 Task: Open Card Customer Referral Program in Board Product Roadmap Prioritization and Execution to Workspace Customer Acquisition and add a team member Softage.1@softage.net, a label Purple, a checklist Grocery Shopping, an attachment from your google drive, a color Purple and finally, add a card description 'Plan and execute company team-building retreat' and a comment 'Given the potential impact of this task, let us make sure we involve all stakeholders and gather their feedback.'. Add a start date 'Jan 09, 1900' with a due date 'Jan 16, 1900'
Action: Mouse moved to (661, 171)
Screenshot: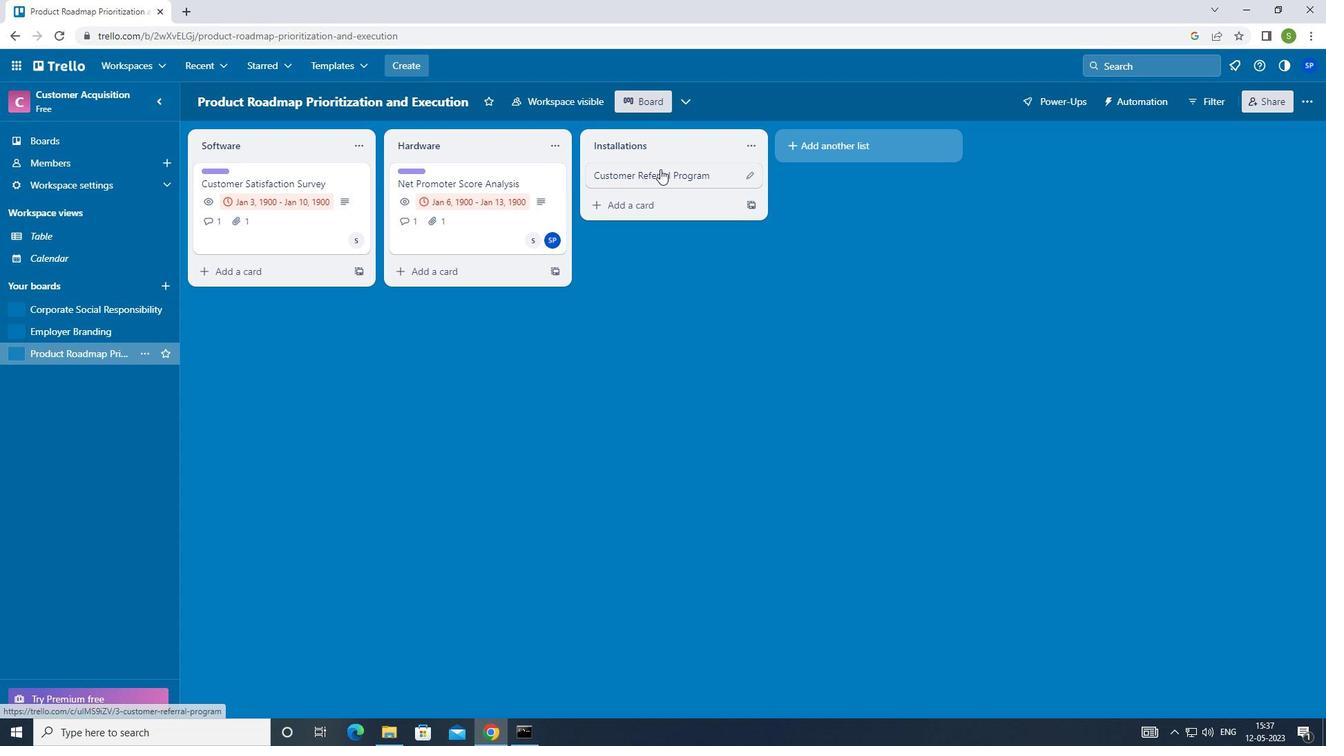 
Action: Mouse pressed left at (661, 171)
Screenshot: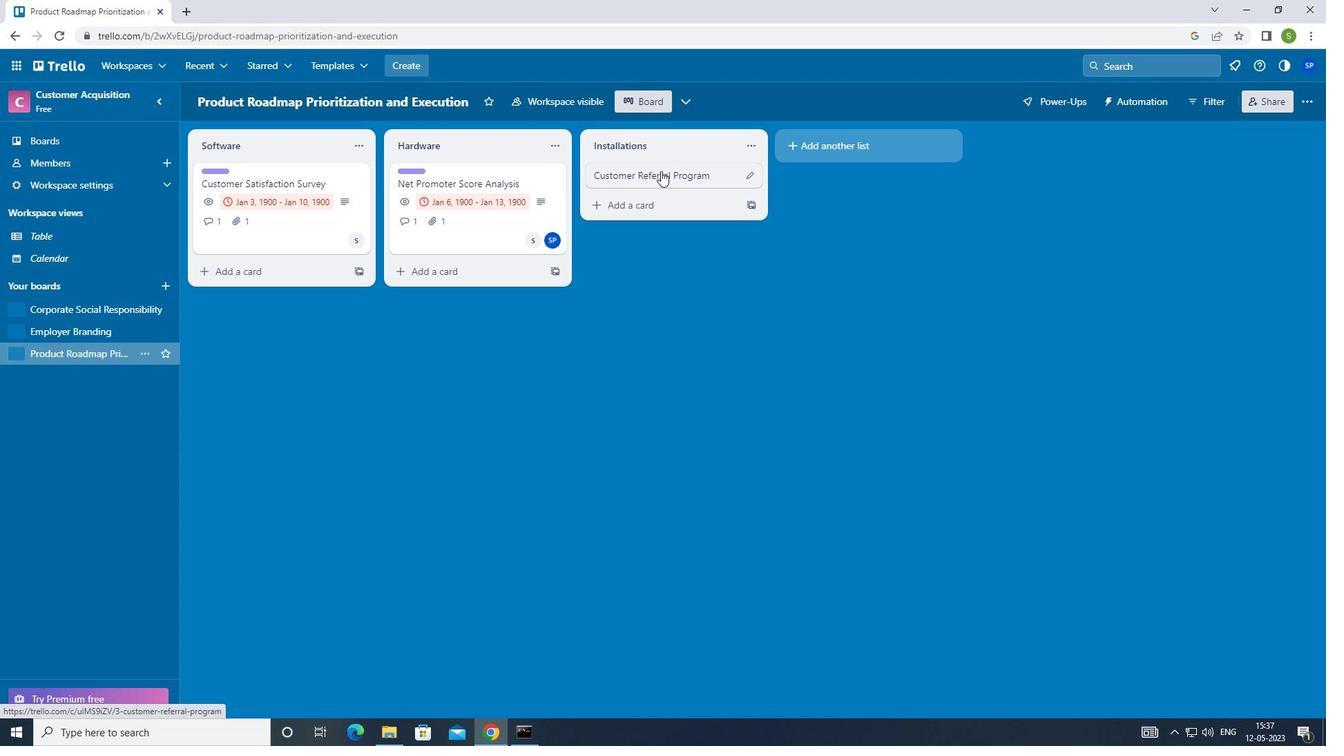 
Action: Mouse moved to (812, 171)
Screenshot: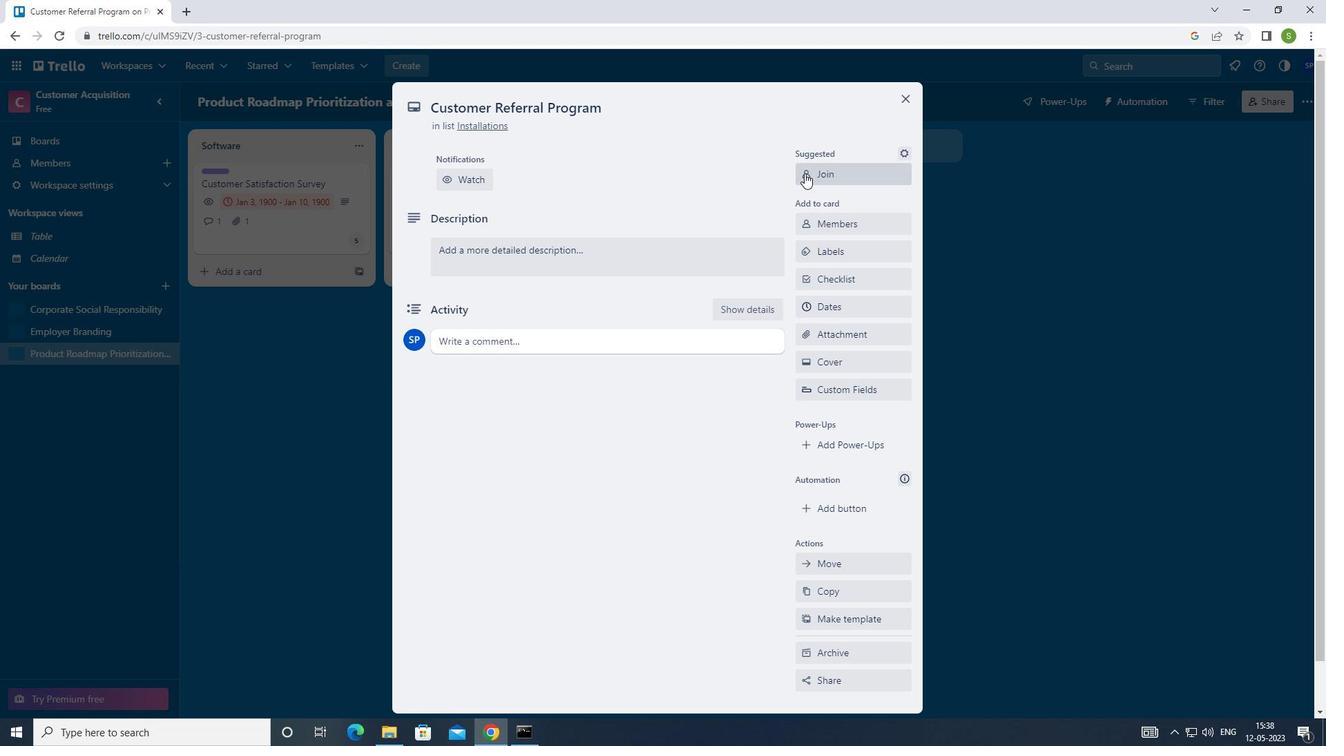 
Action: Mouse pressed left at (812, 171)
Screenshot: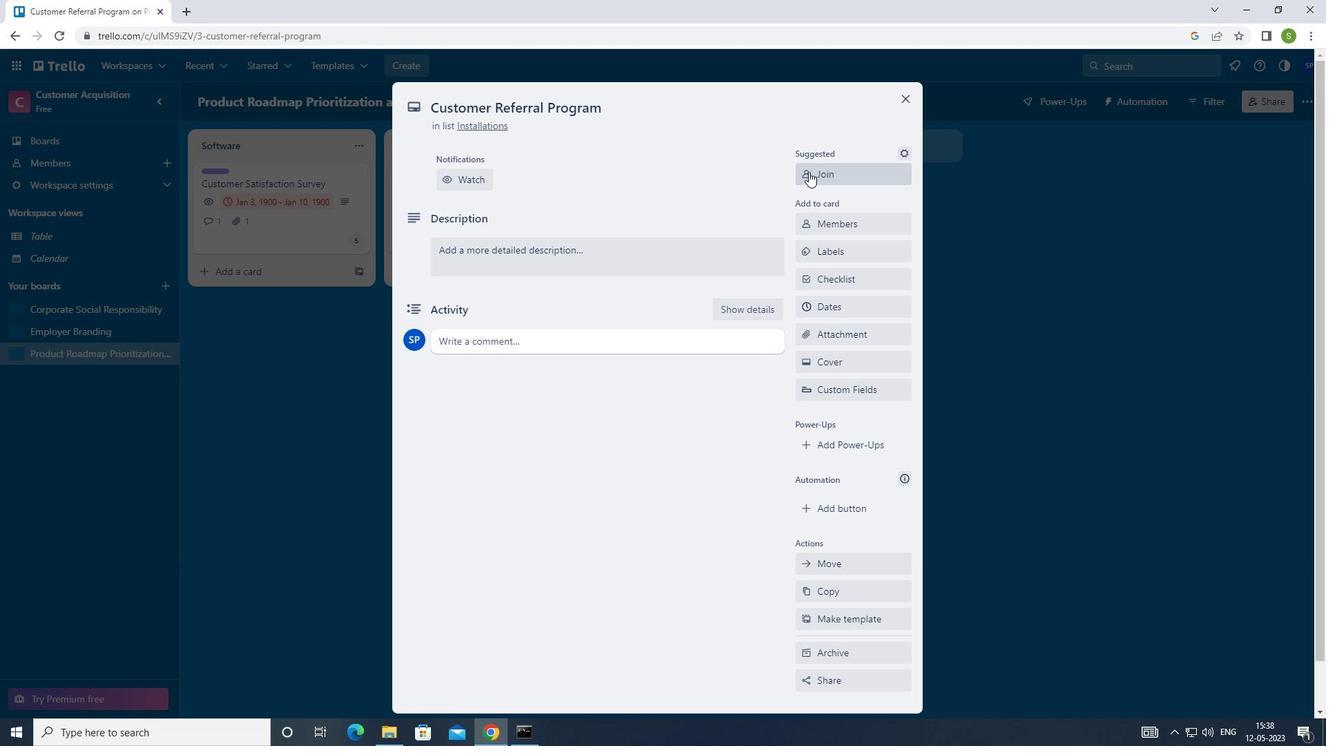 
Action: Mouse moved to (844, 175)
Screenshot: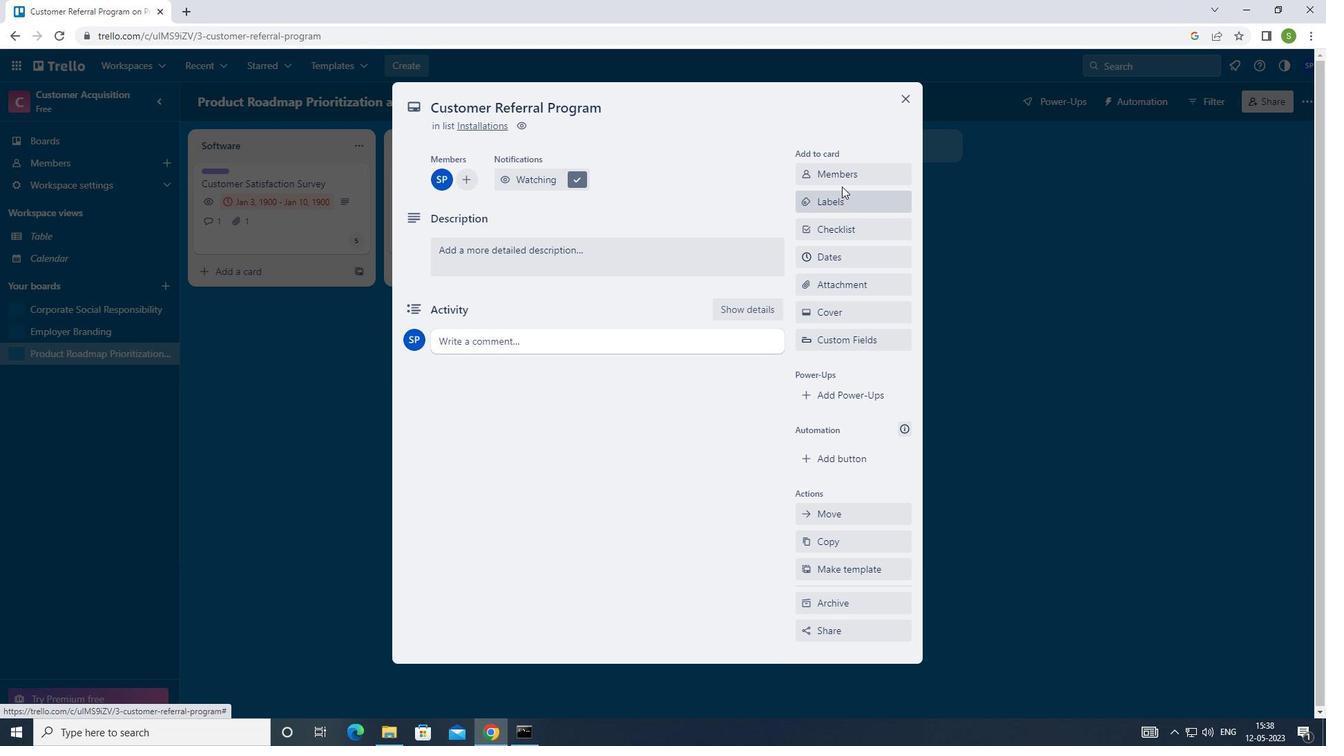 
Action: Mouse pressed left at (844, 175)
Screenshot: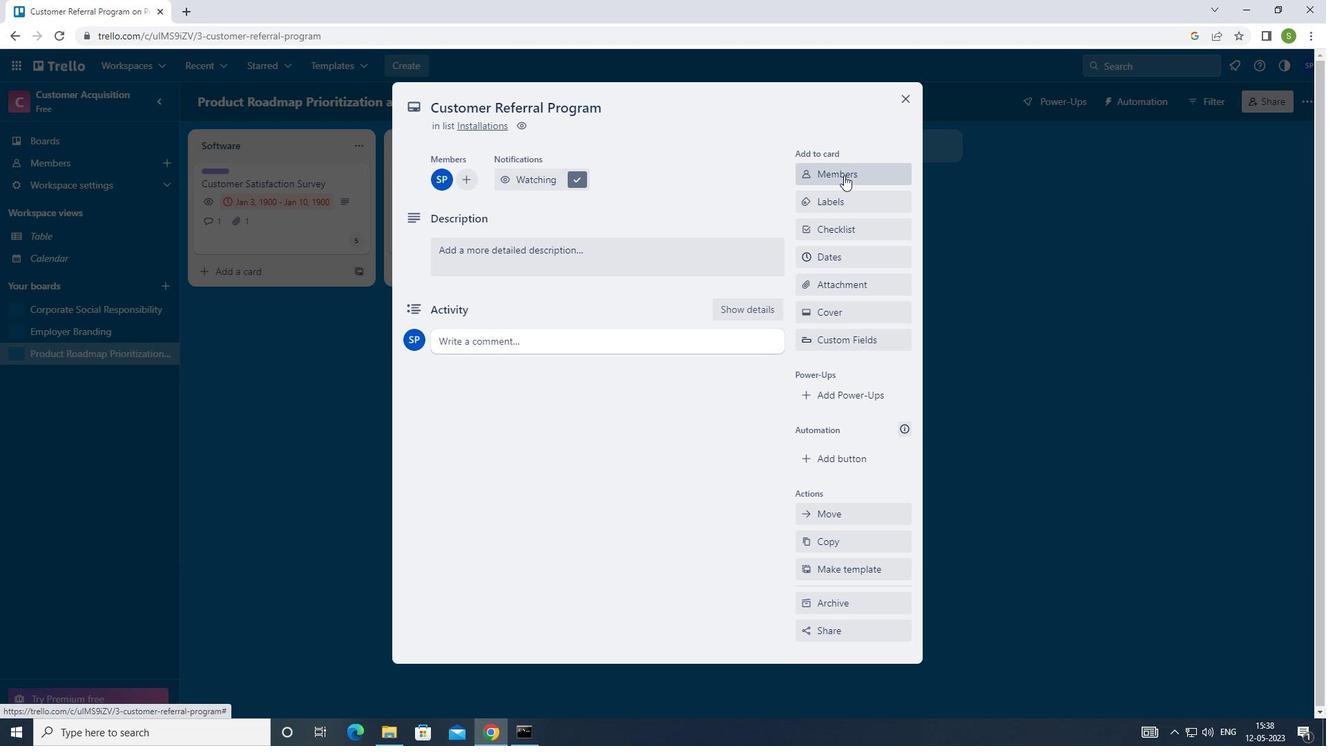 
Action: Mouse moved to (835, 193)
Screenshot: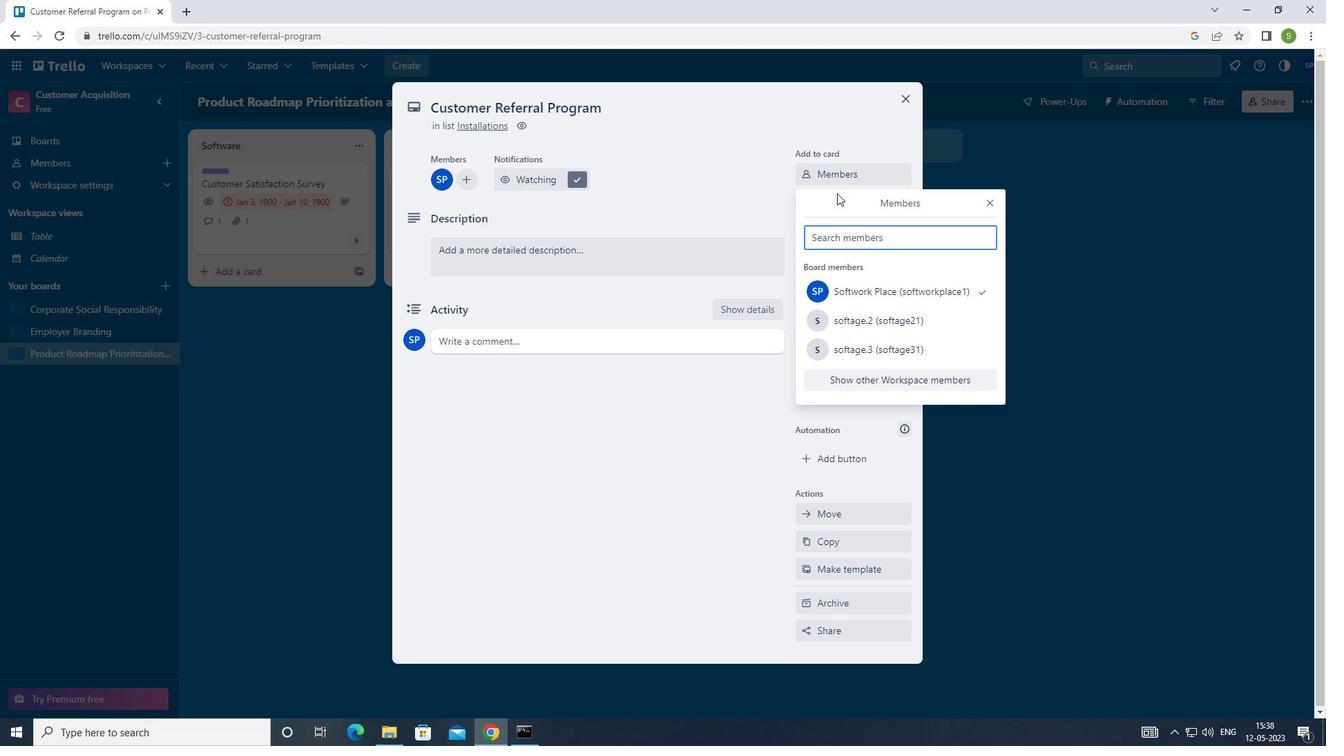 
Action: Key pressed <Key.shift>SOFTAGE.1<Key.shift>@SOFTAGE.NET
Screenshot: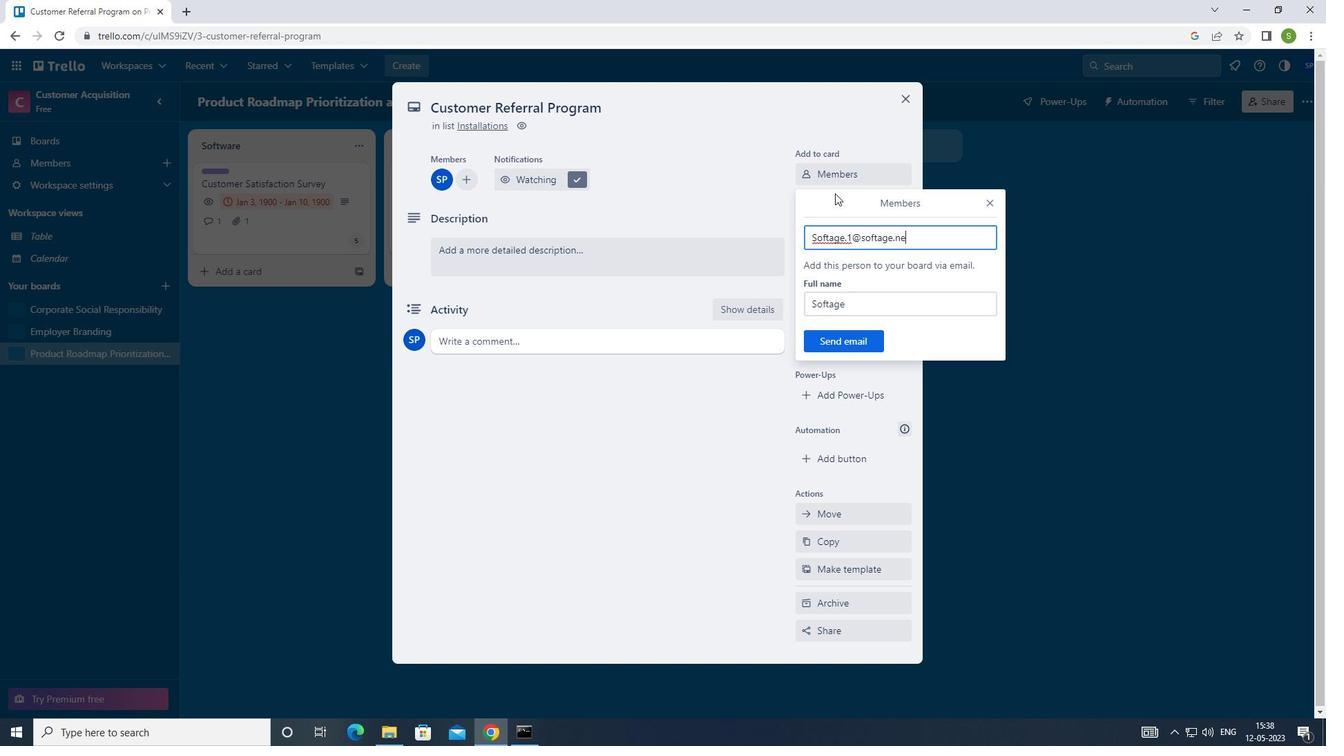 
Action: Mouse moved to (830, 340)
Screenshot: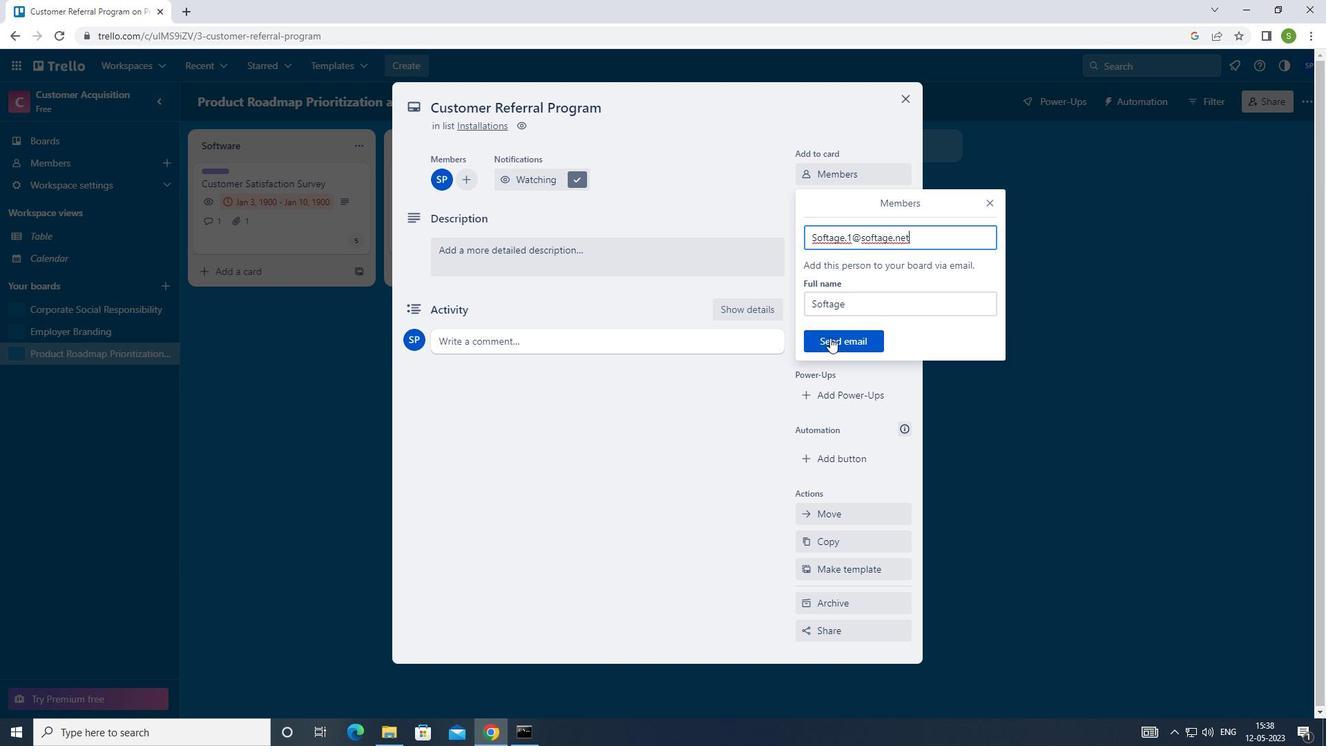
Action: Mouse pressed left at (830, 340)
Screenshot: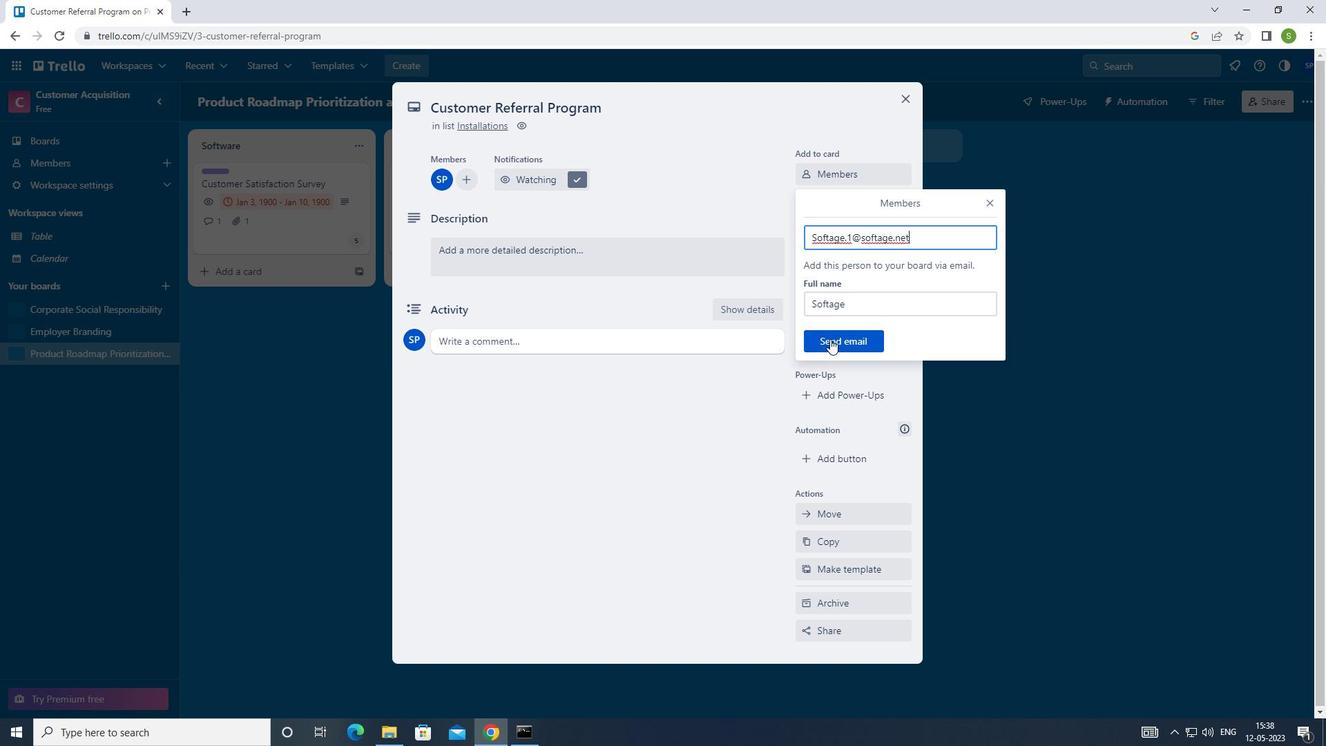 
Action: Mouse moved to (837, 197)
Screenshot: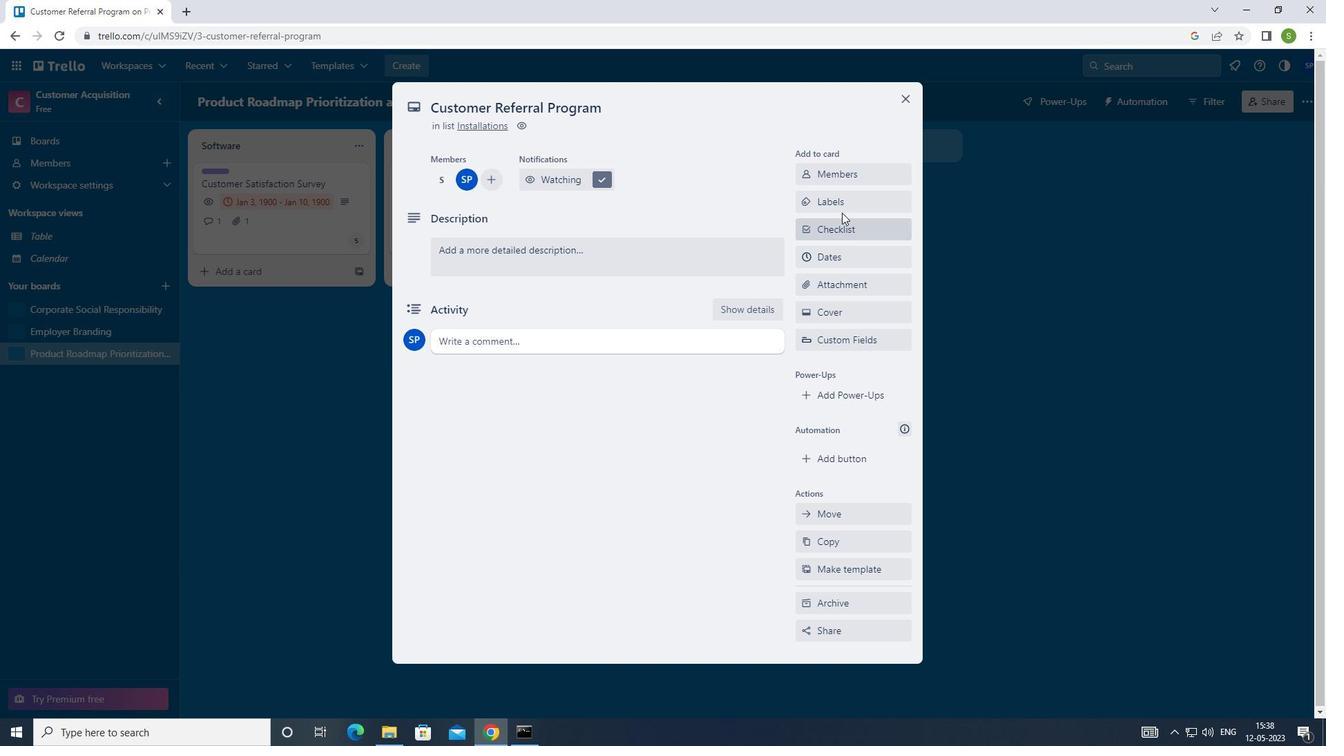 
Action: Mouse pressed left at (837, 197)
Screenshot: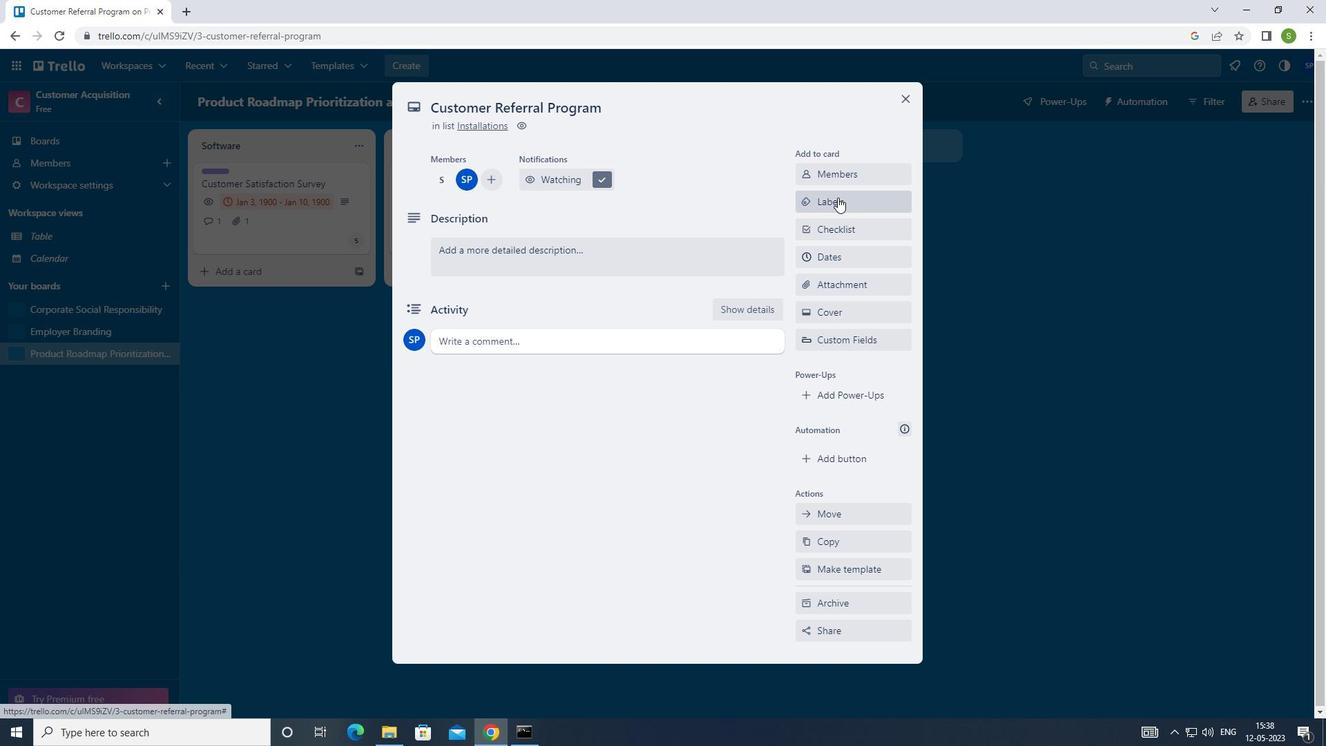 
Action: Mouse moved to (839, 227)
Screenshot: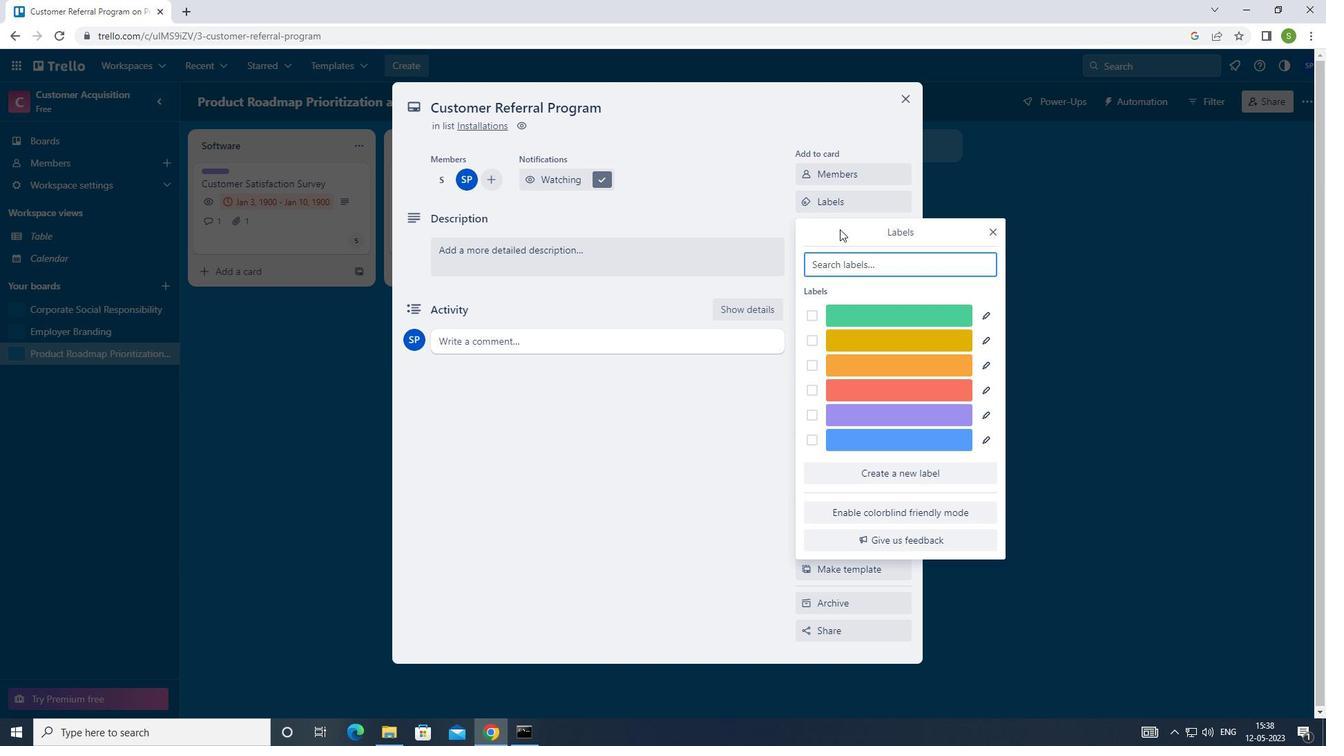 
Action: Key pressed PU
Screenshot: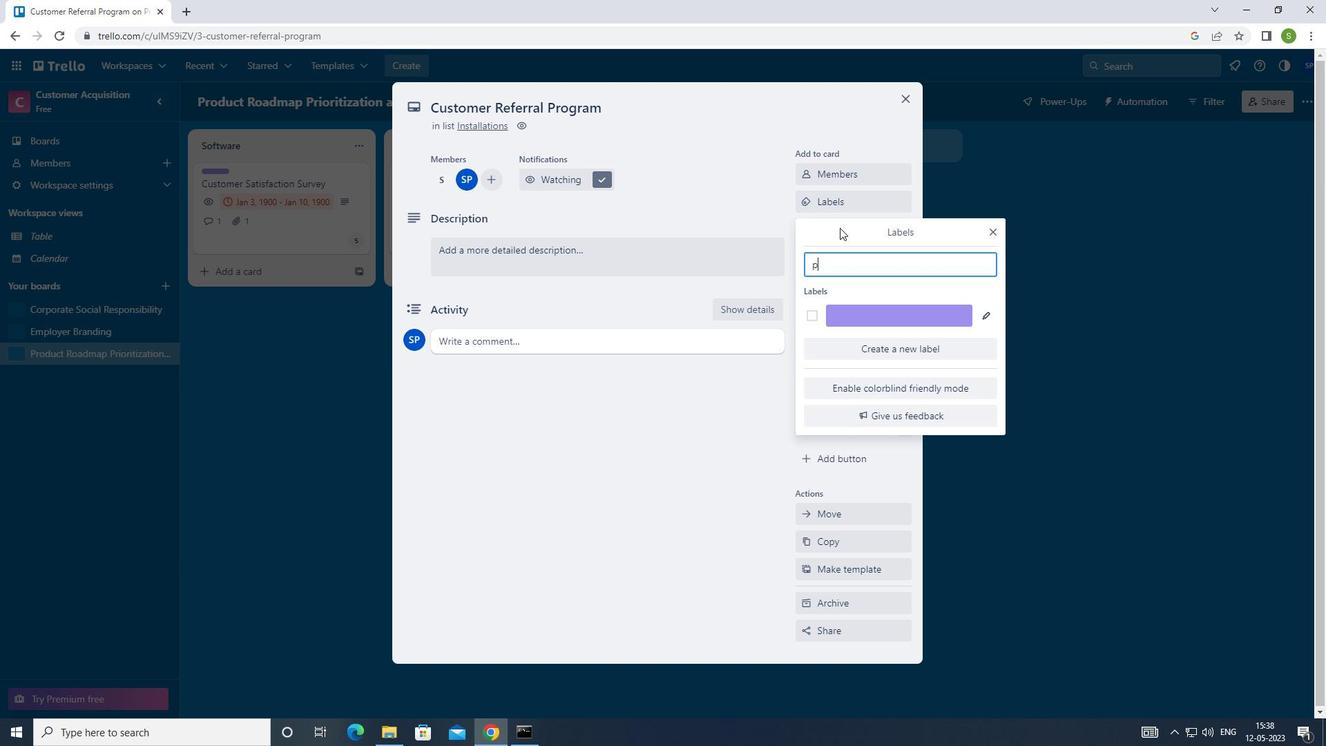 
Action: Mouse moved to (814, 319)
Screenshot: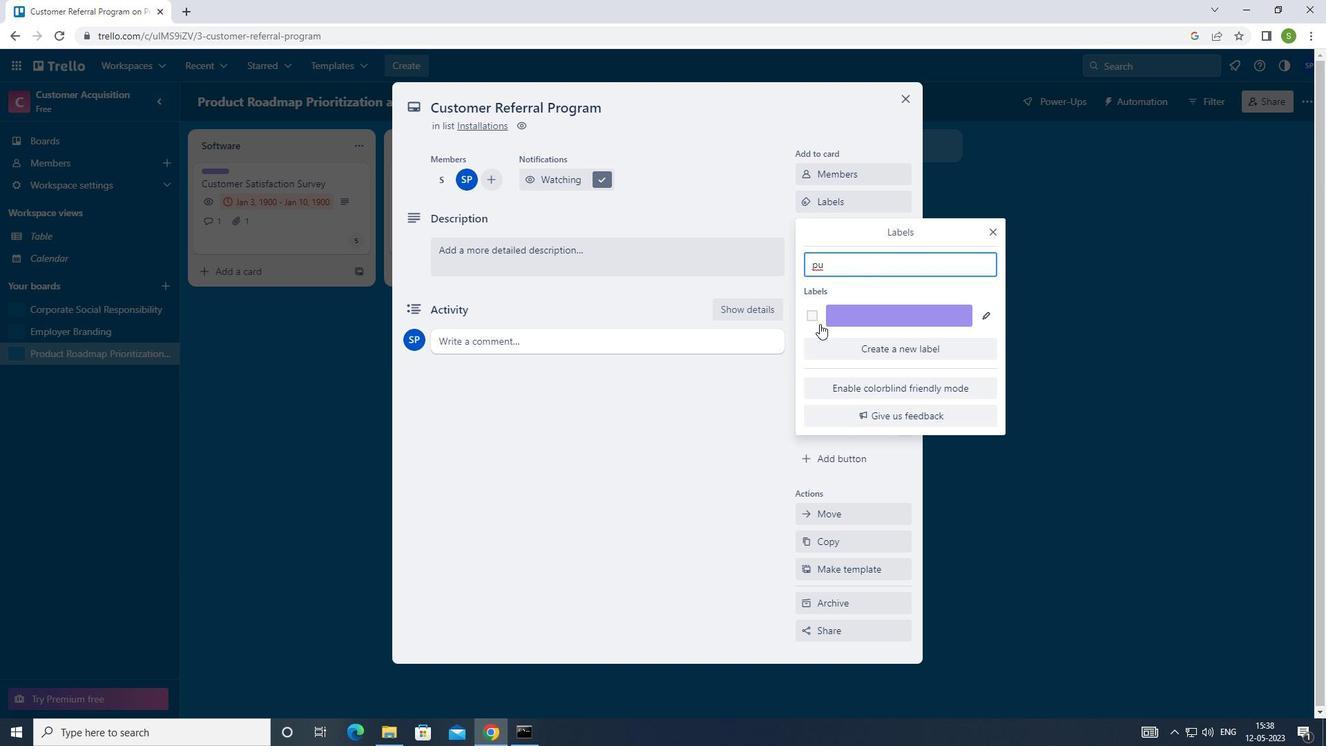 
Action: Mouse pressed left at (814, 319)
Screenshot: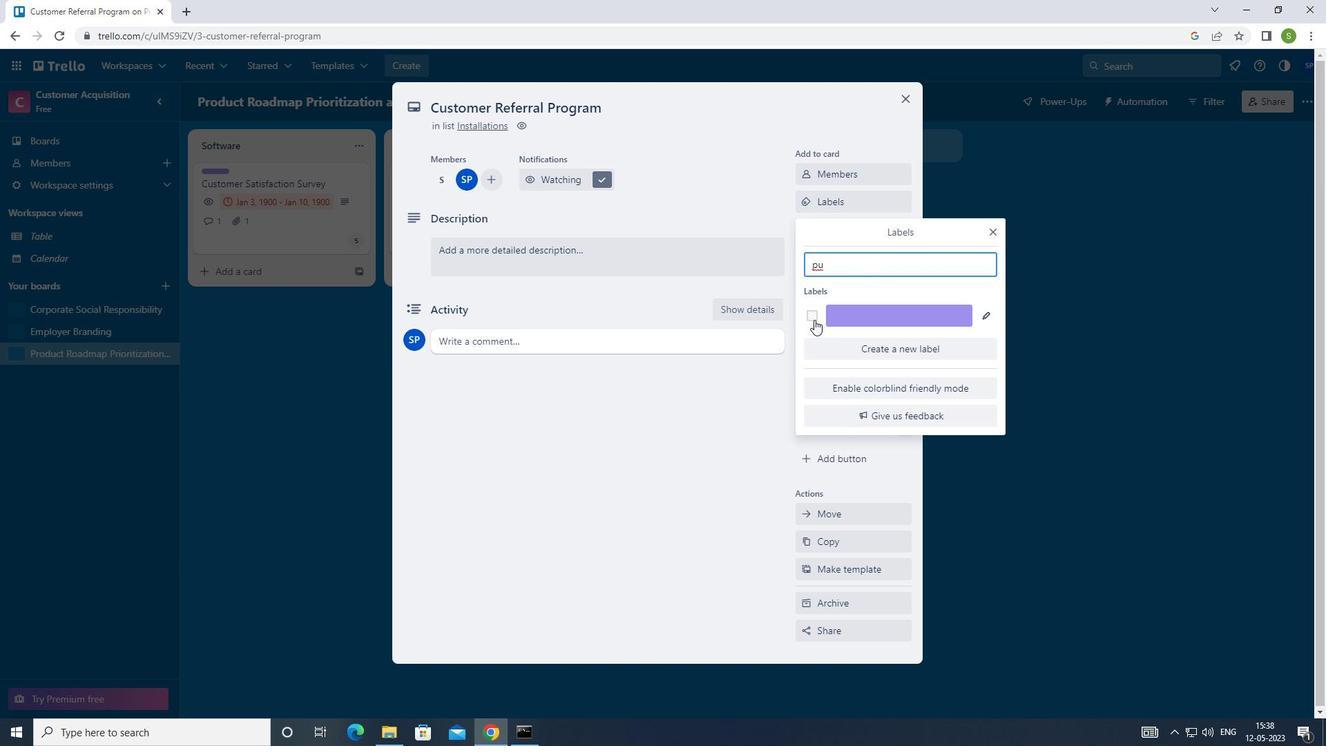 
Action: Mouse moved to (994, 228)
Screenshot: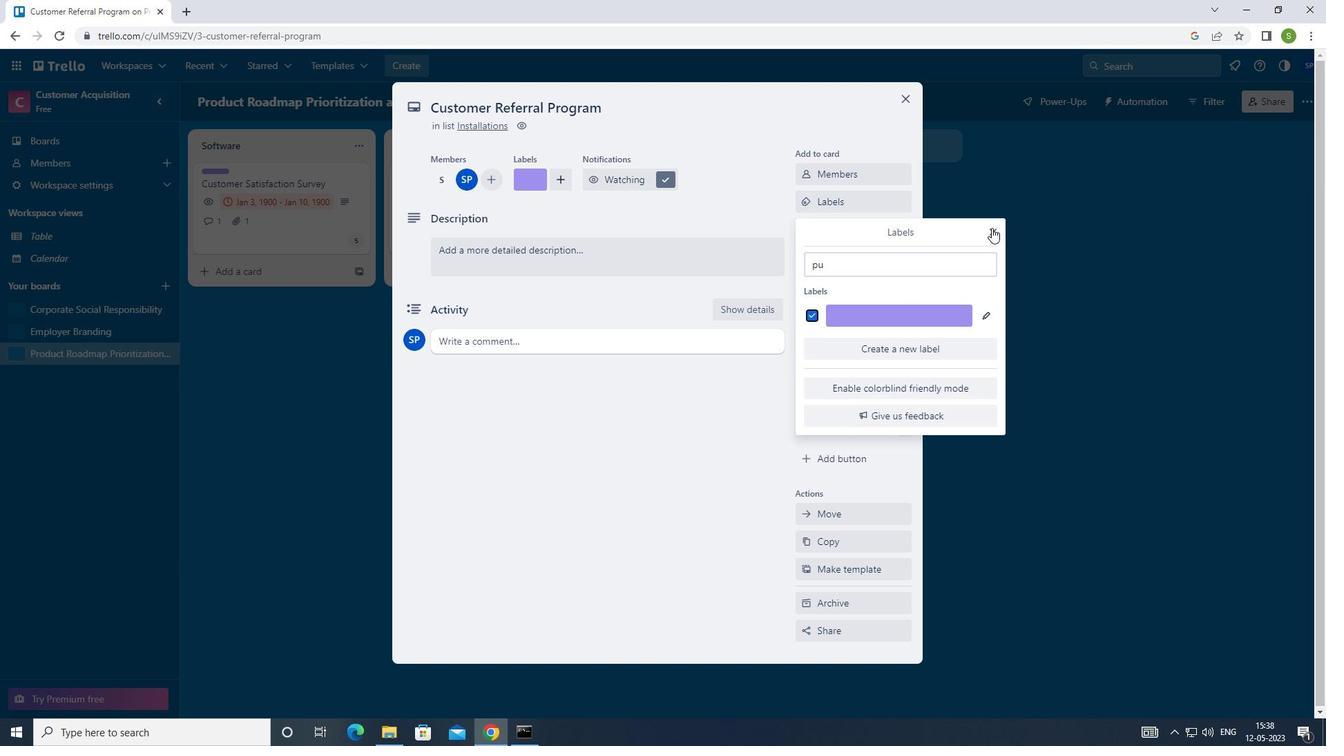 
Action: Mouse pressed left at (994, 228)
Screenshot: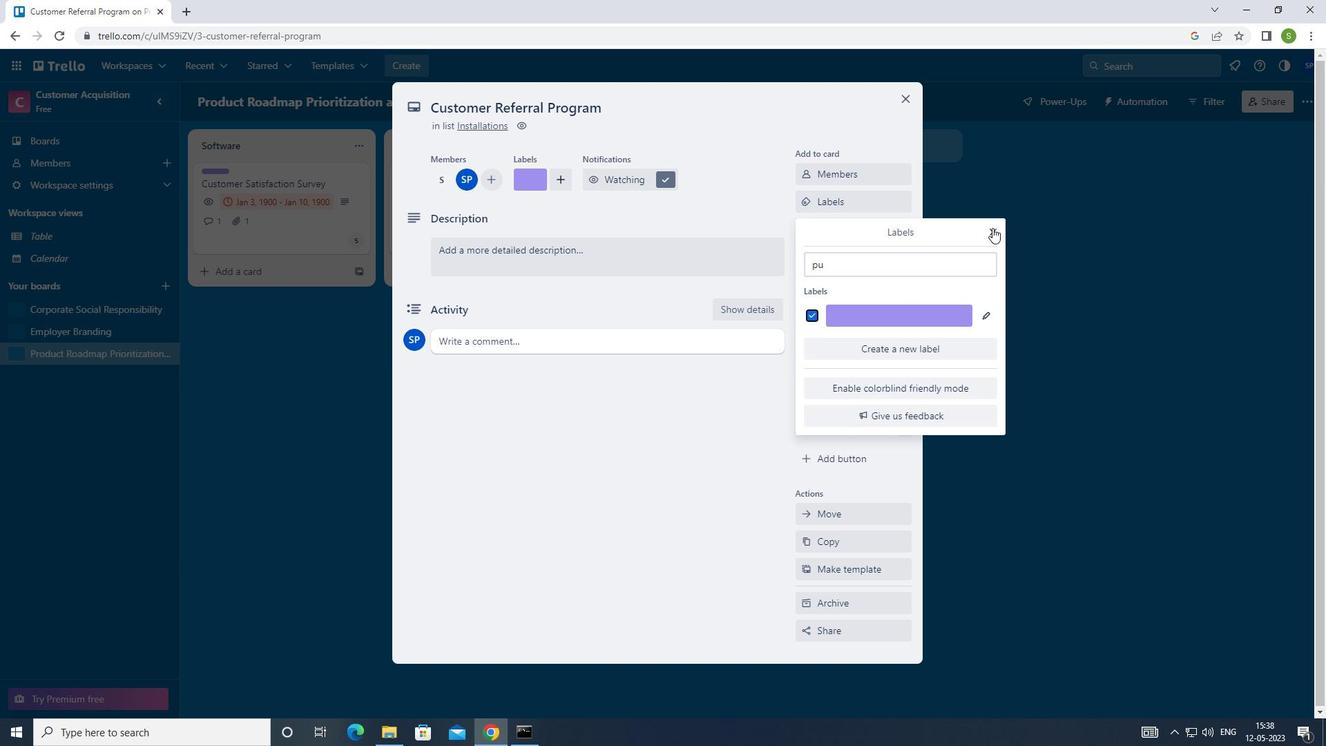 
Action: Mouse moved to (841, 231)
Screenshot: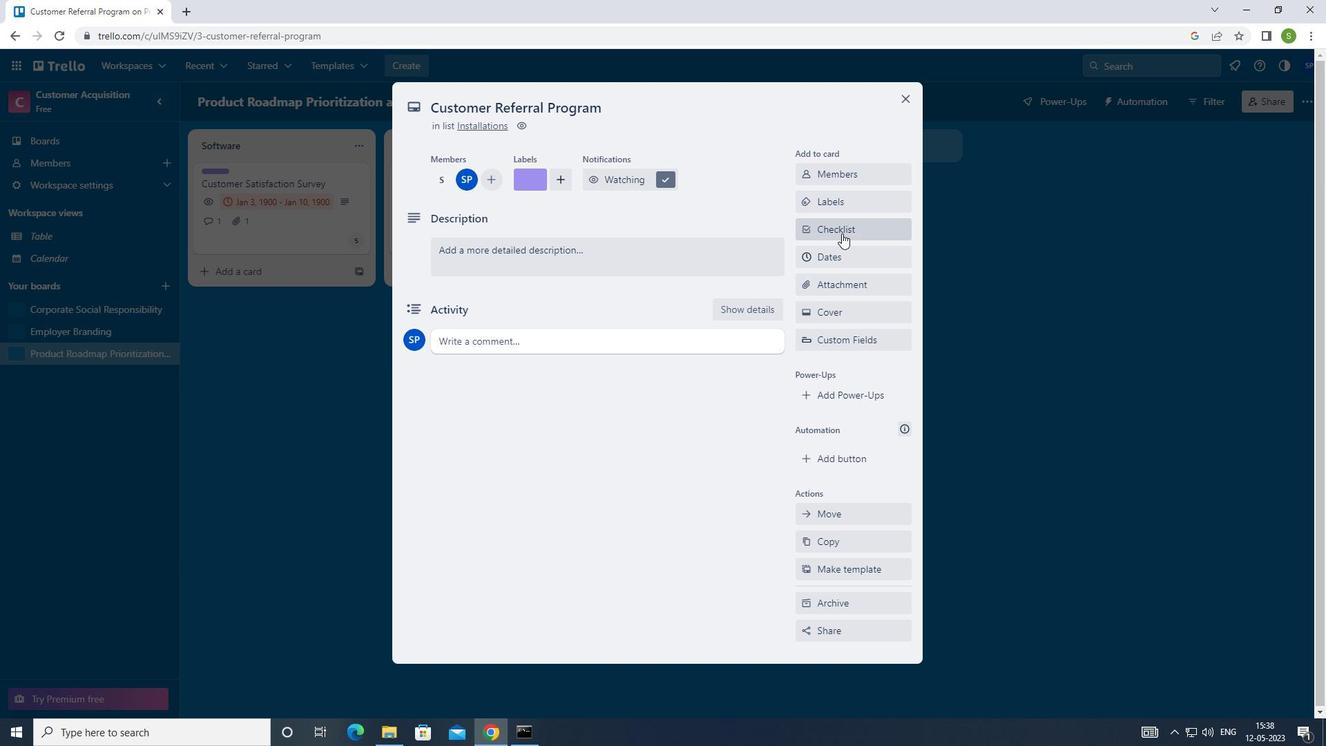 
Action: Mouse pressed left at (841, 231)
Screenshot: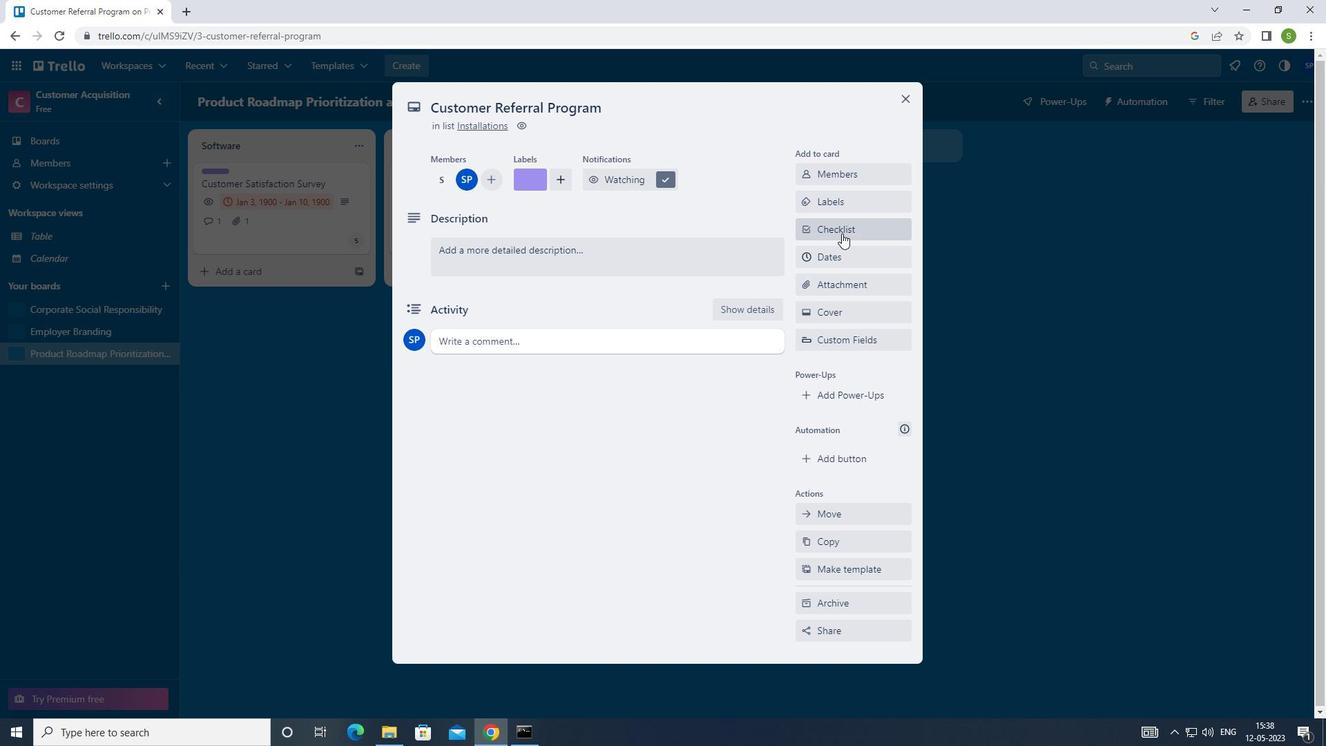 
Action: Mouse moved to (853, 284)
Screenshot: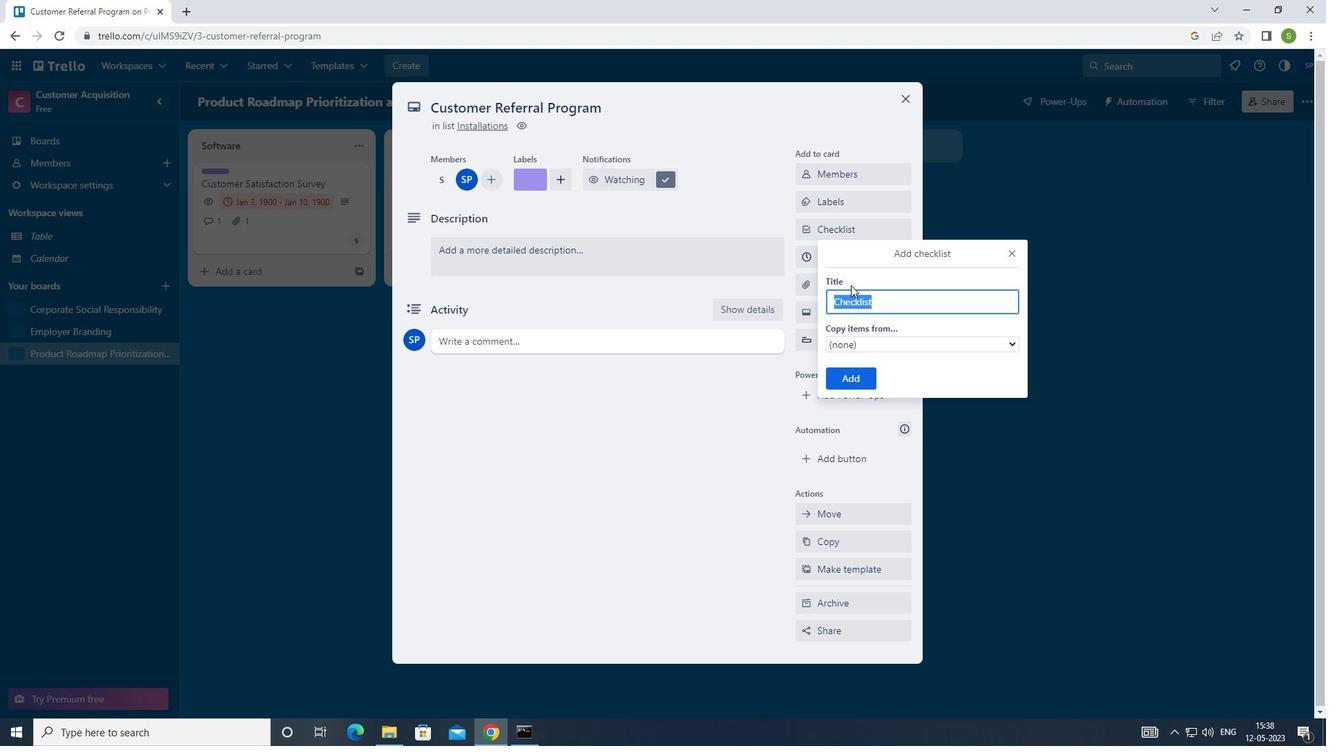 
Action: Key pressed <Key.shift>G
Screenshot: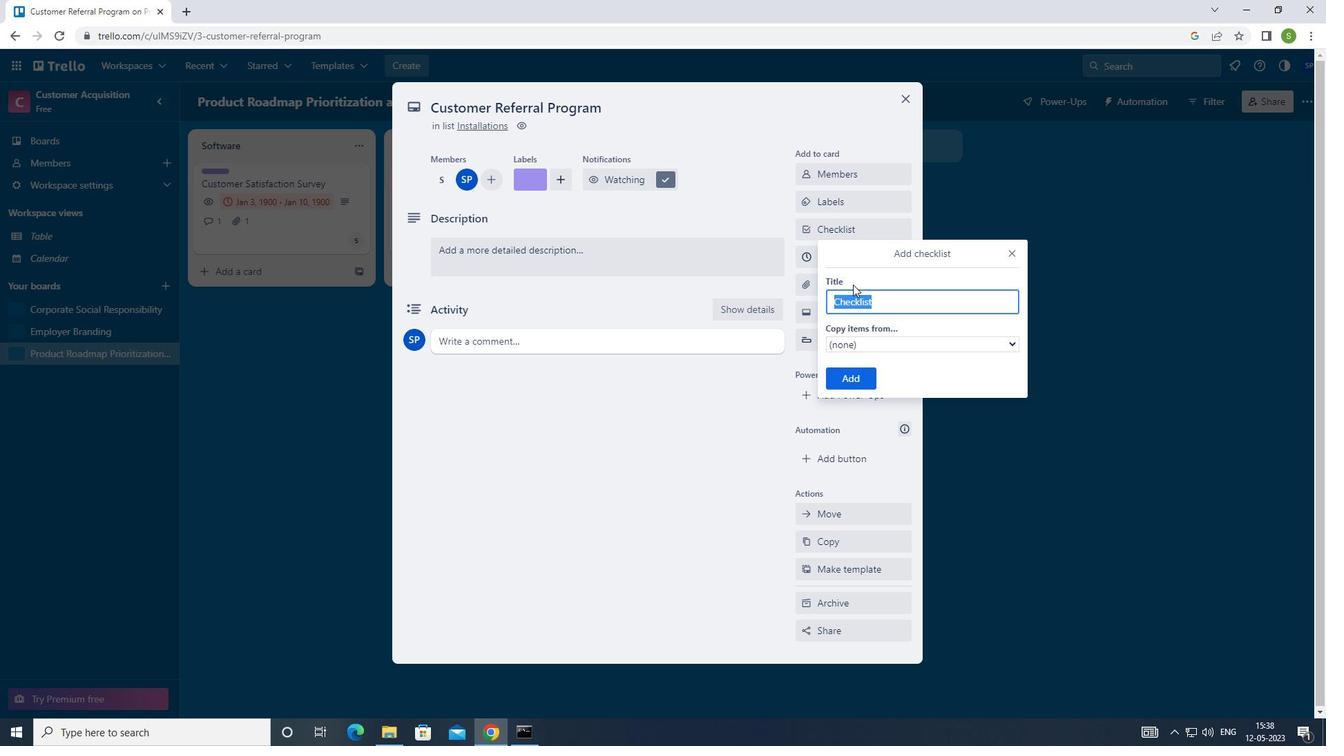 
Action: Mouse moved to (912, 340)
Screenshot: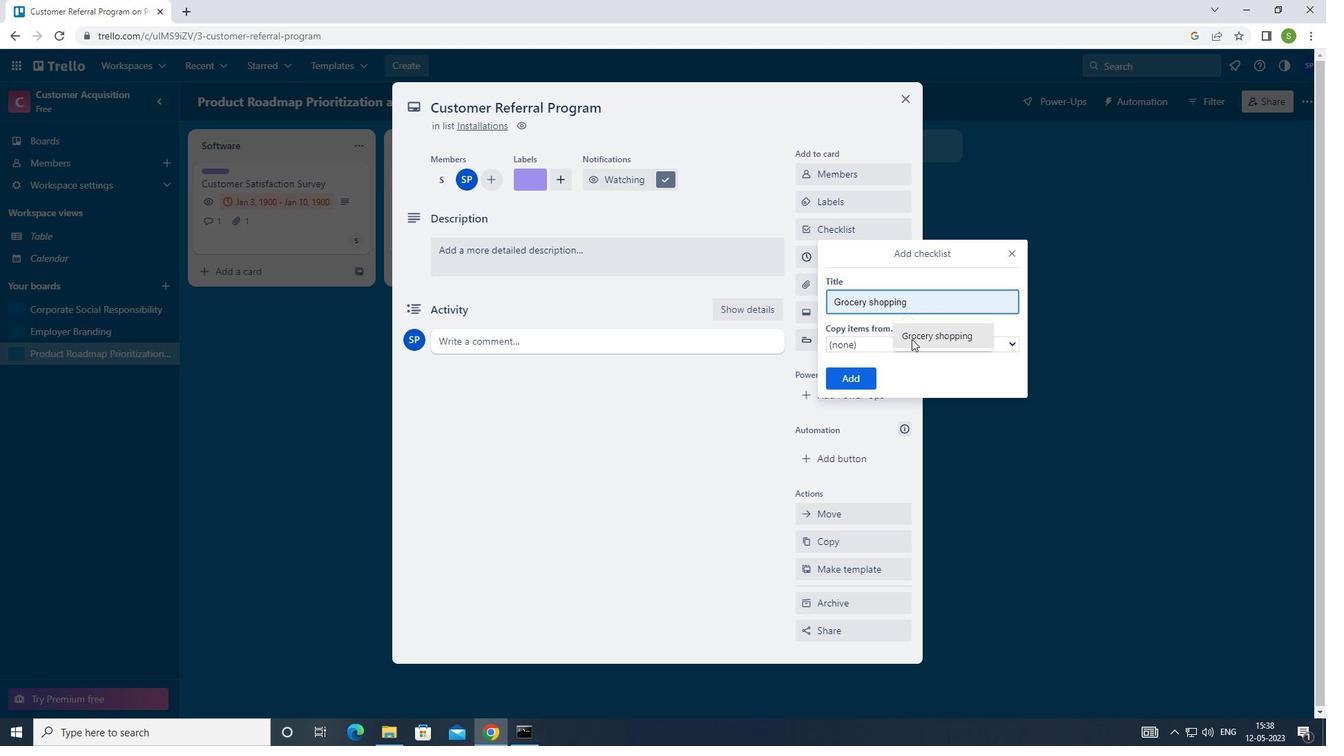 
Action: Mouse pressed left at (912, 340)
Screenshot: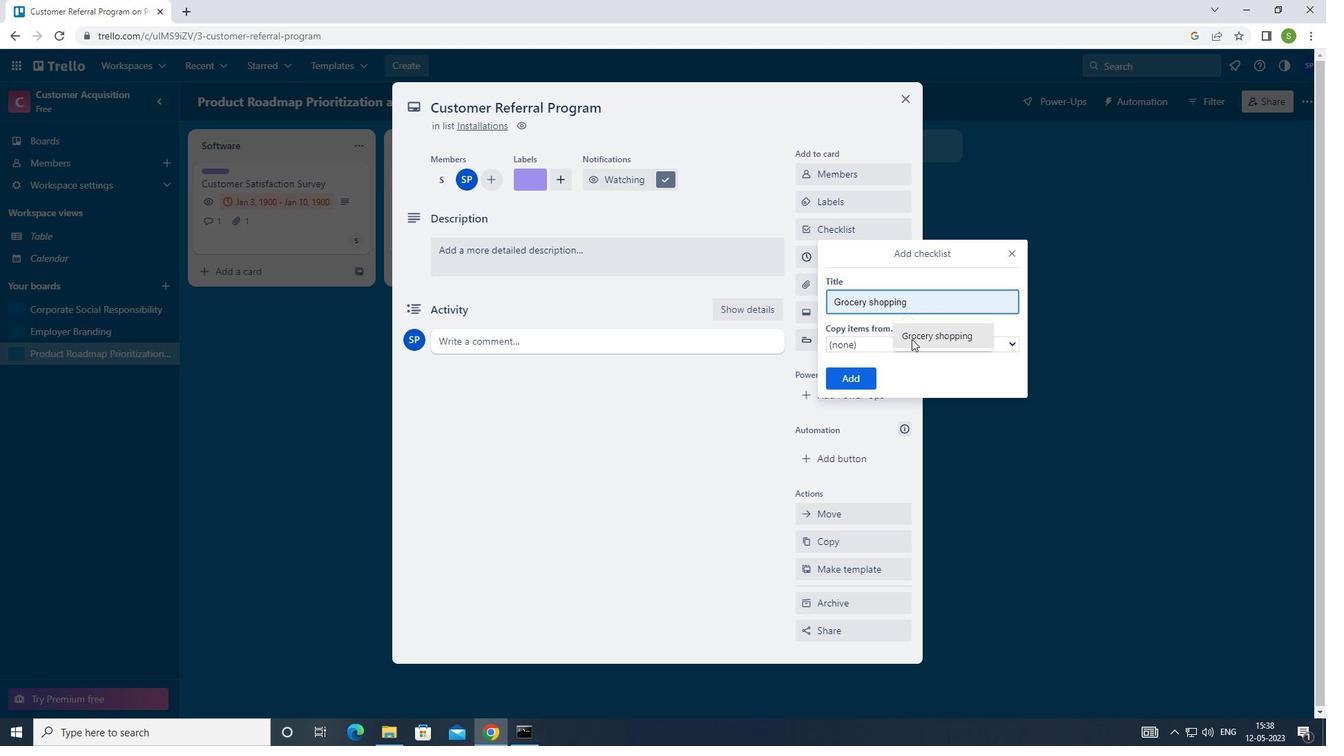 
Action: Mouse moved to (857, 374)
Screenshot: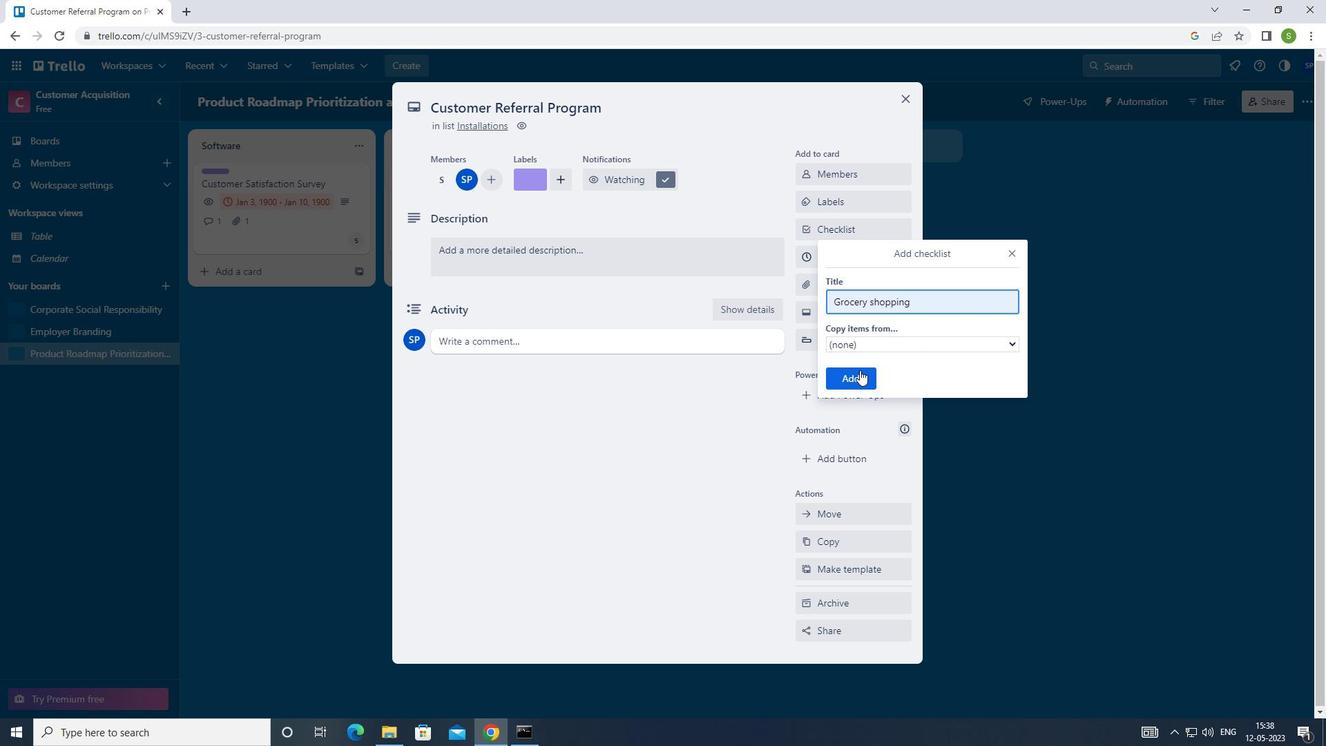 
Action: Mouse pressed left at (857, 374)
Screenshot: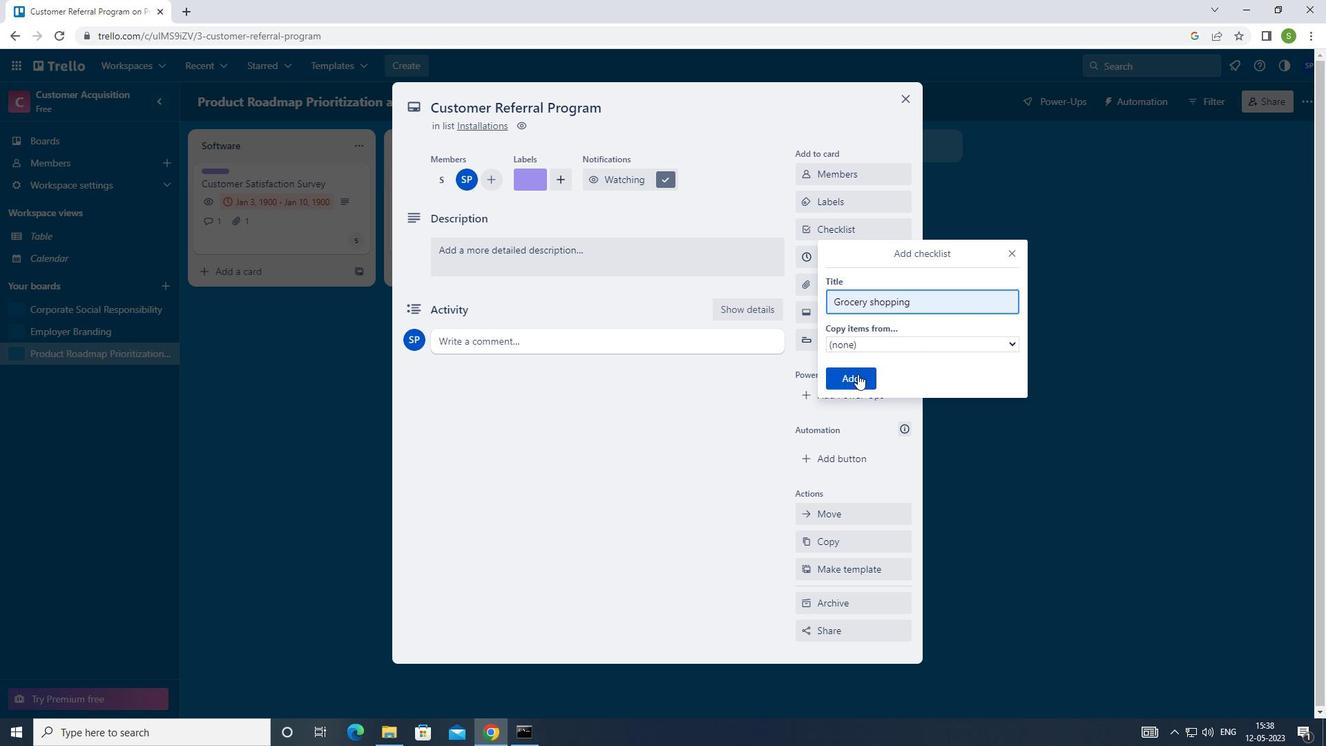 
Action: Mouse moved to (842, 281)
Screenshot: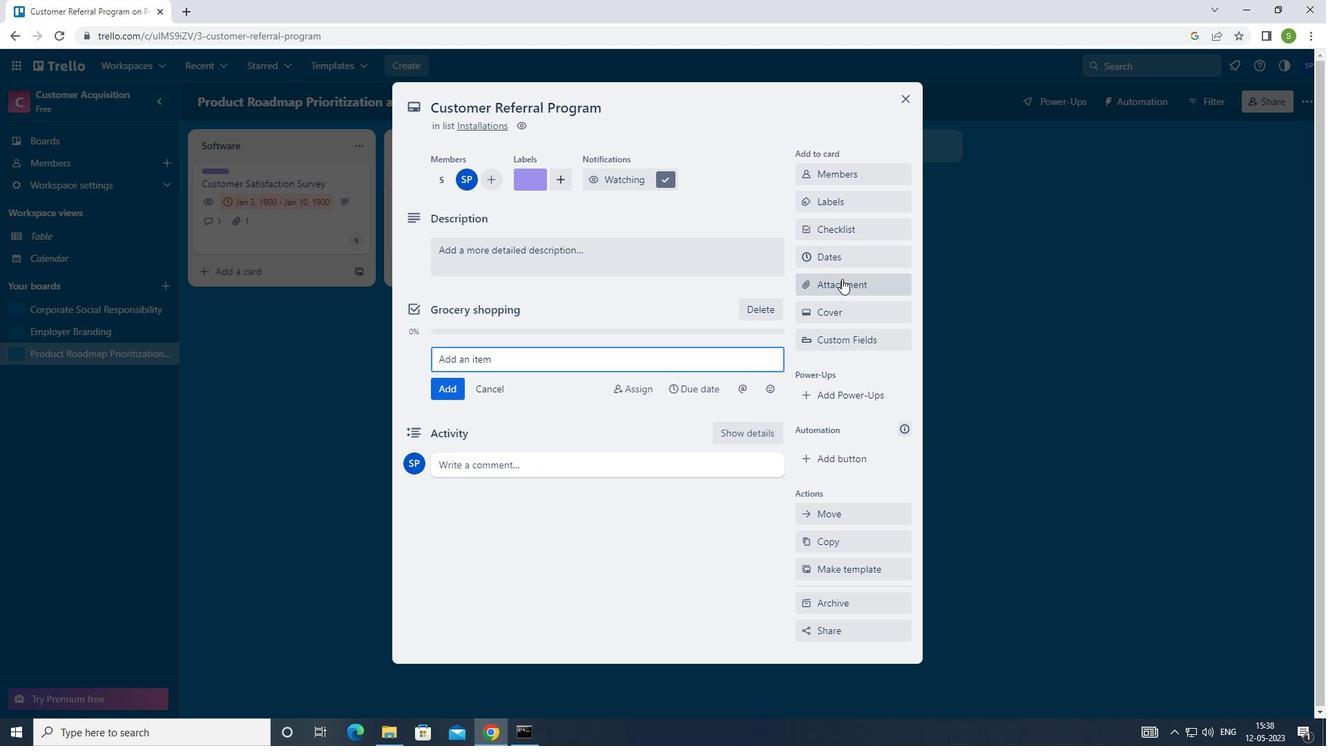 
Action: Mouse pressed left at (842, 281)
Screenshot: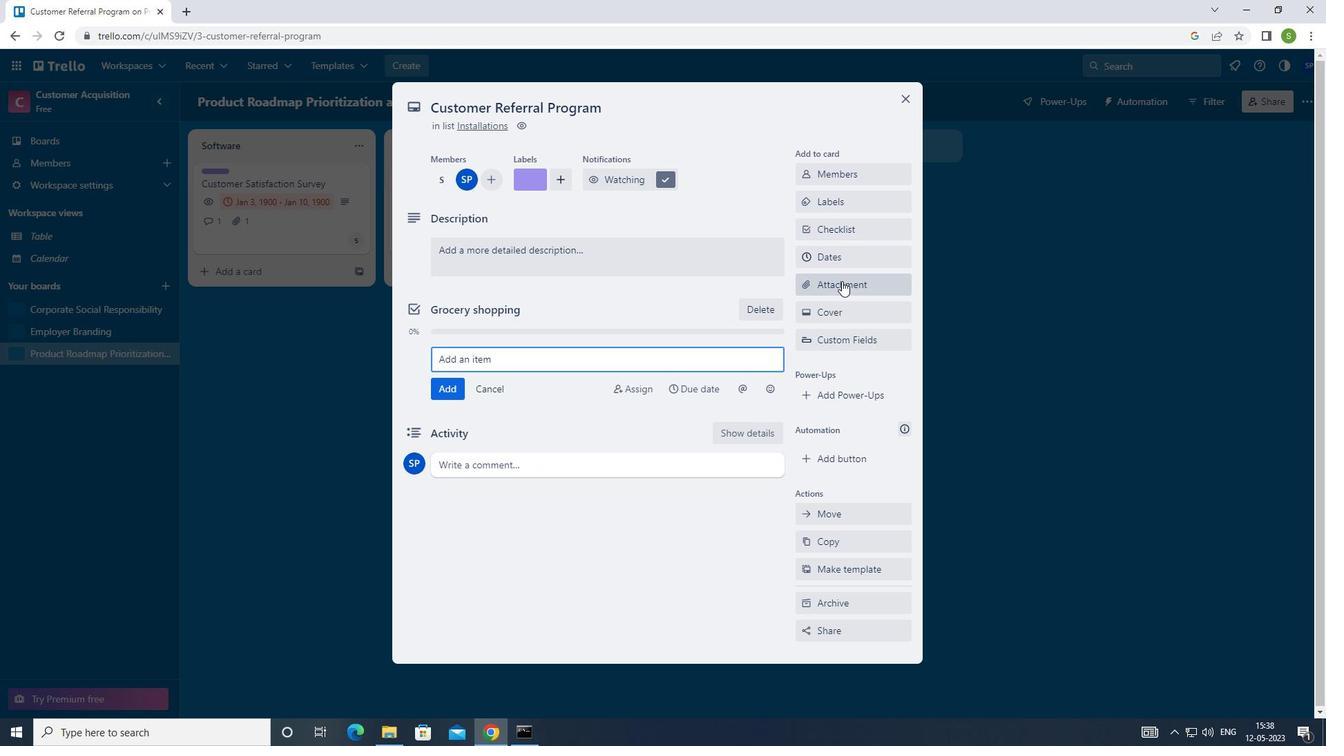 
Action: Mouse moved to (828, 393)
Screenshot: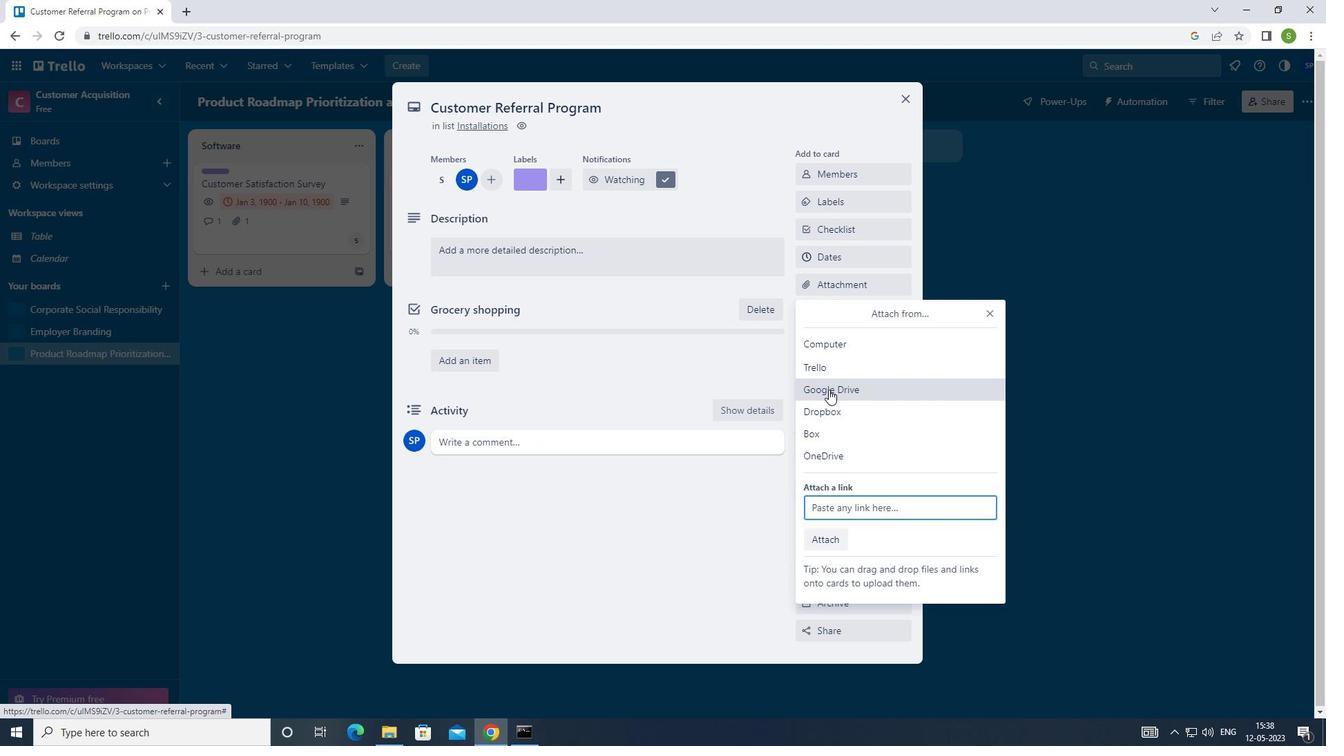
Action: Mouse pressed left at (828, 393)
Screenshot: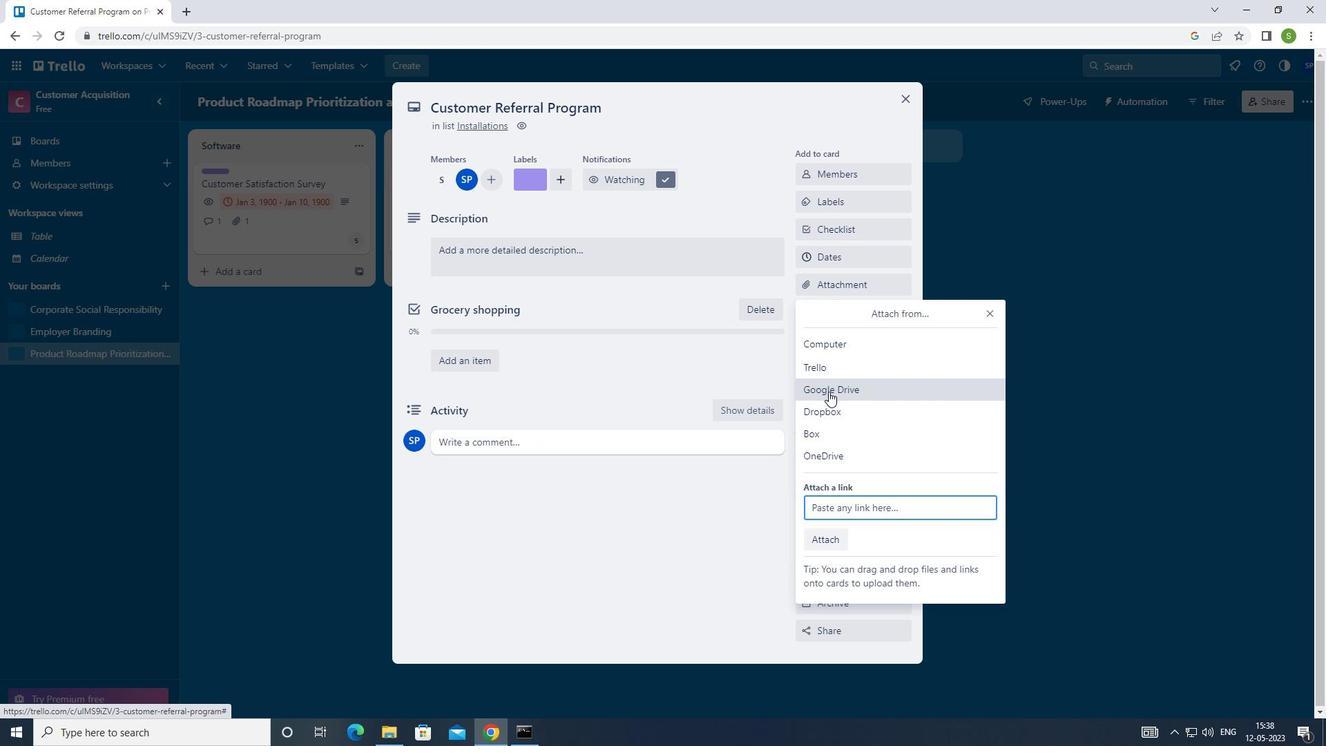
Action: Mouse moved to (404, 339)
Screenshot: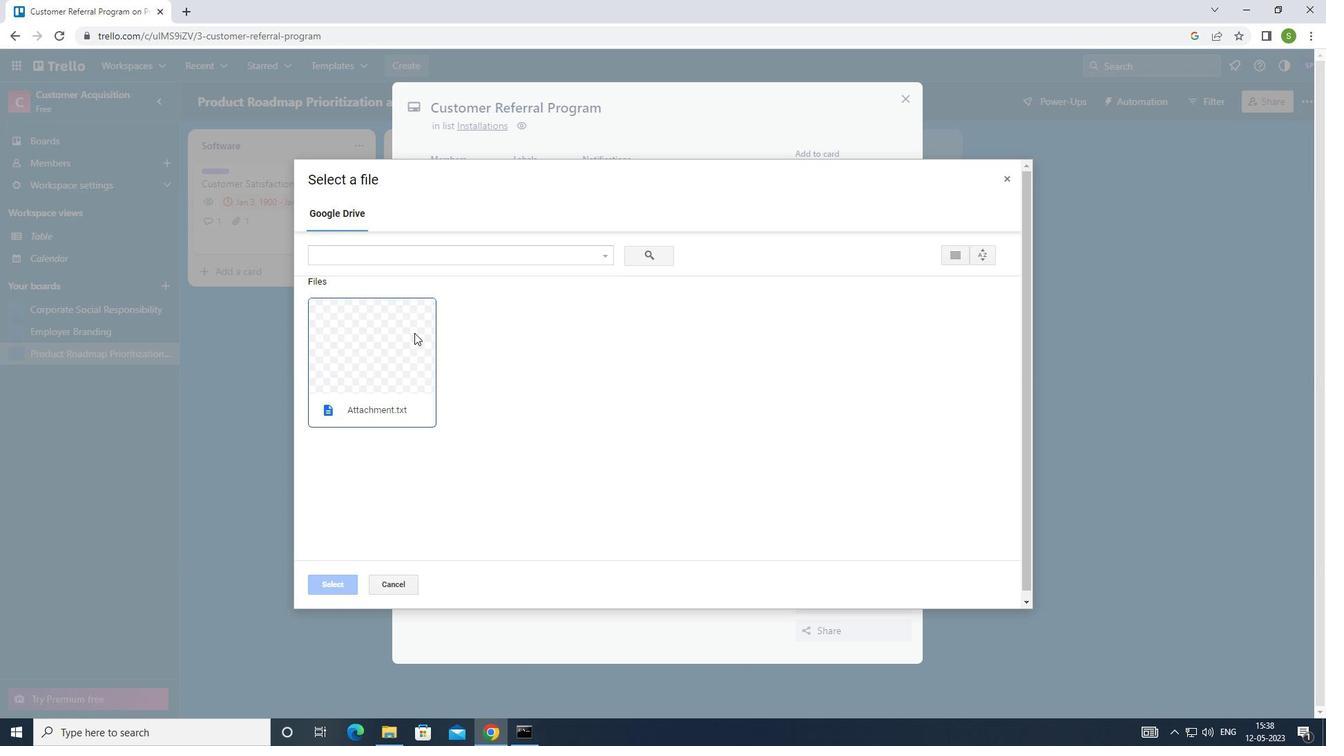 
Action: Mouse pressed left at (404, 339)
Screenshot: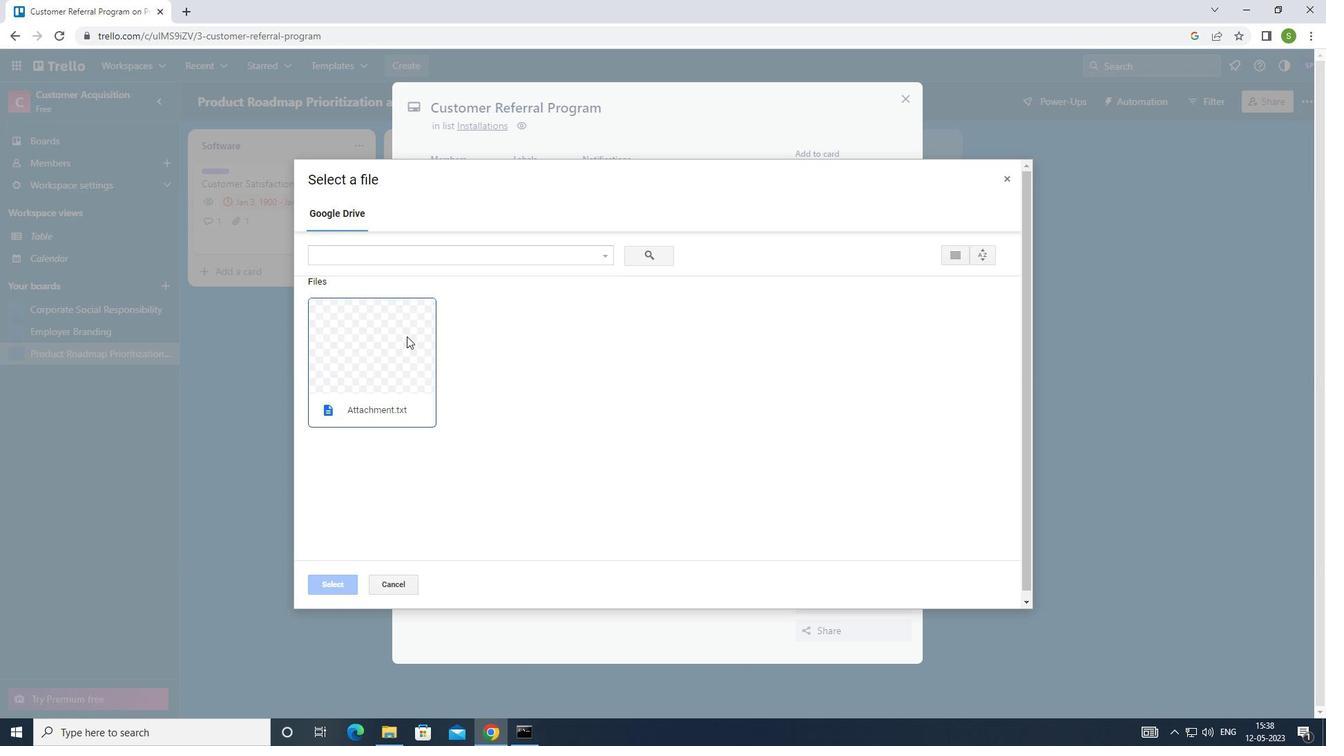 
Action: Mouse moved to (323, 584)
Screenshot: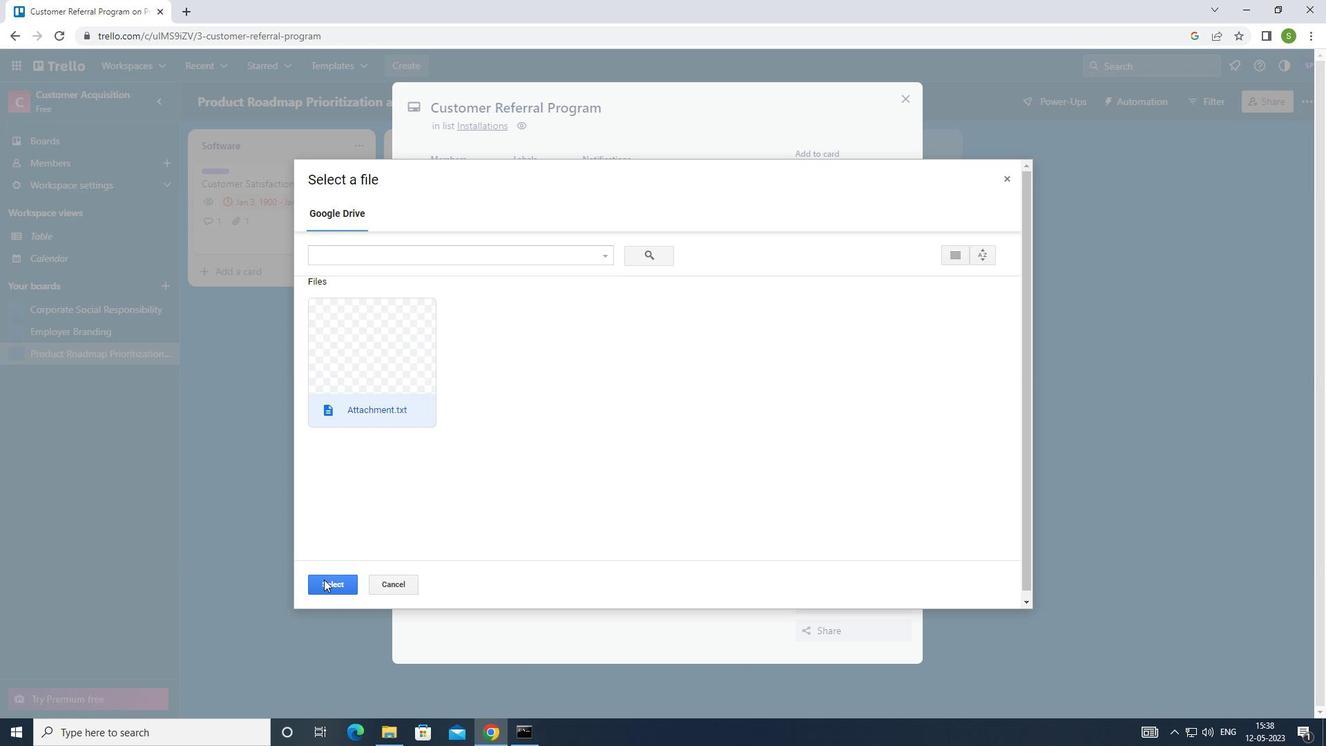 
Action: Mouse pressed left at (323, 584)
Screenshot: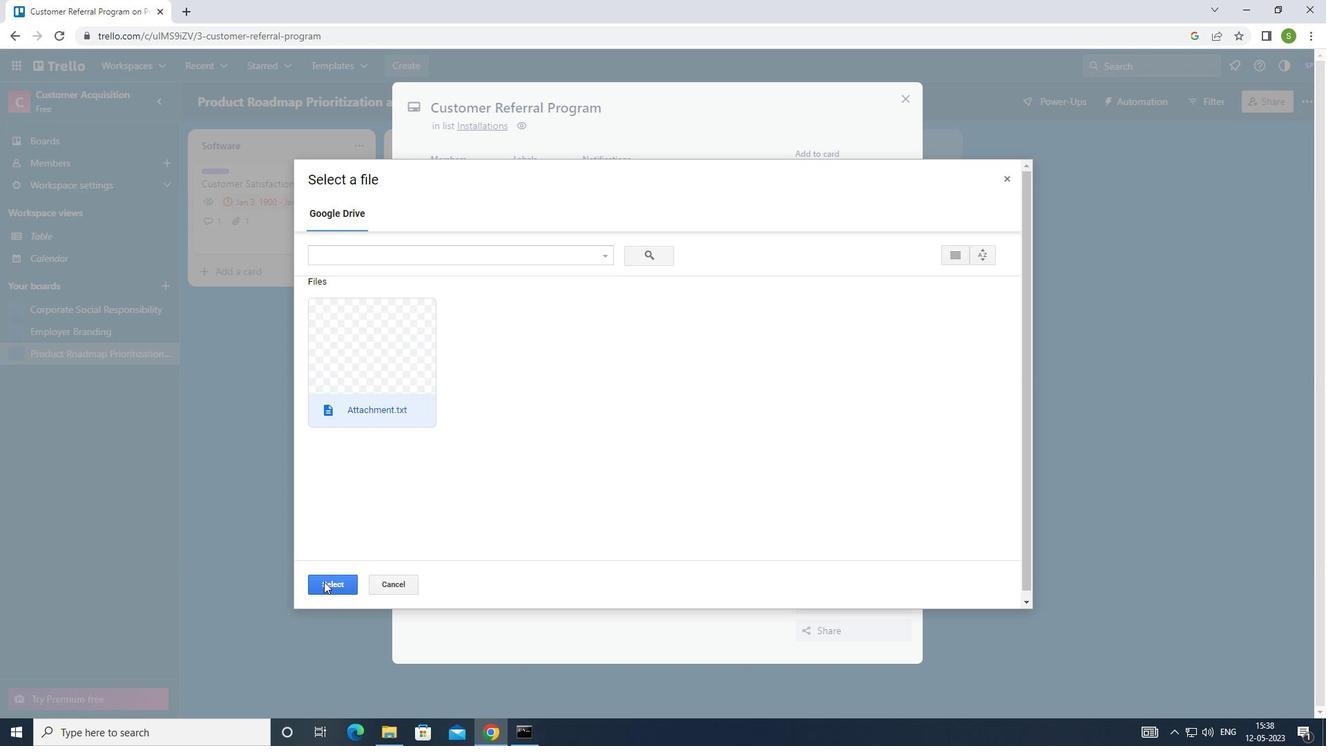 
Action: Mouse moved to (652, 245)
Screenshot: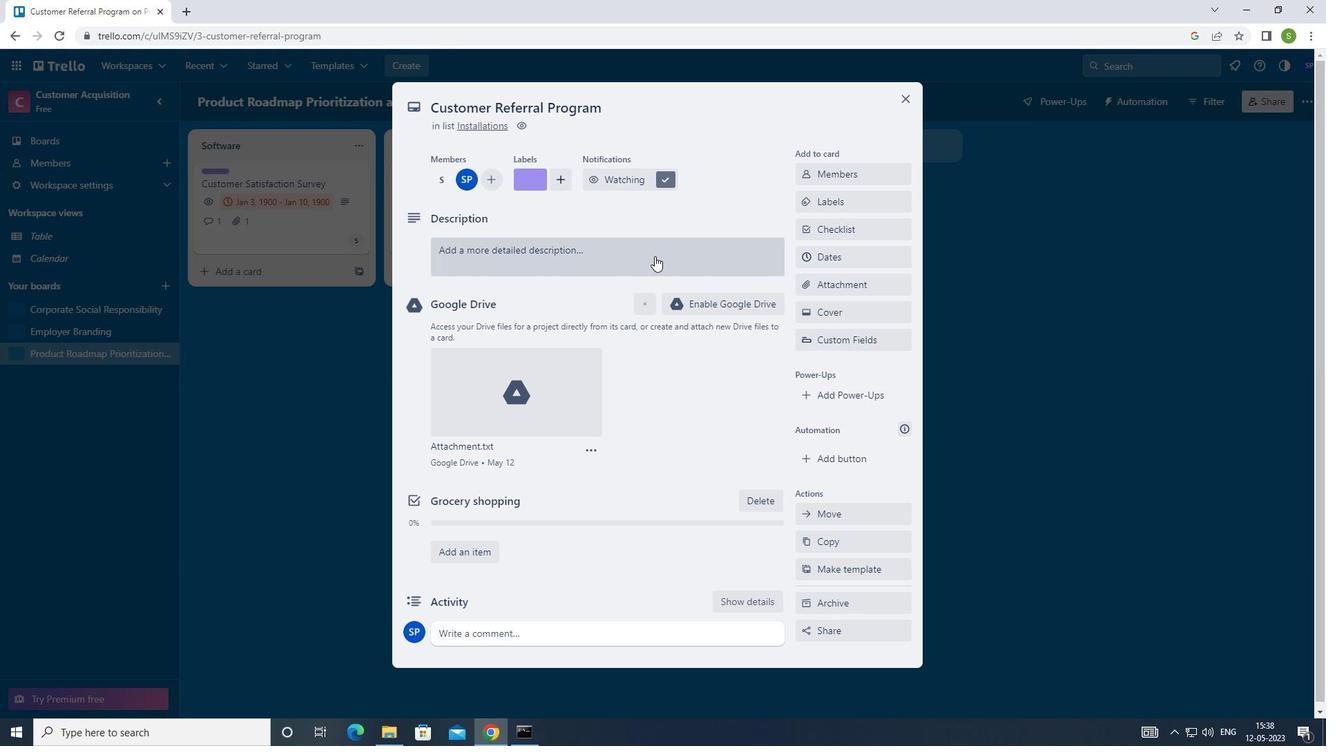 
Action: Mouse pressed left at (652, 245)
Screenshot: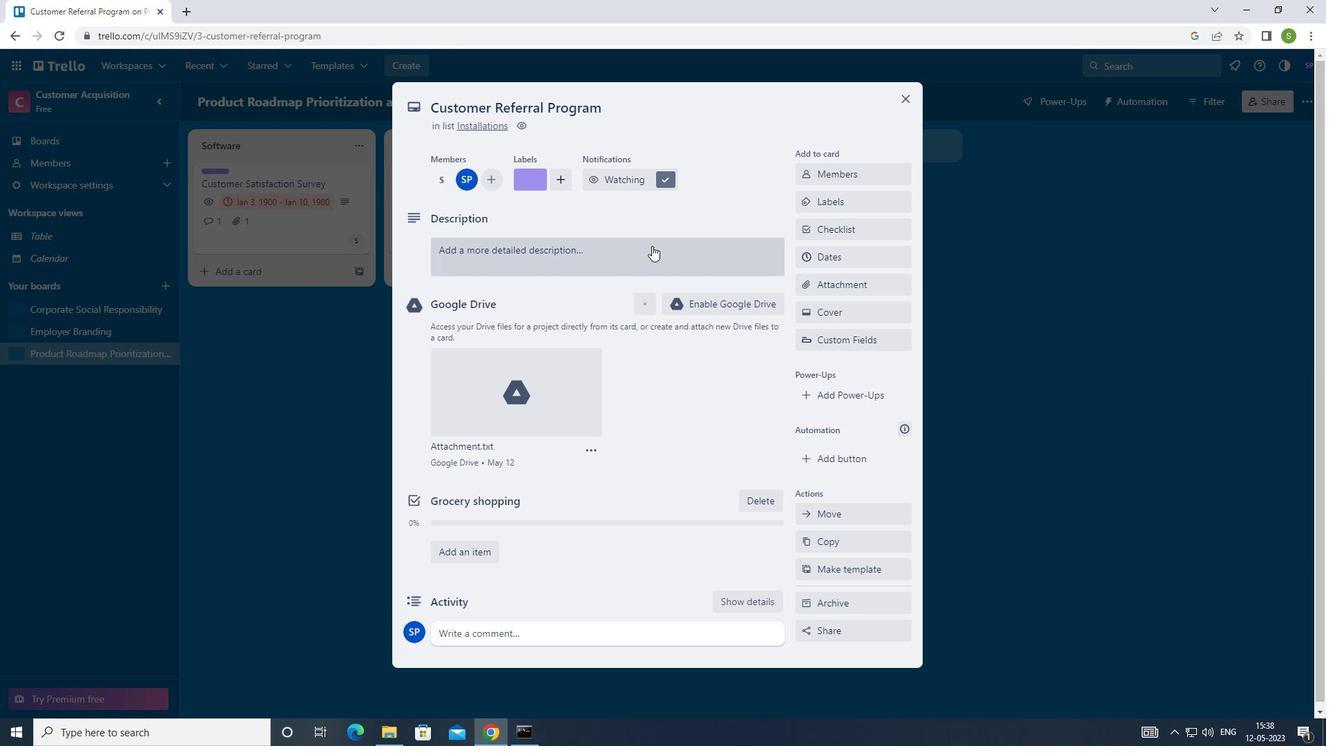 
Action: Mouse moved to (651, 254)
Screenshot: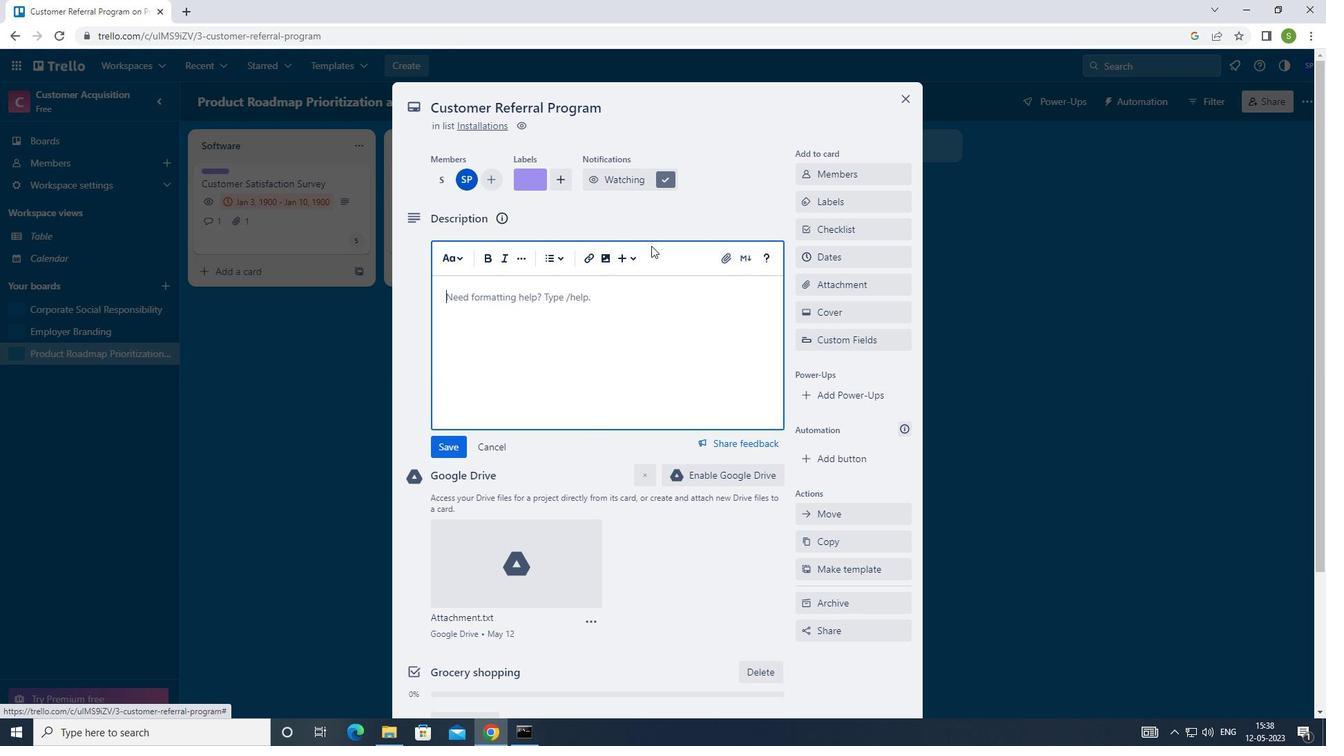 
Action: Key pressed <Key.shift>PLAN<Key.space>AND<Key.space>EXECUTE<Key.space>COMPANY<Key.space>TEAM-BI<Key.backspace>UILDING<Key.space>RETREAT
Screenshot: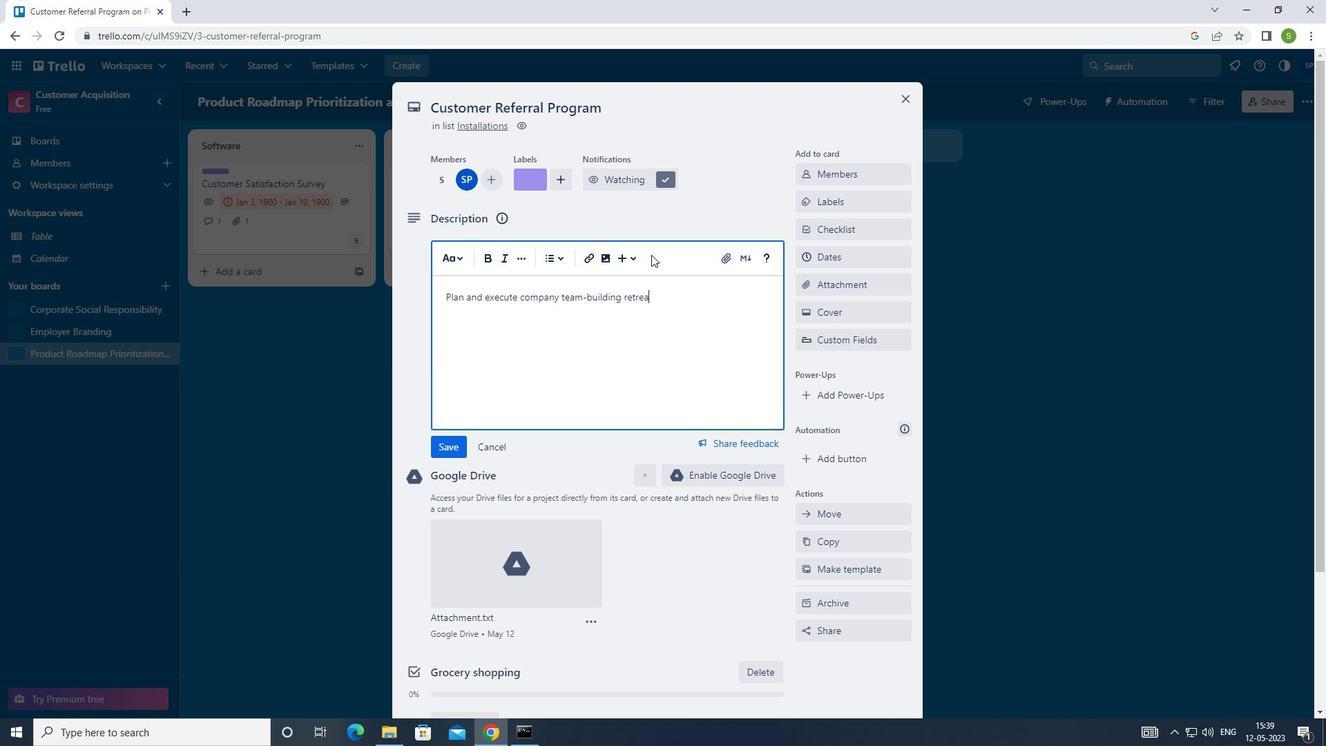 
Action: Mouse moved to (450, 453)
Screenshot: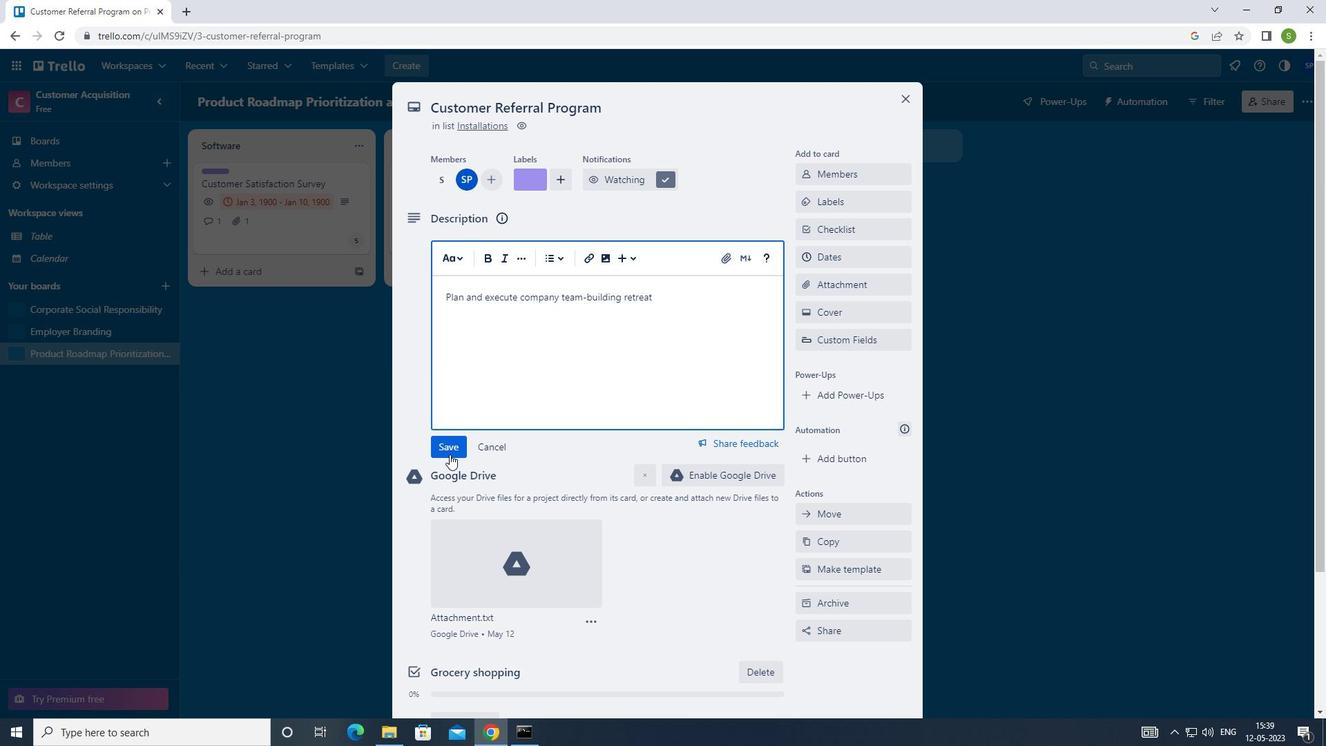 
Action: Mouse pressed left at (450, 453)
Screenshot: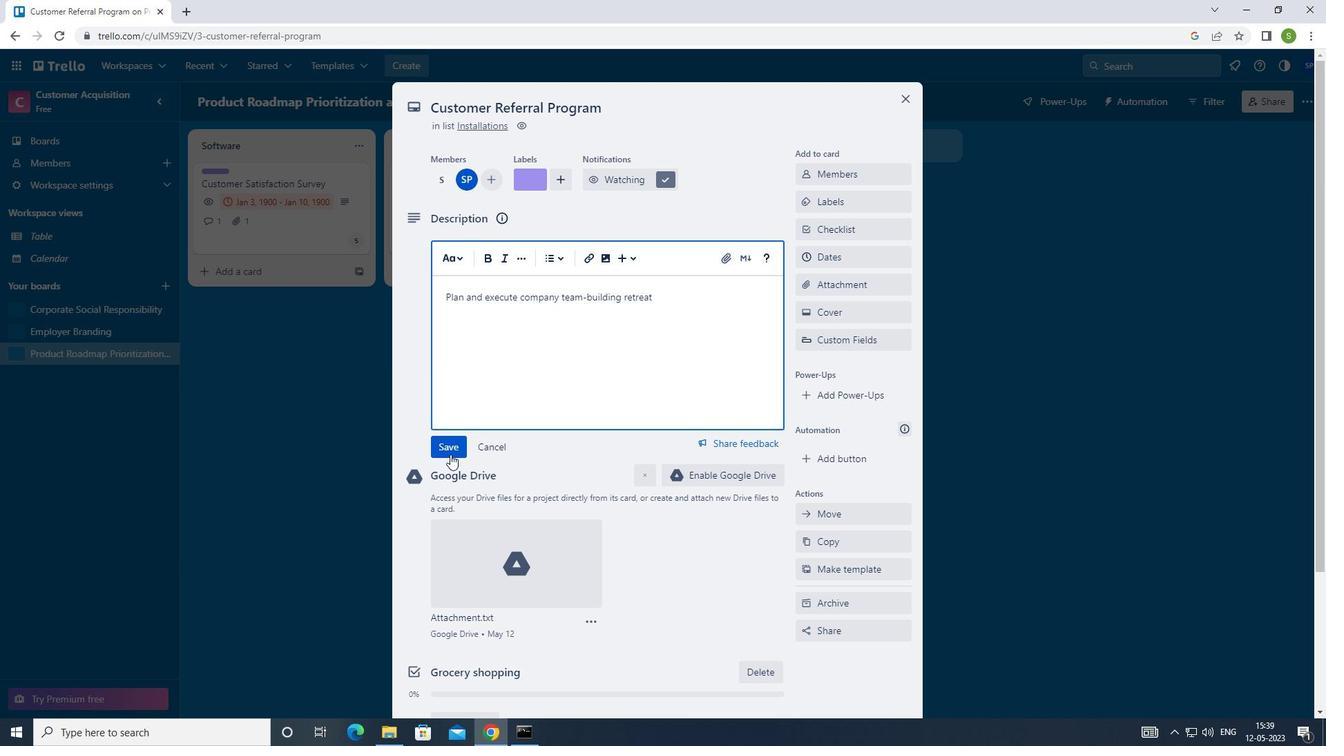 
Action: Mouse moved to (552, 462)
Screenshot: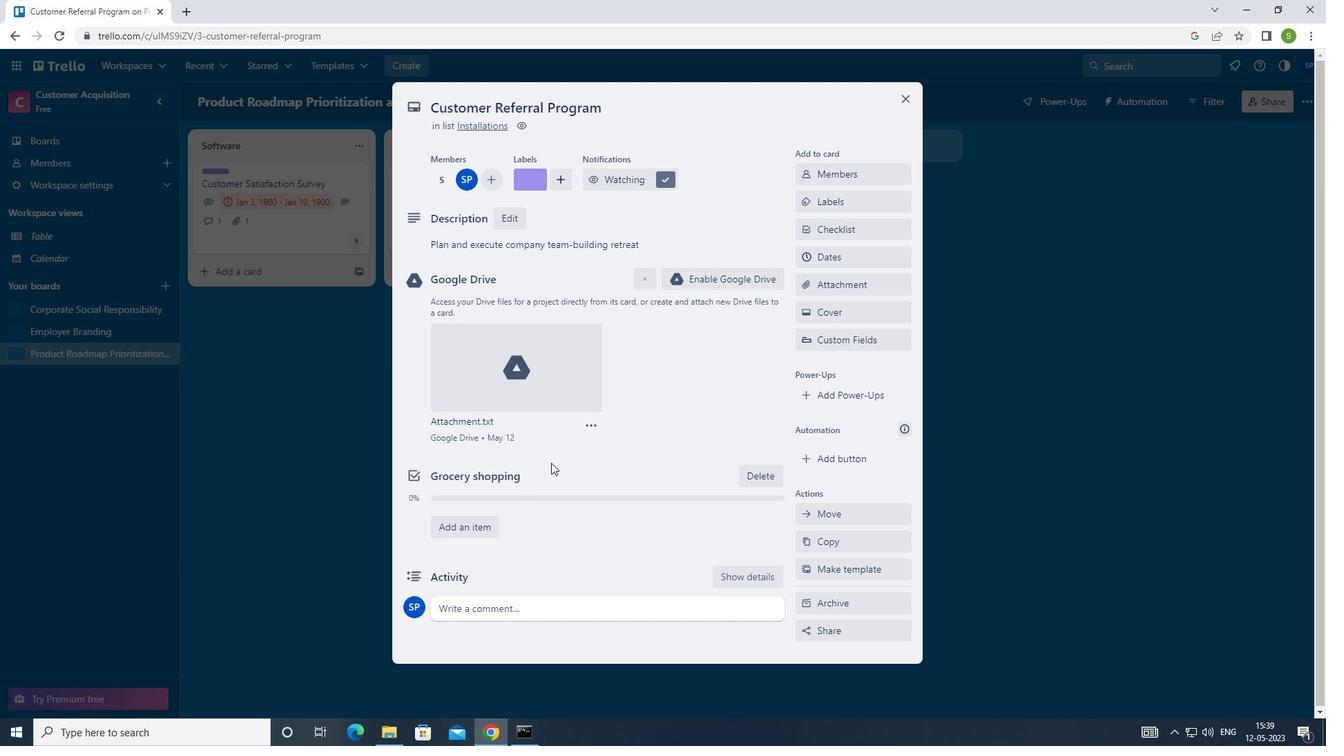 
Action: Mouse scrolled (552, 461) with delta (0, 0)
Screenshot: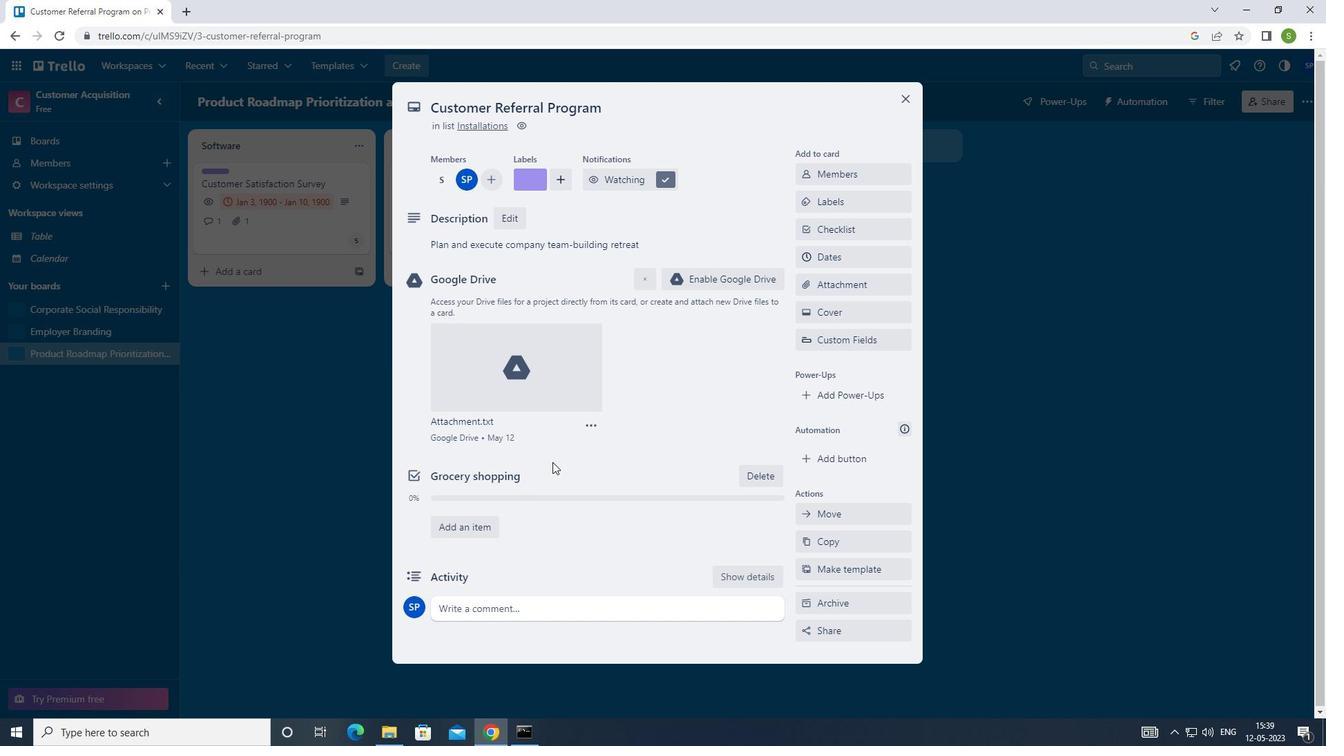 
Action: Mouse scrolled (552, 461) with delta (0, 0)
Screenshot: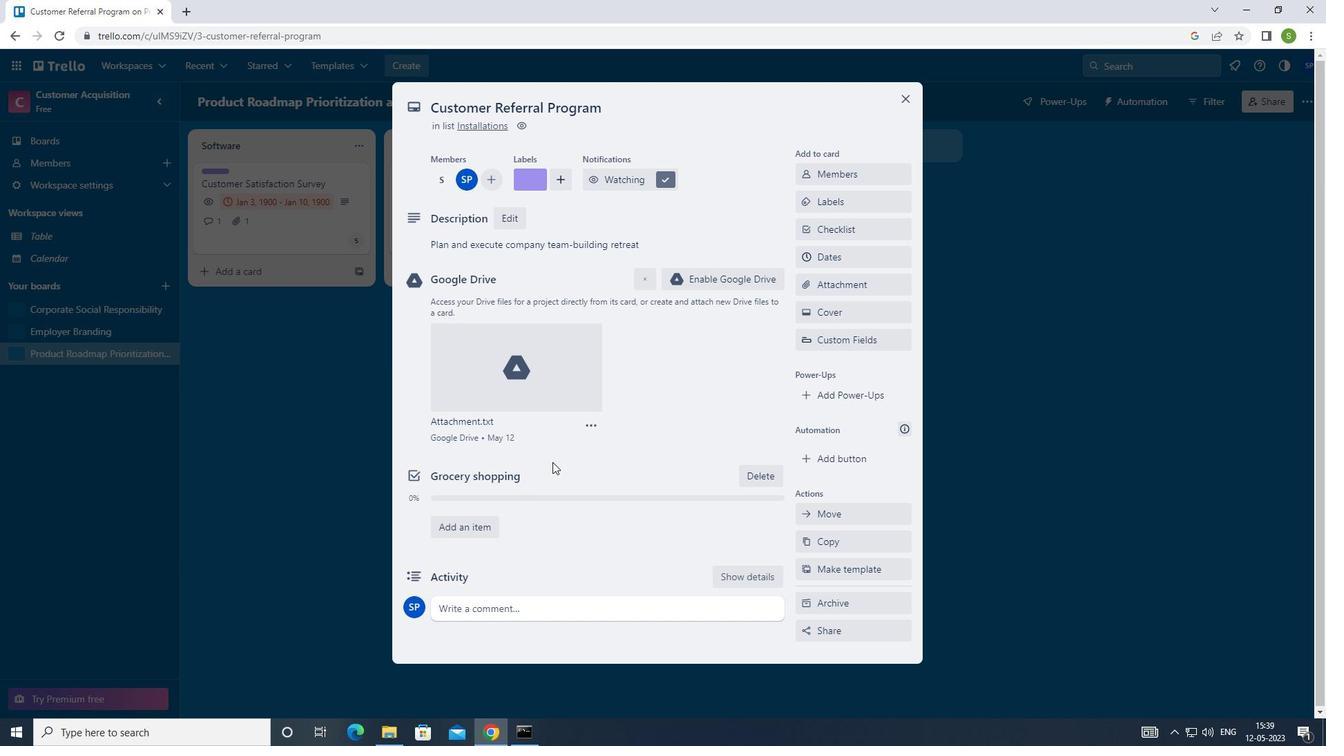 
Action: Mouse moved to (545, 598)
Screenshot: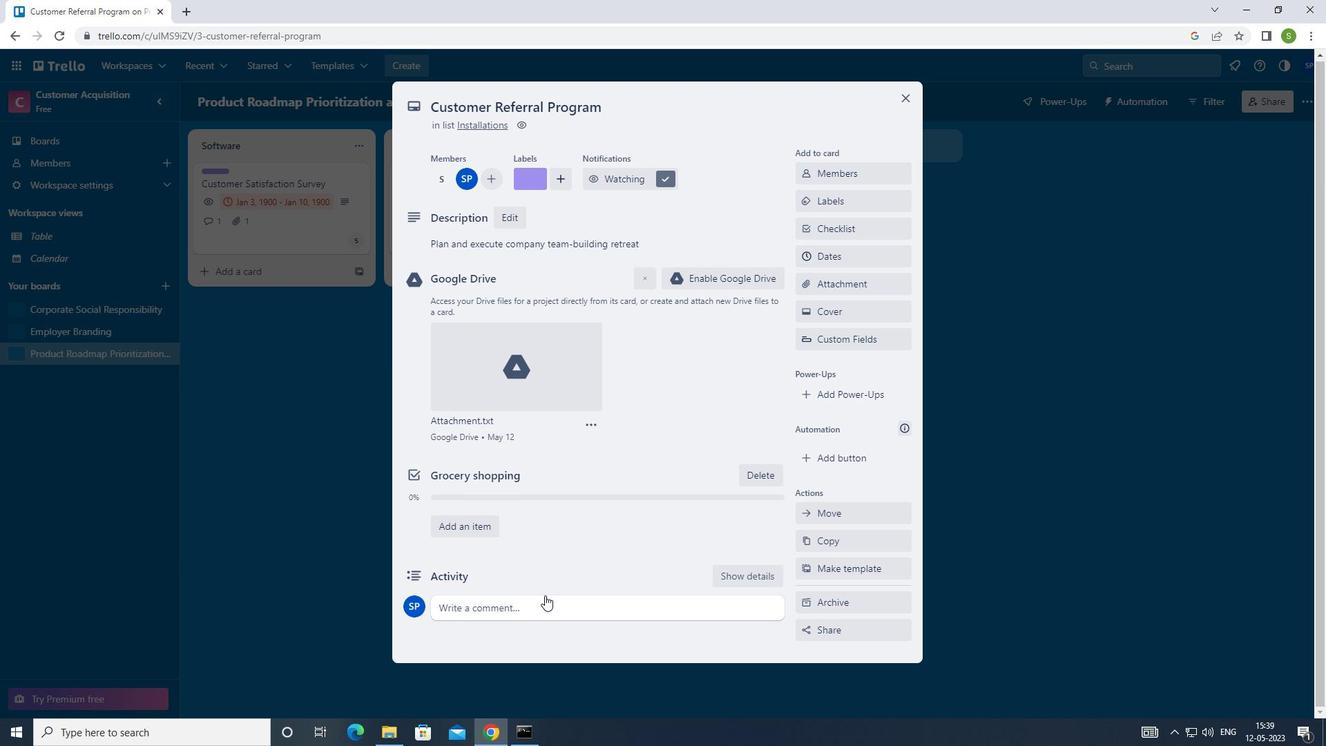 
Action: Mouse pressed left at (545, 598)
Screenshot: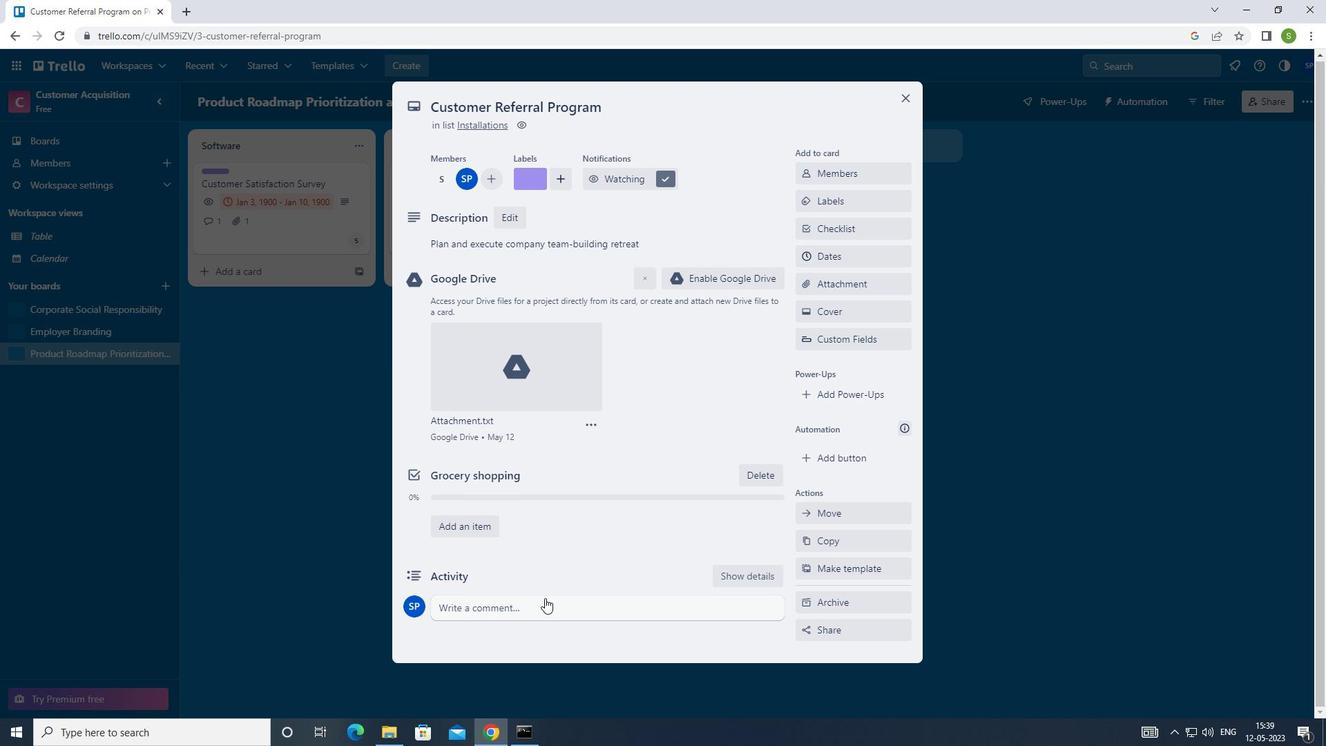 
Action: Mouse moved to (634, 402)
Screenshot: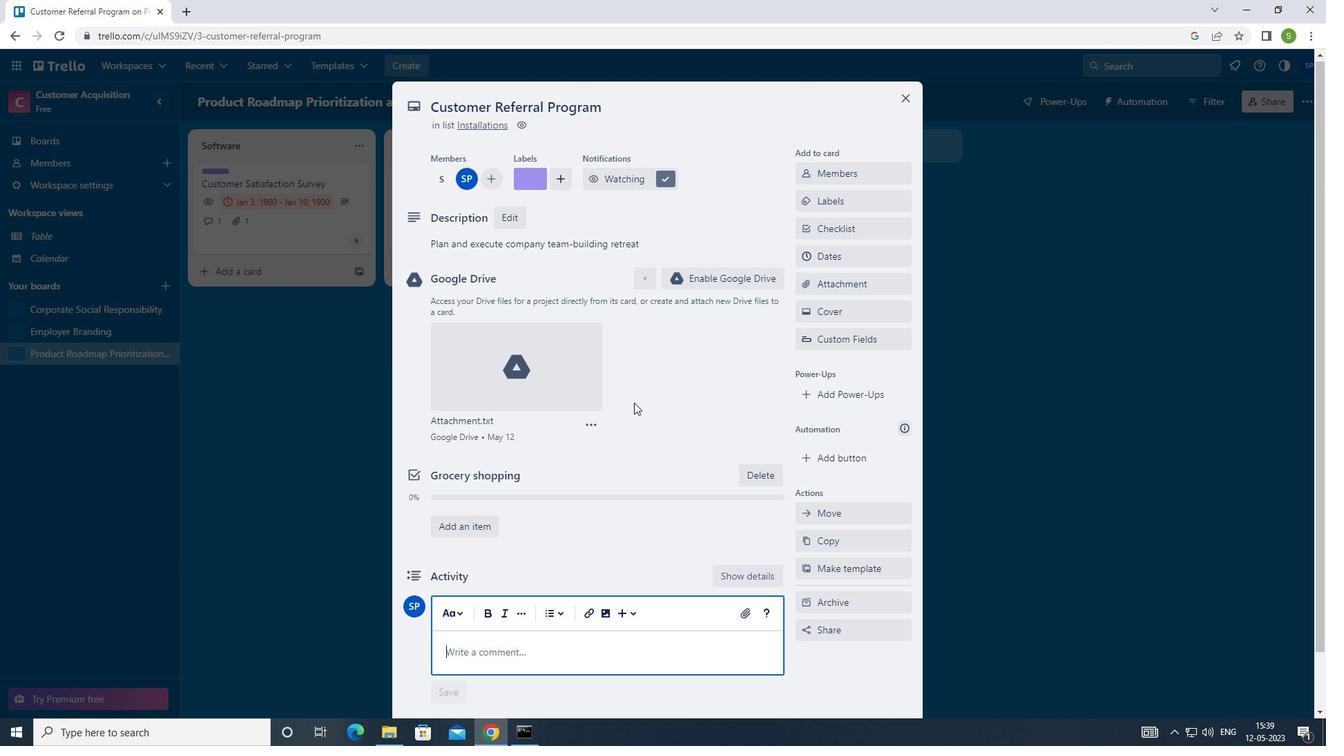 
Action: Key pressed <Key.shift>GIVEN<Key.space>THE<Key.space>POTENTIAL<Key.space>IMP
Screenshot: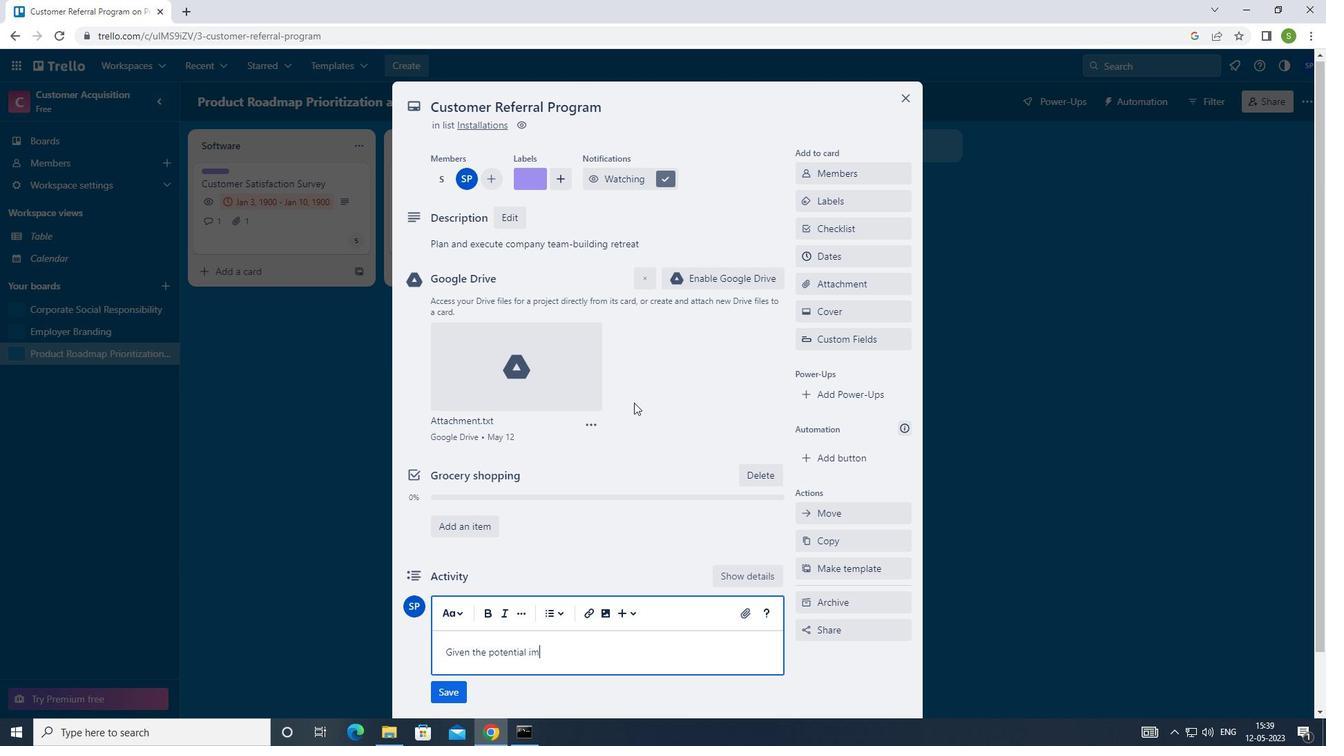 
Action: Mouse moved to (633, 402)
Screenshot: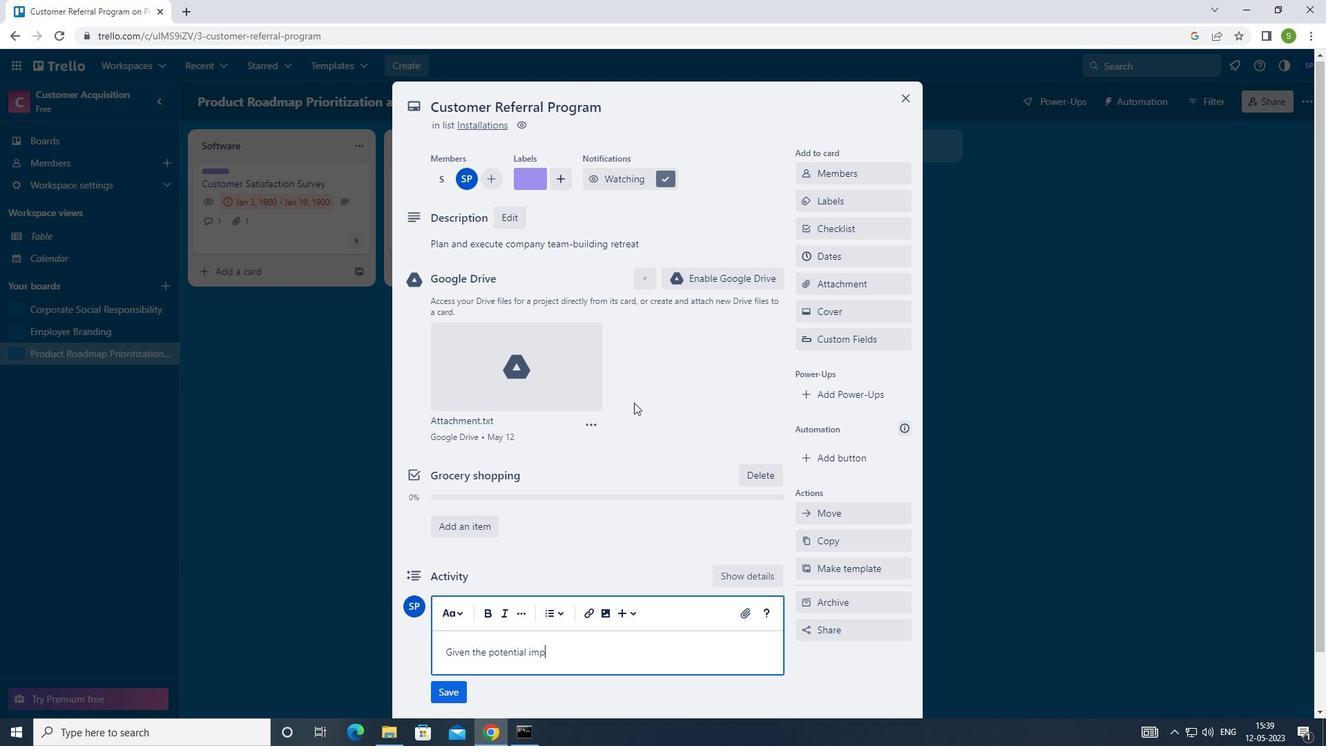 
Action: Key pressed ACT<Key.space>OF<Key.space>THIS<Key.space>TASK<Key.space>LET<Key.space>US<Key.space>MAKE<Key.space>SURE<Key.space>WE<Key.space>INVOLVE<Key.space>ALL<Key.space>STAKEHOLDER<Key.space>AND<Key.space>GATHER<Key.space>THEIR<Key.space>FEEDBACK
Screenshot: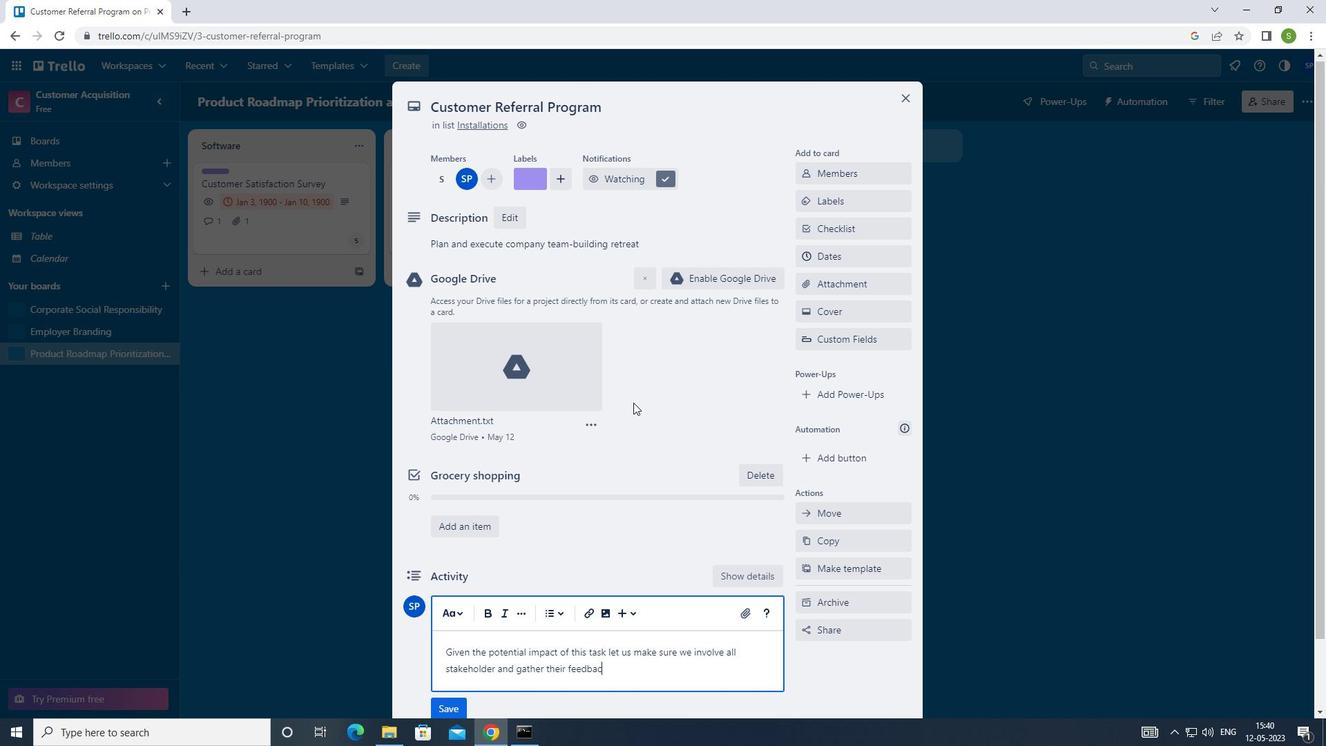 
Action: Mouse moved to (440, 708)
Screenshot: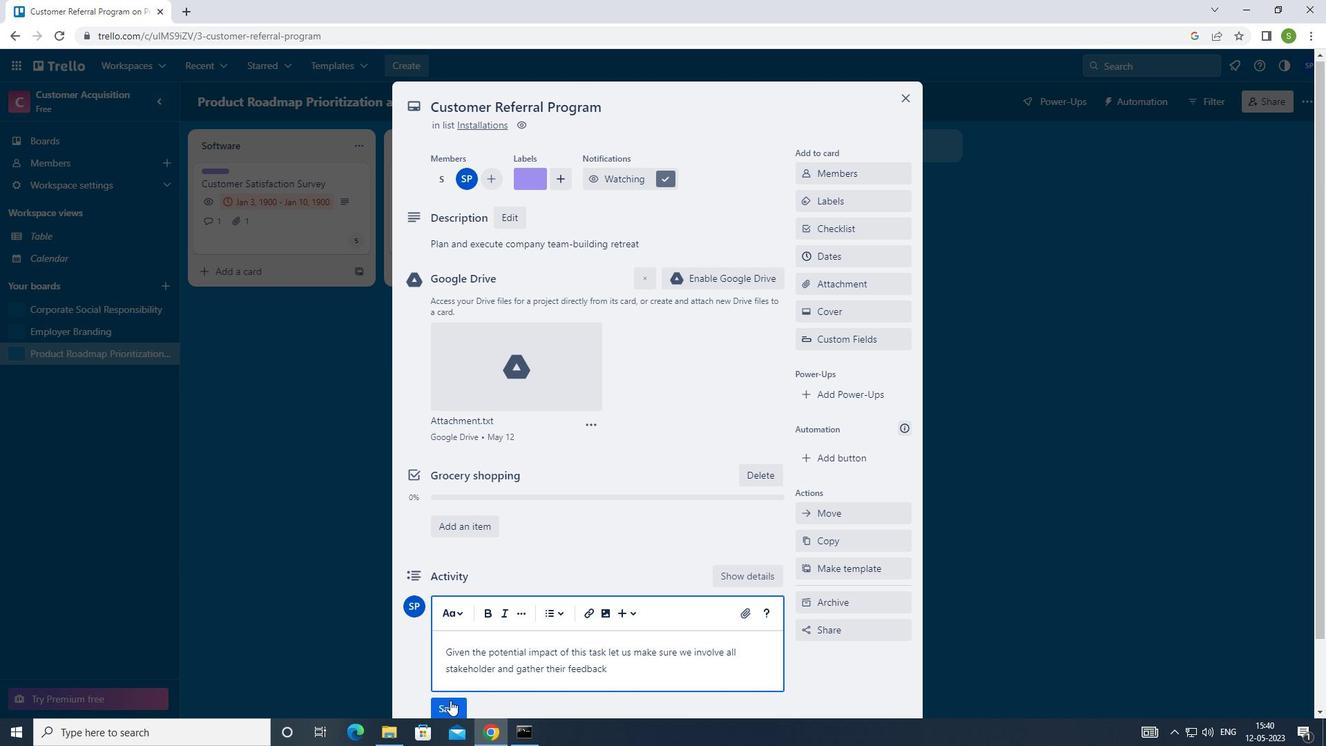 
Action: Mouse pressed left at (440, 708)
Screenshot: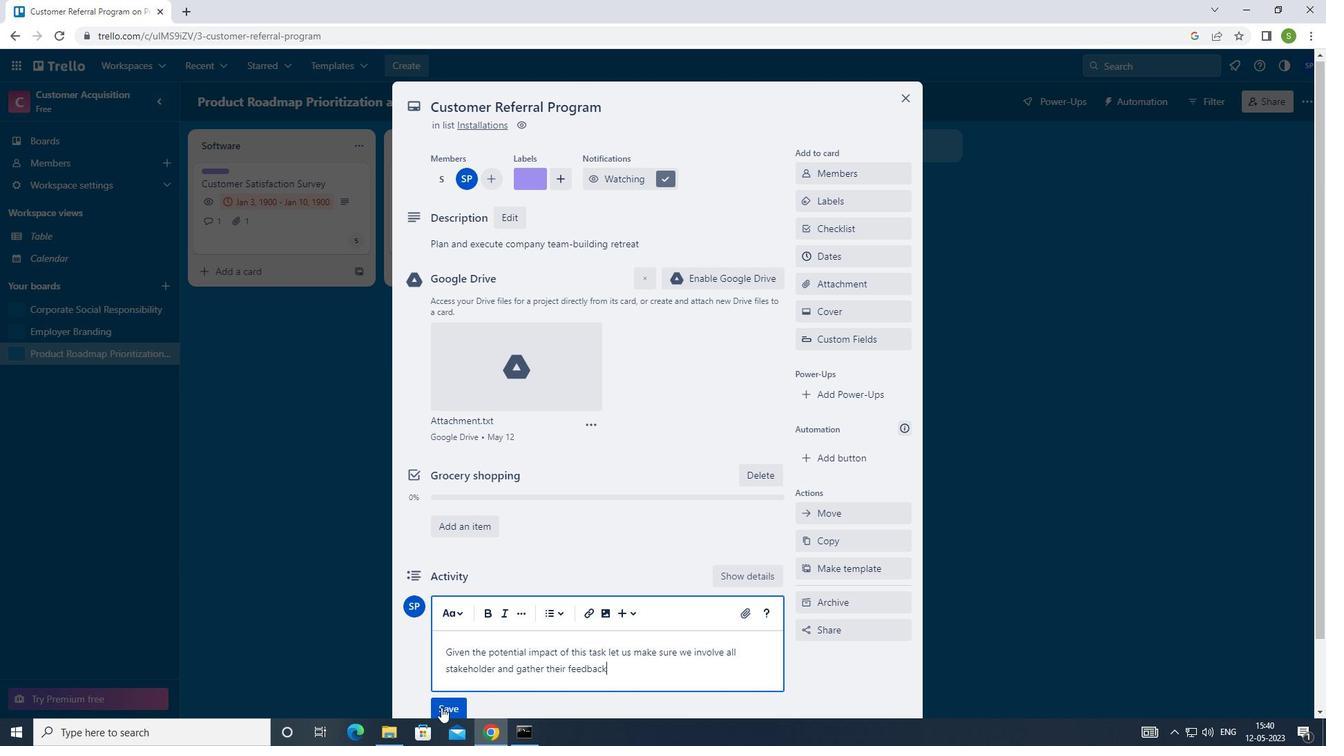 
Action: Mouse moved to (829, 258)
Screenshot: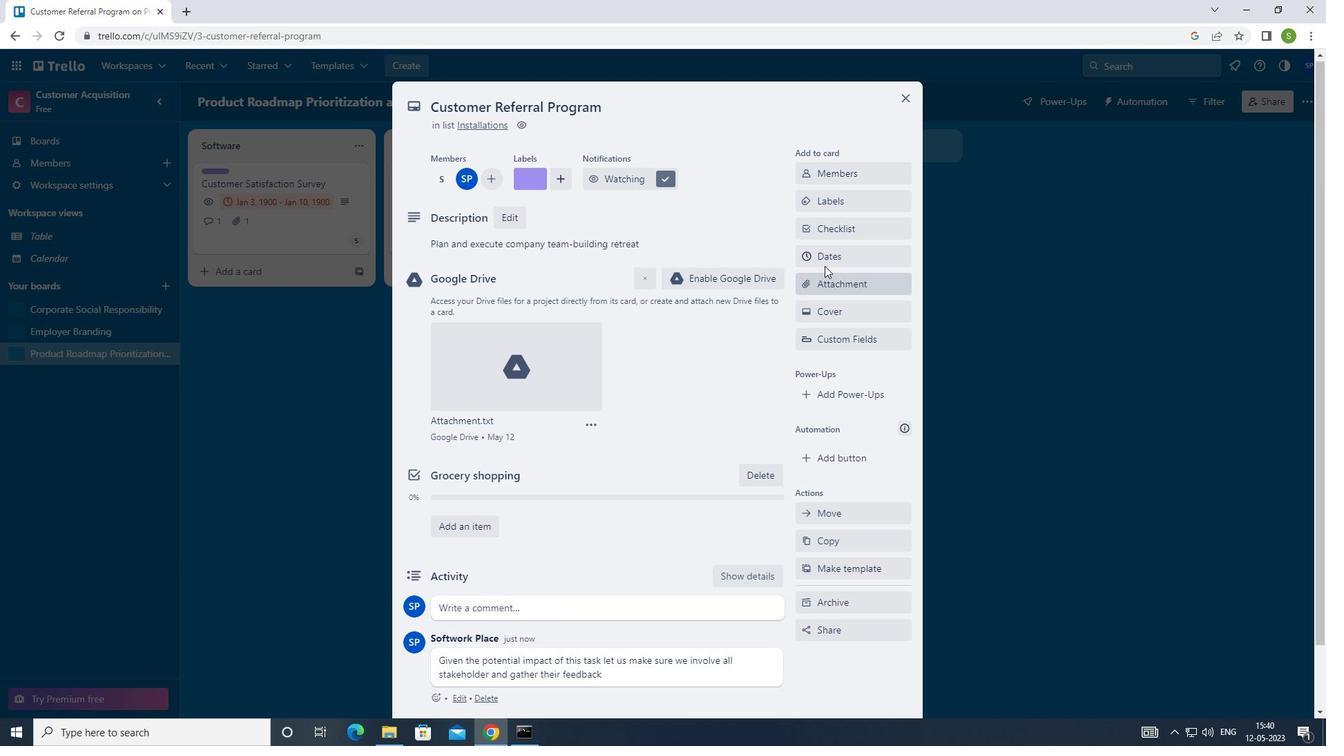 
Action: Mouse pressed left at (829, 258)
Screenshot: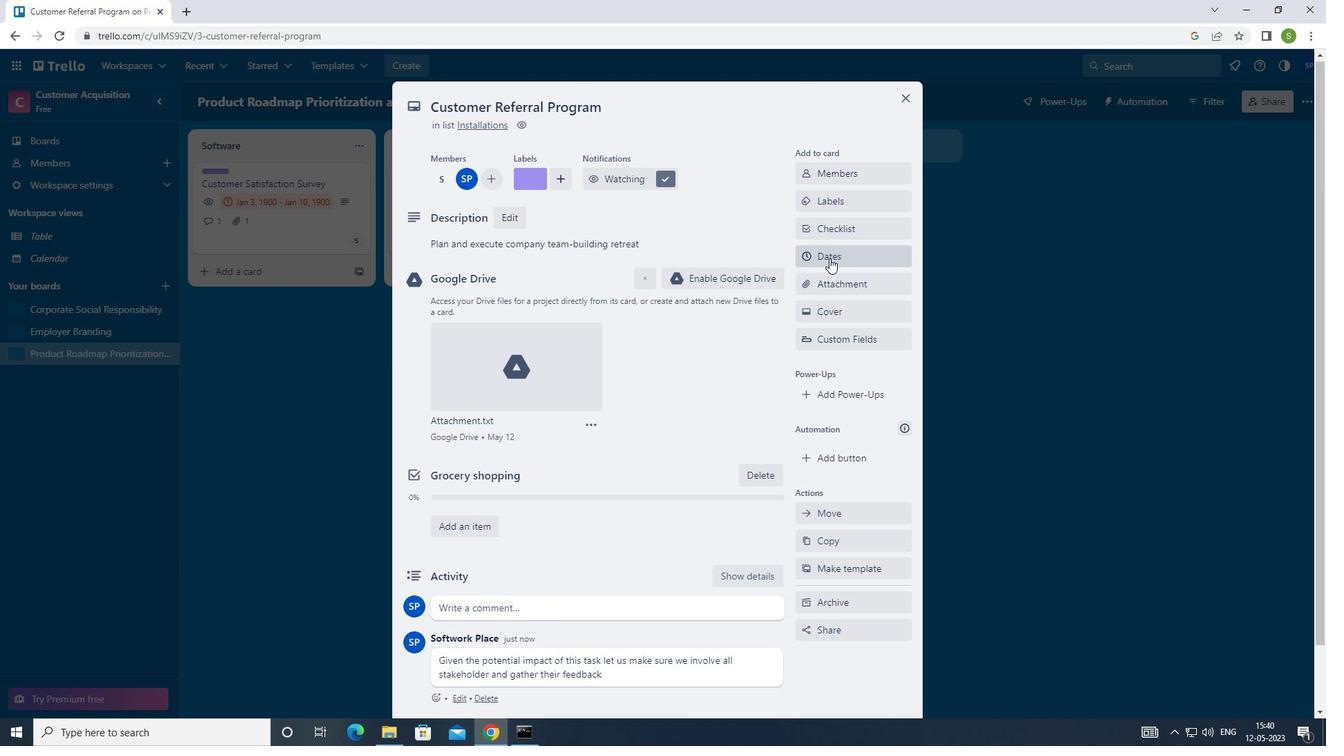 
Action: Mouse moved to (808, 356)
Screenshot: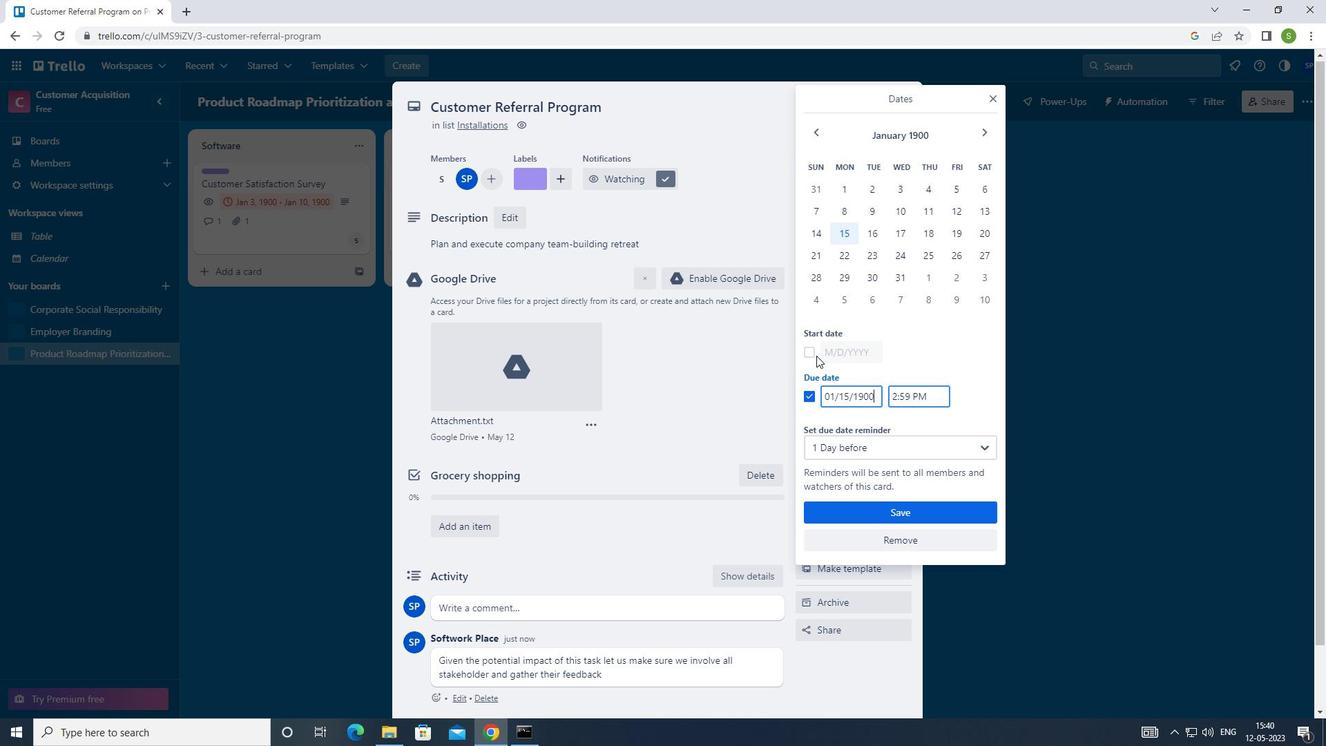 
Action: Mouse pressed left at (808, 356)
Screenshot: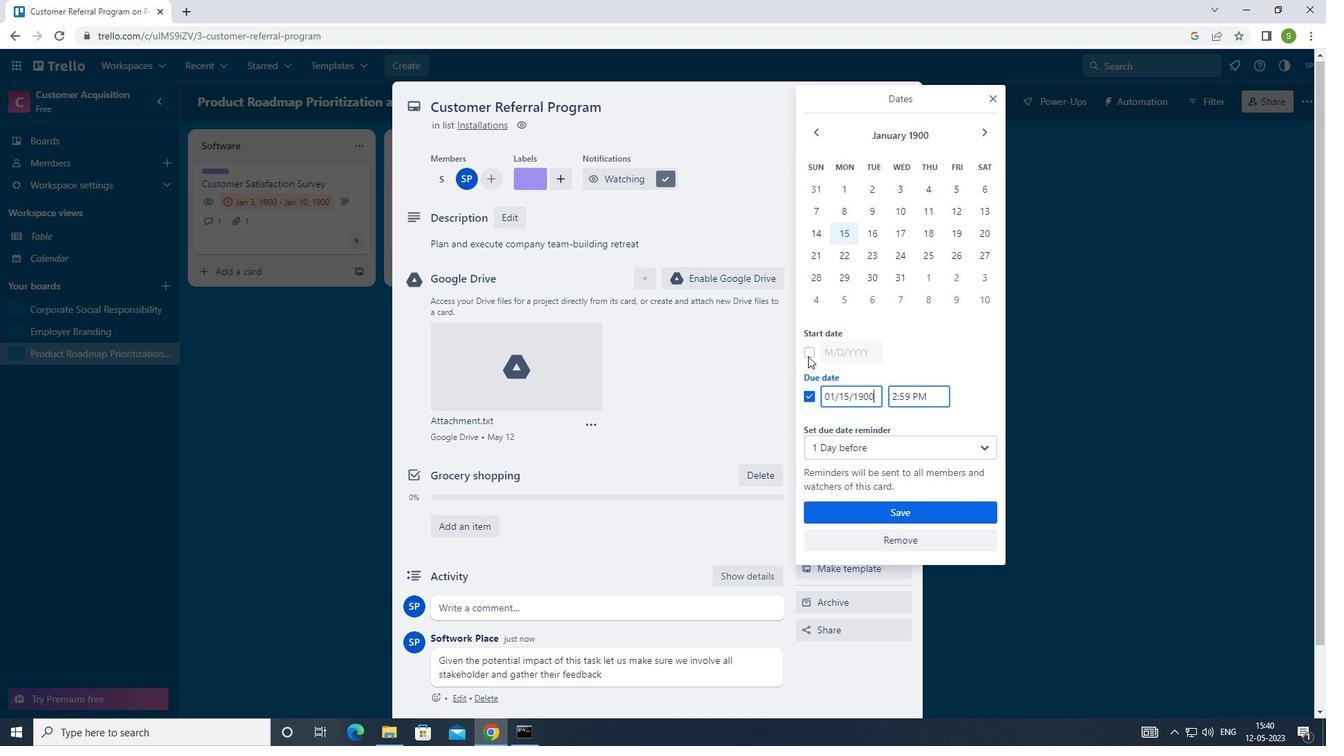 
Action: Mouse moved to (845, 352)
Screenshot: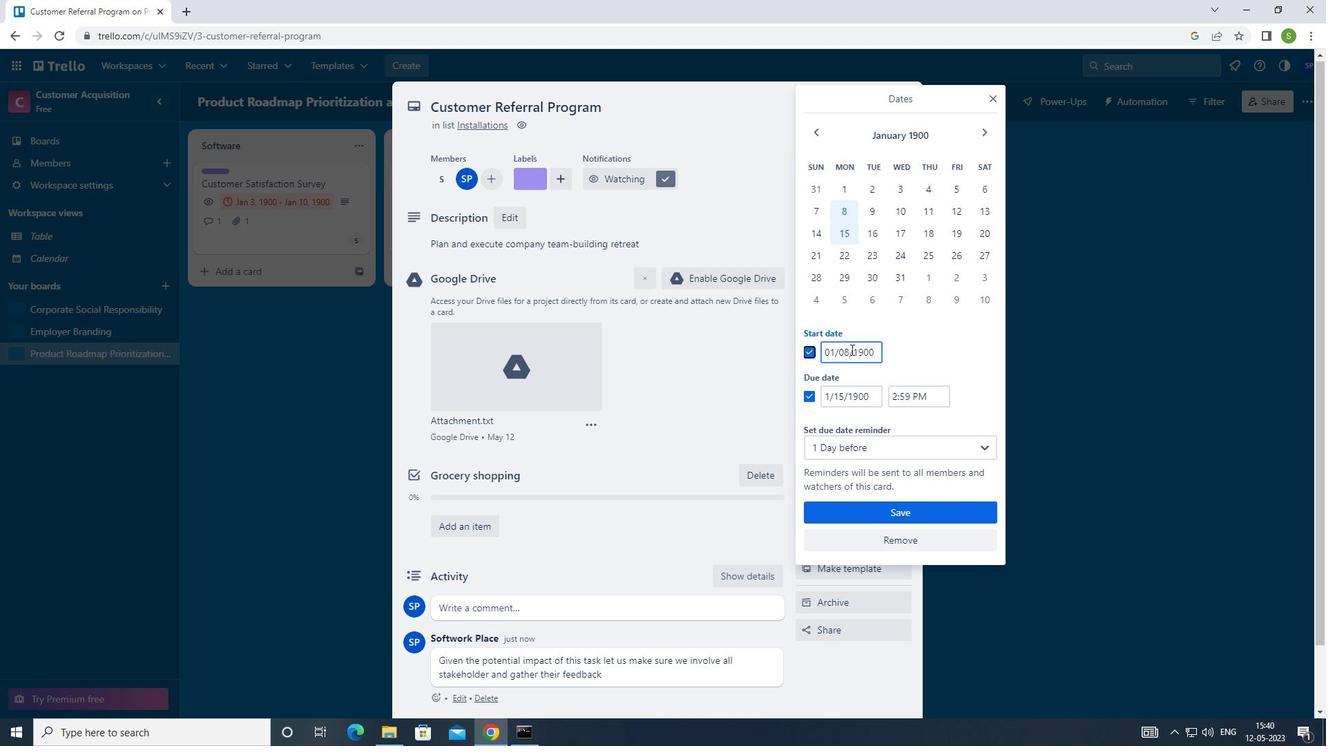 
Action: Mouse pressed left at (845, 352)
Screenshot: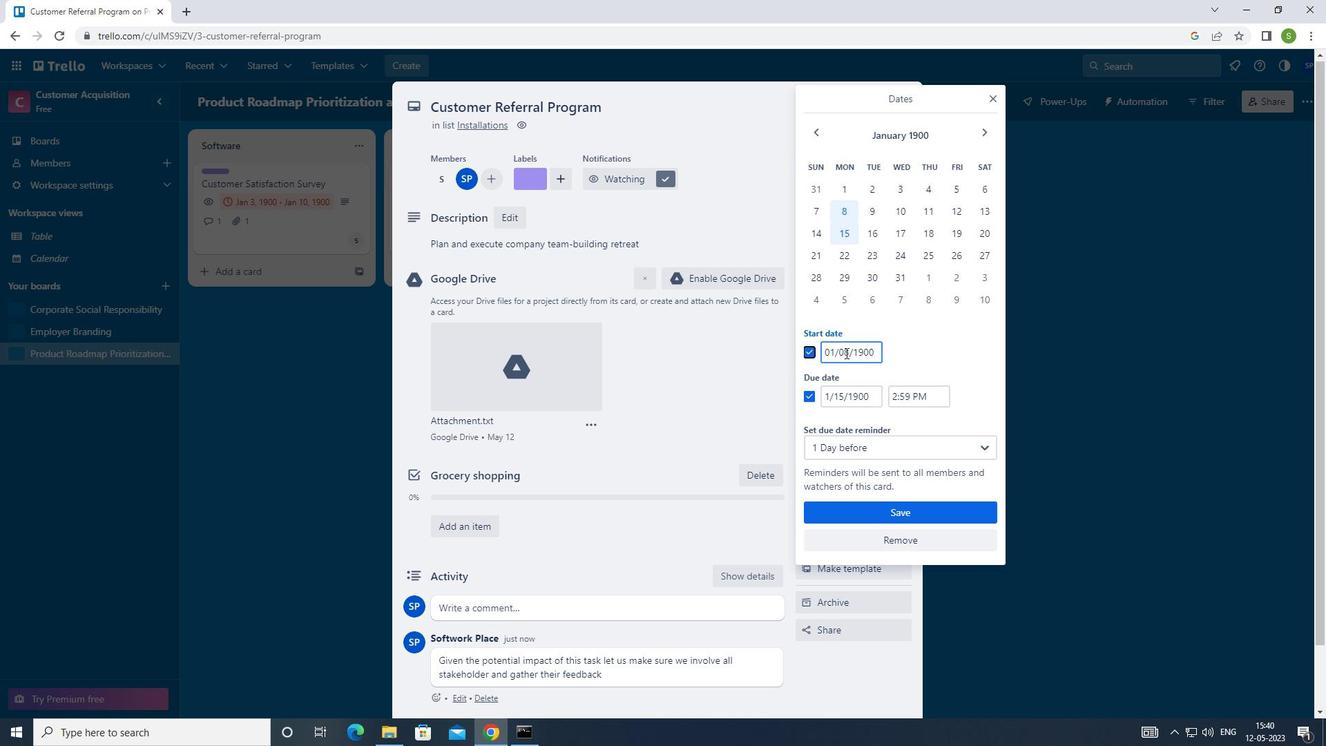 
Action: Mouse moved to (841, 352)
Screenshot: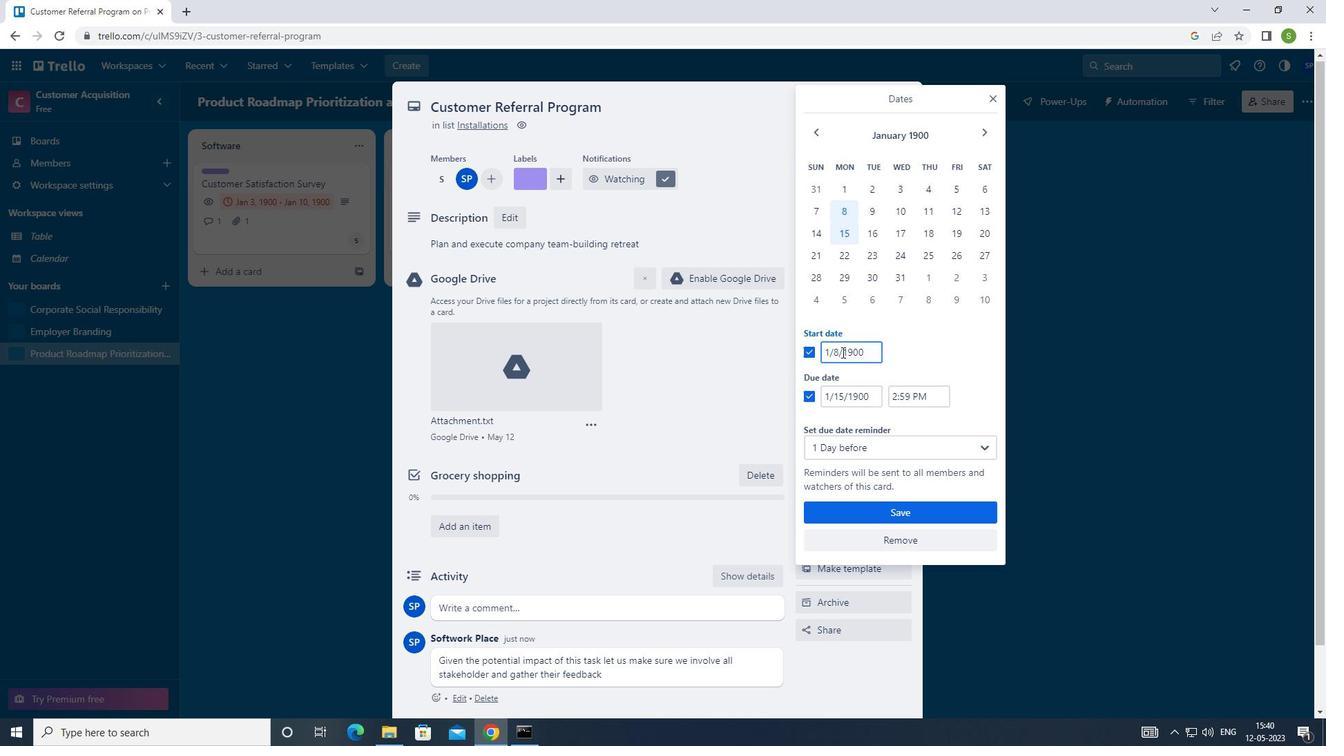 
Action: Mouse pressed left at (841, 352)
Screenshot: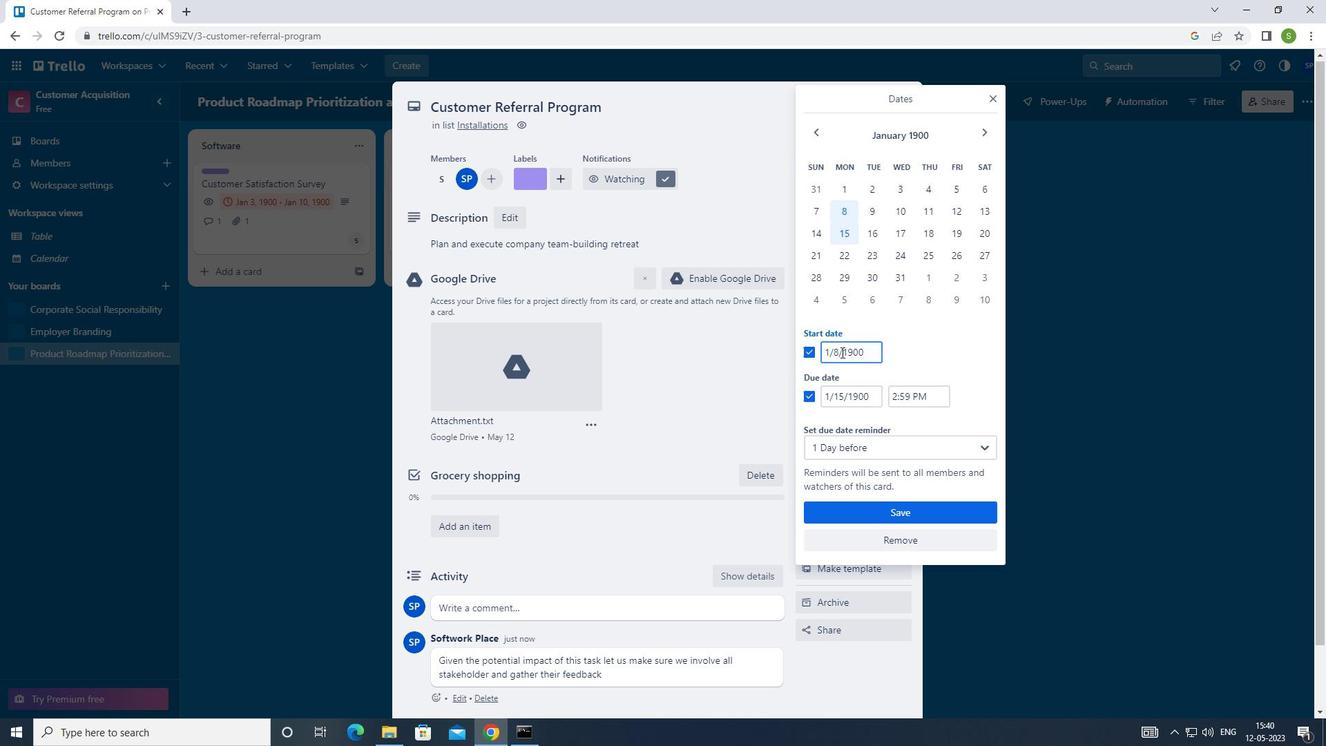 
Action: Mouse moved to (838, 349)
Screenshot: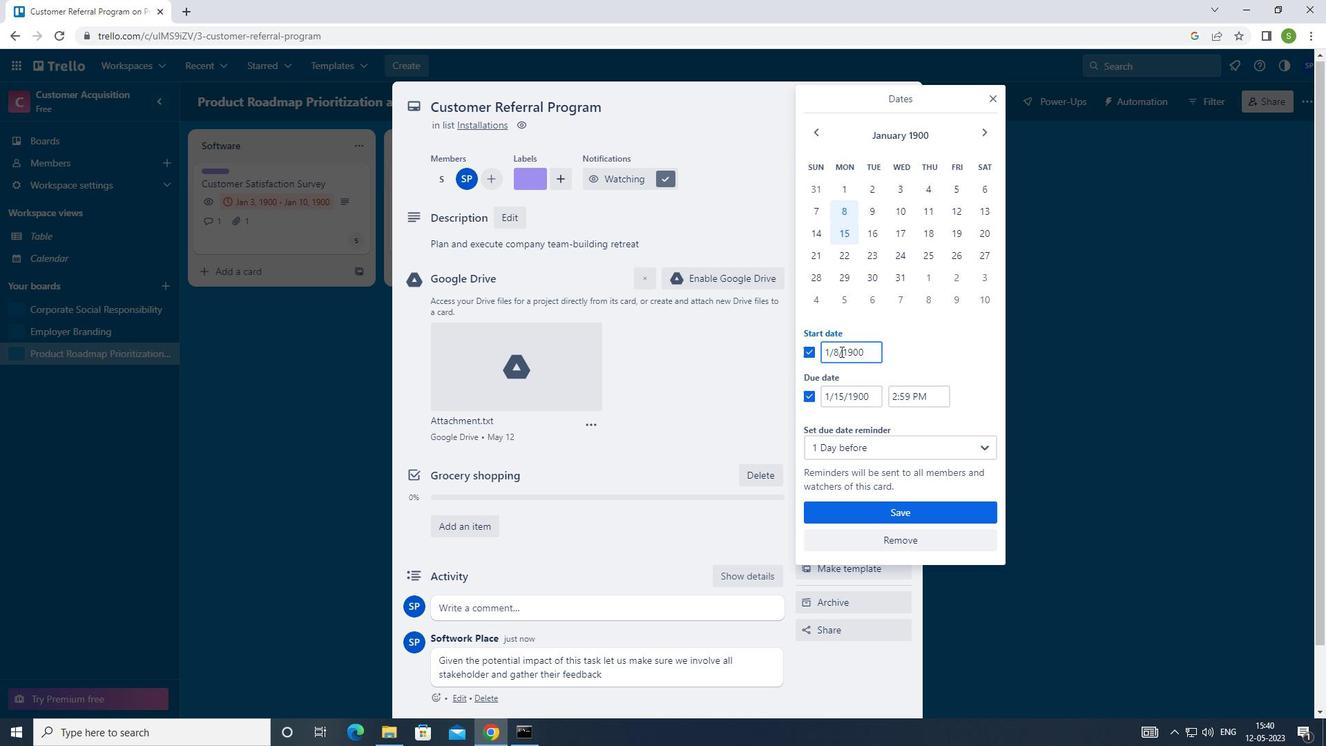 
Action: Mouse pressed left at (838, 349)
Screenshot: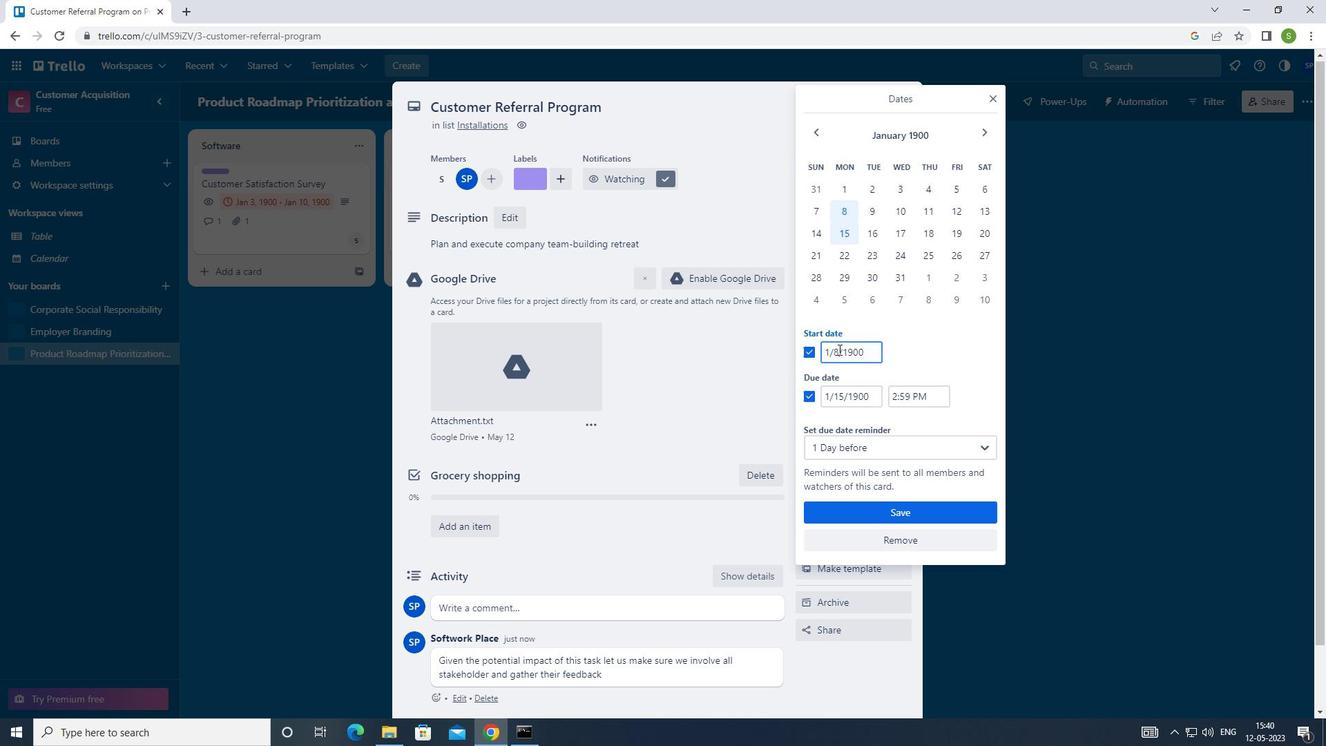 
Action: Mouse moved to (846, 354)
Screenshot: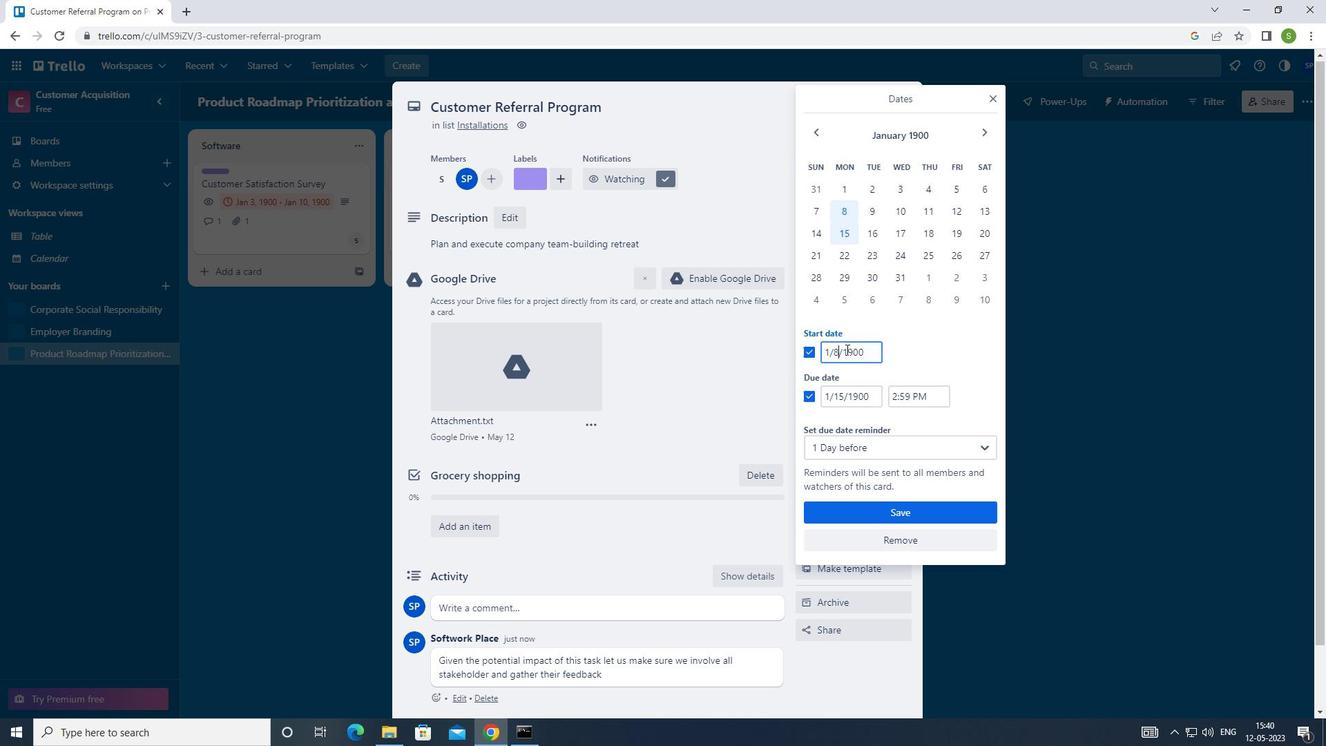 
Action: Key pressed <Key.backspace>
Screenshot: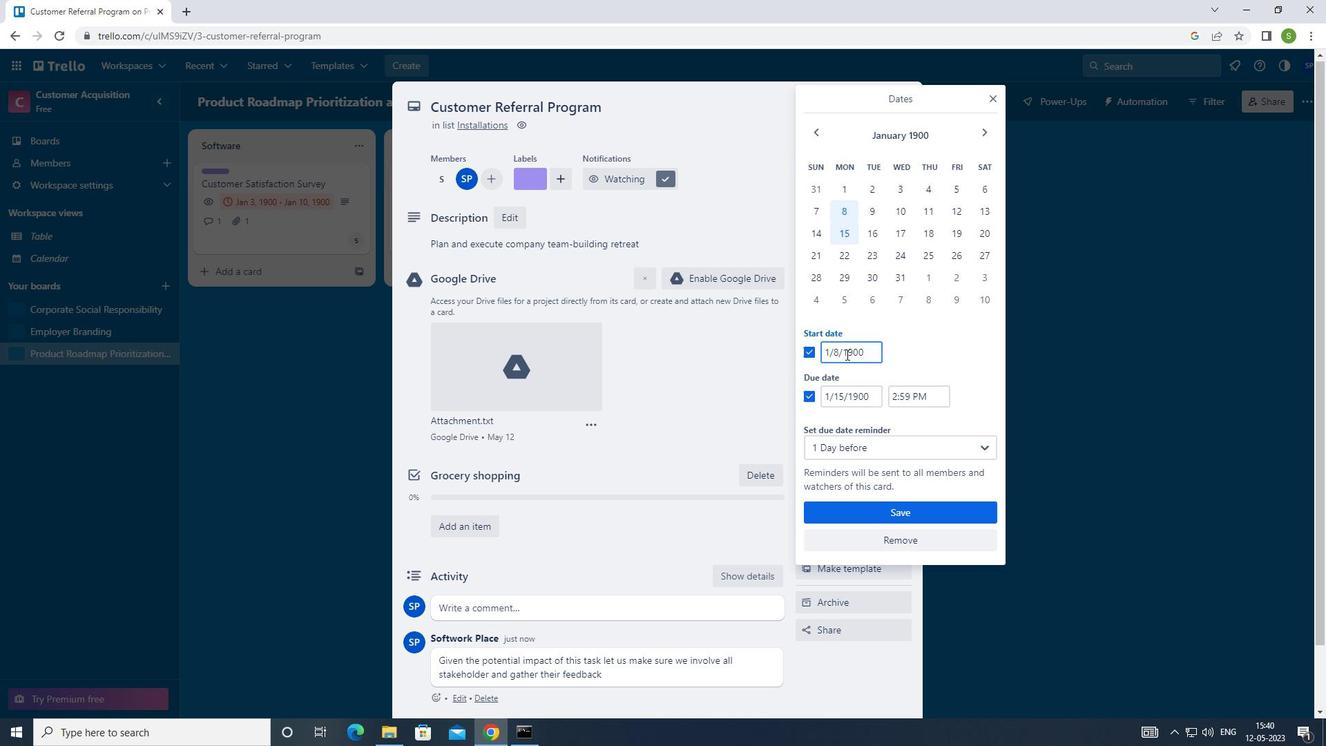 
Action: Mouse moved to (846, 354)
Screenshot: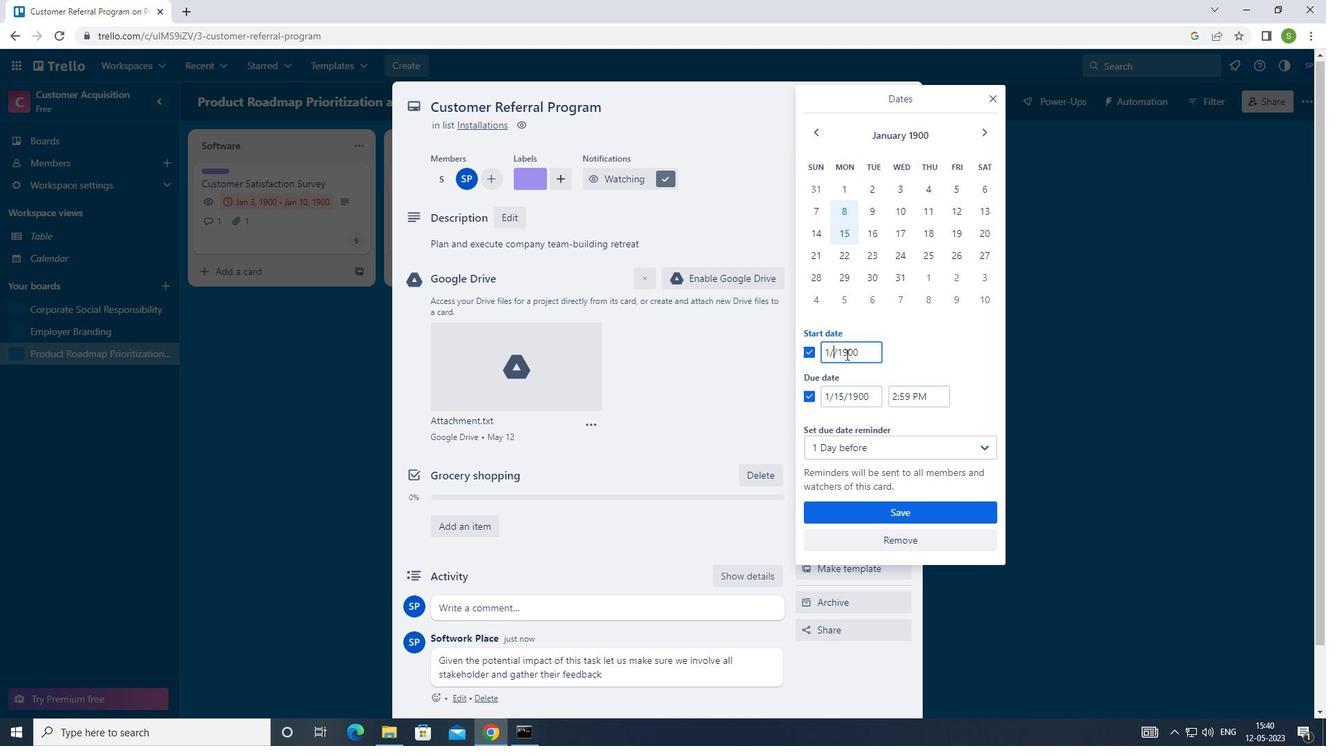 
Action: Key pressed 9
Screenshot: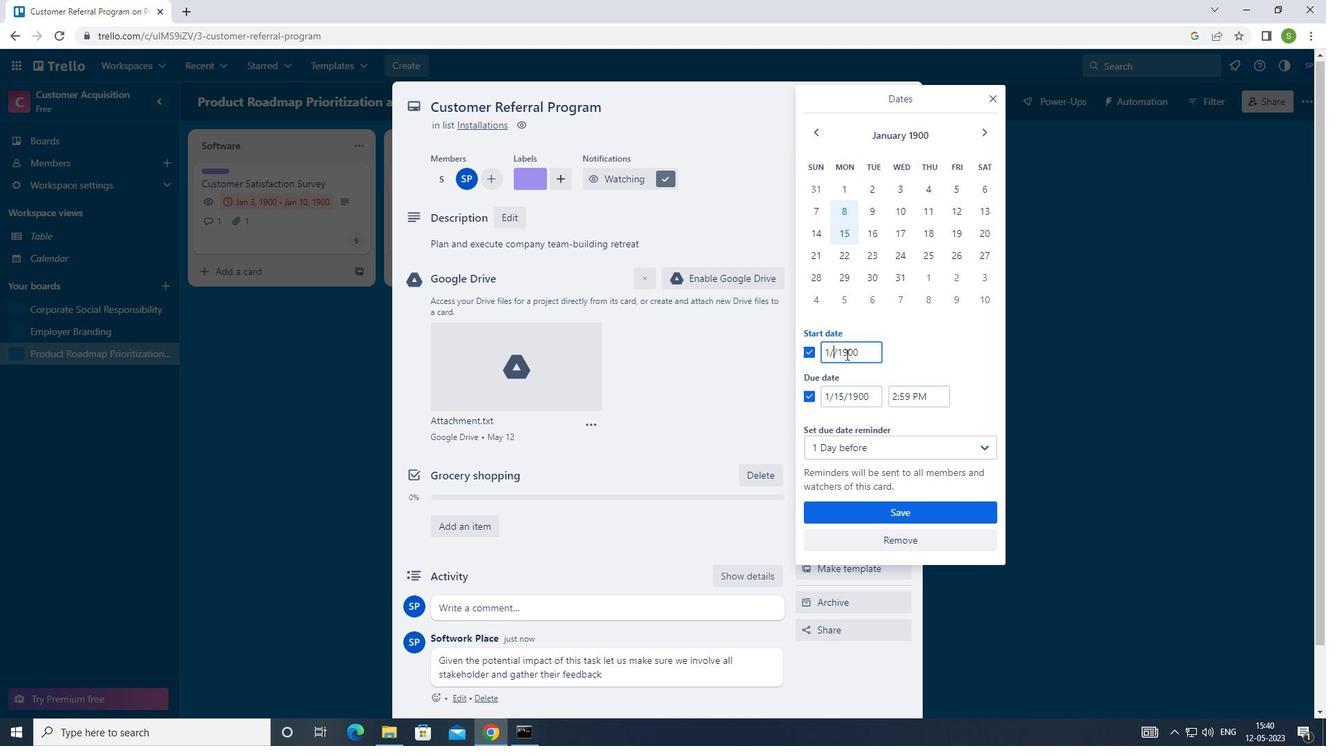 
Action: Mouse moved to (845, 394)
Screenshot: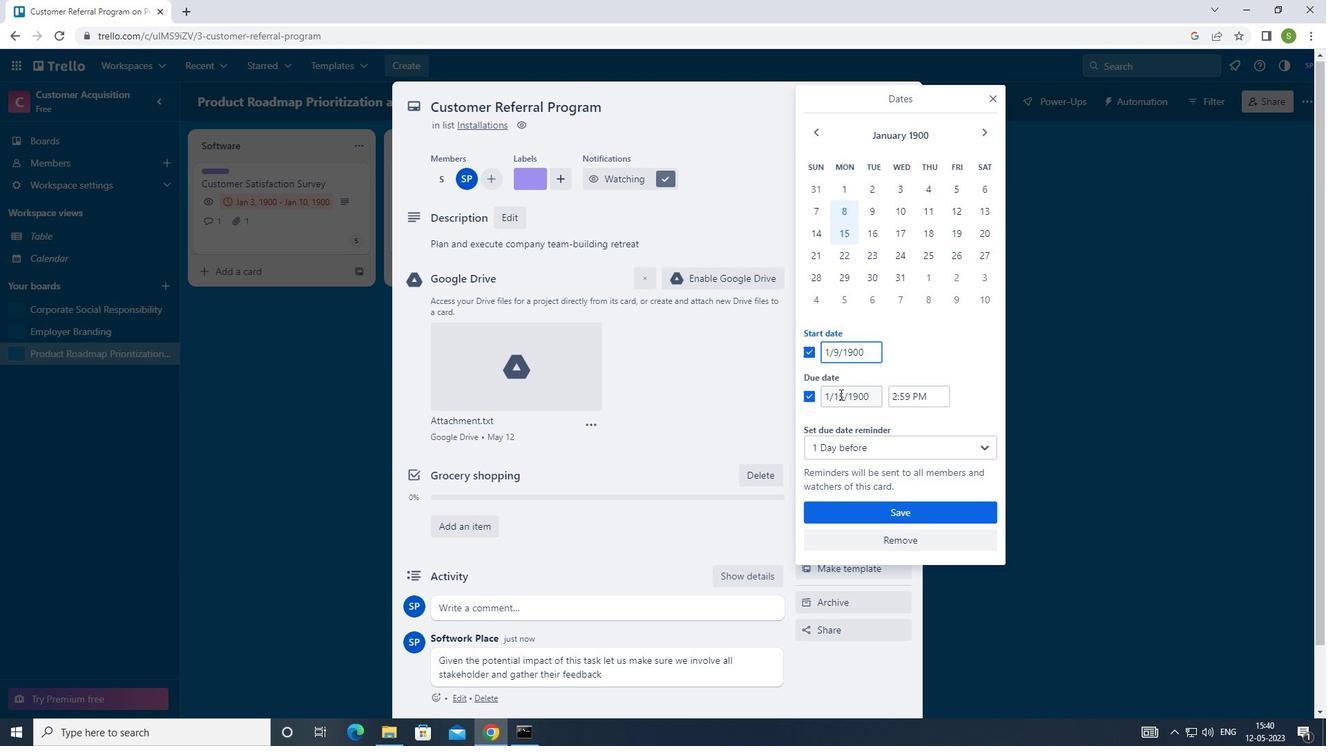 
Action: Mouse pressed left at (845, 394)
Screenshot: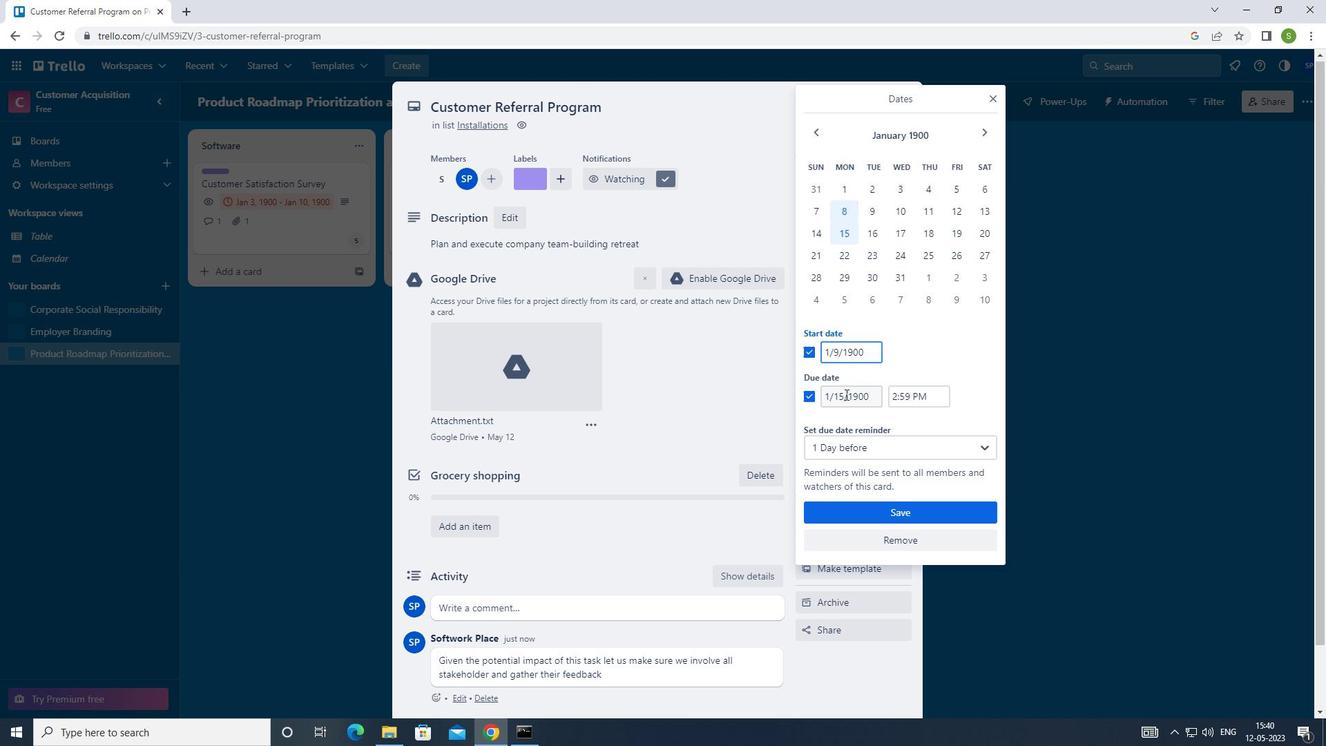 
Action: Mouse moved to (851, 393)
Screenshot: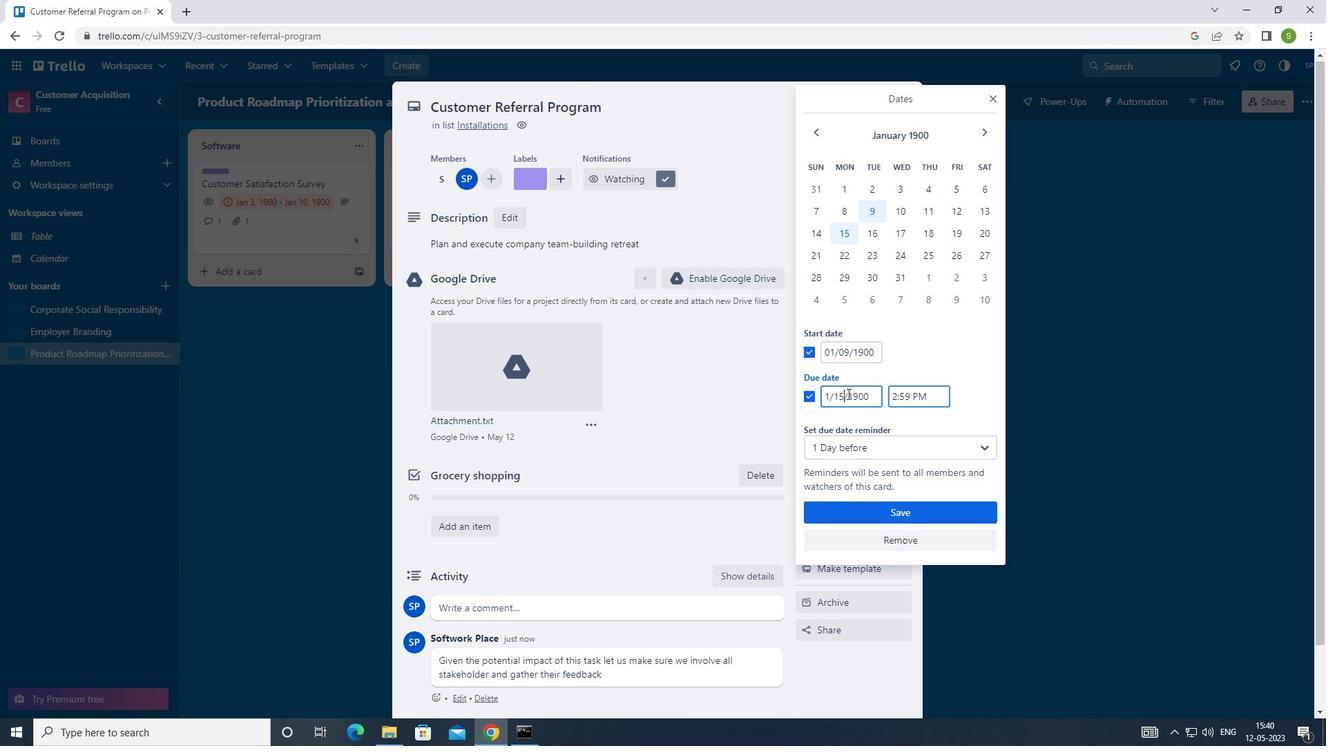 
Action: Key pressed <Key.backspace>6
Screenshot: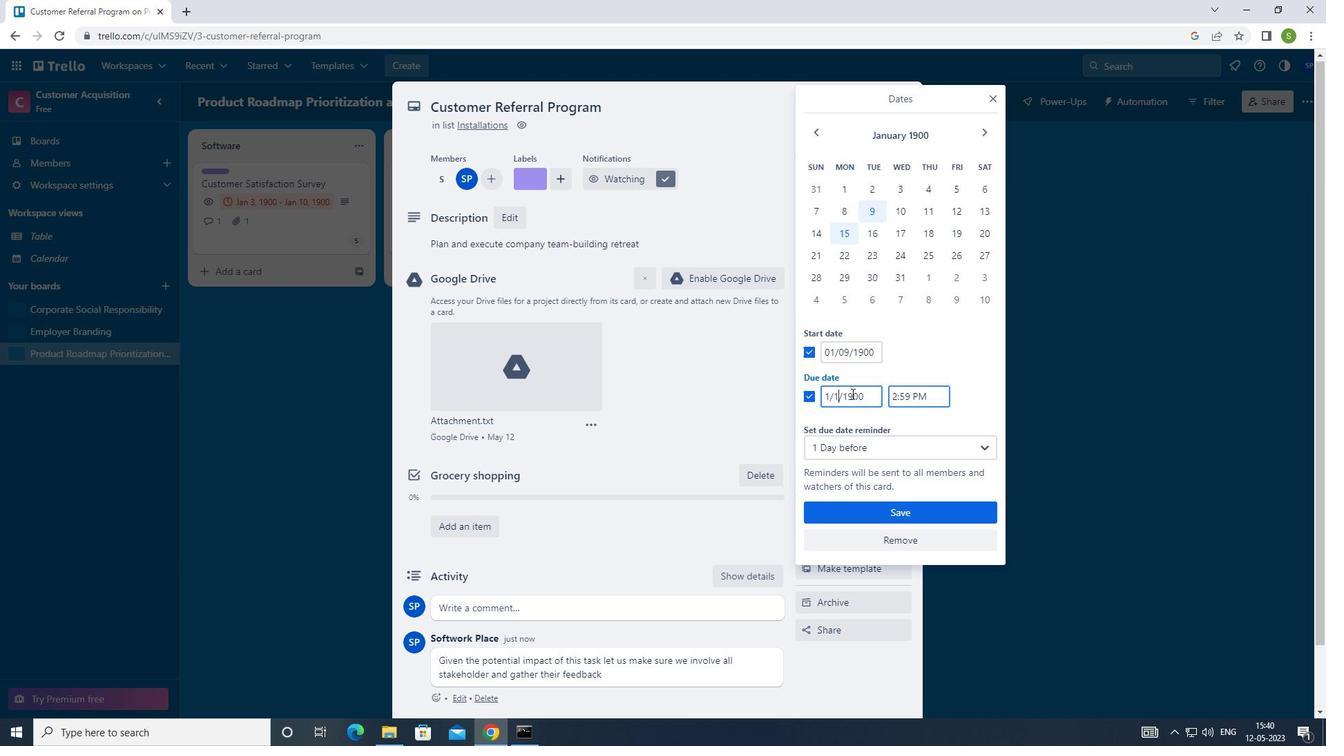 
Action: Mouse moved to (848, 509)
Screenshot: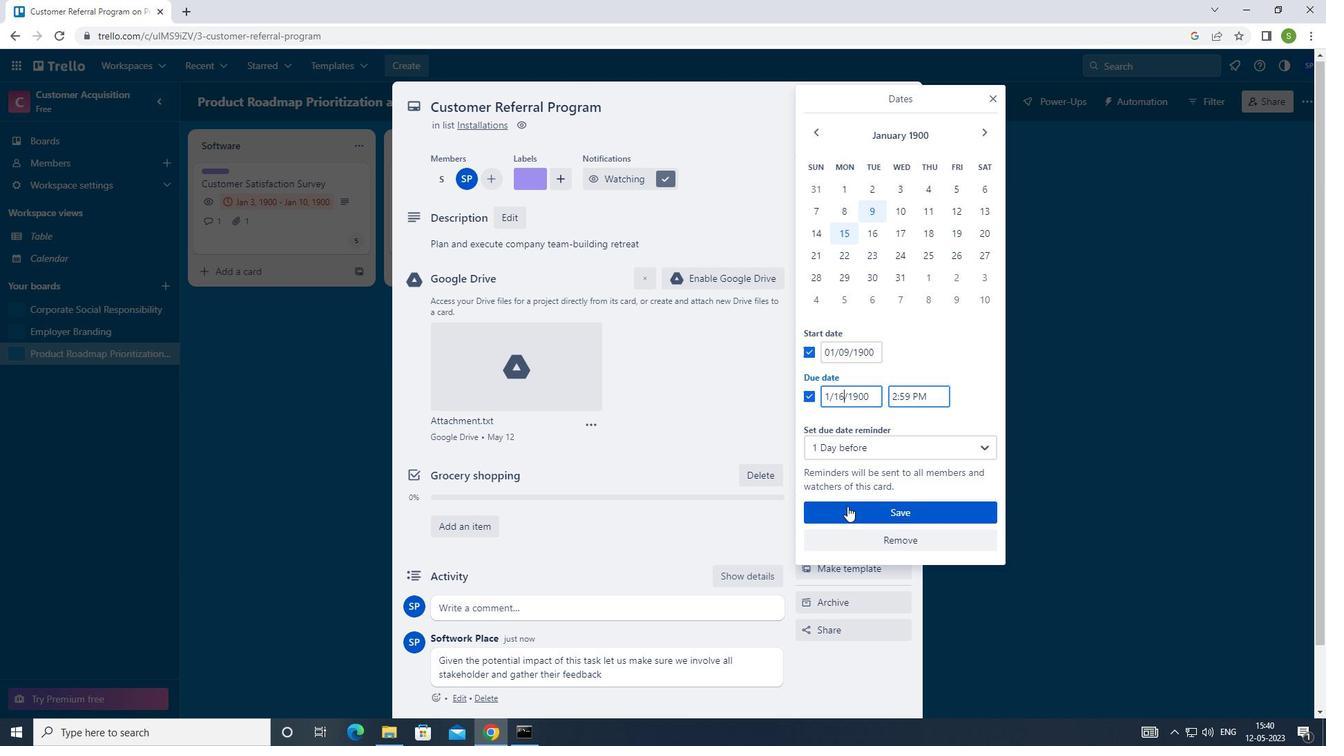 
Action: Mouse pressed left at (848, 509)
Screenshot: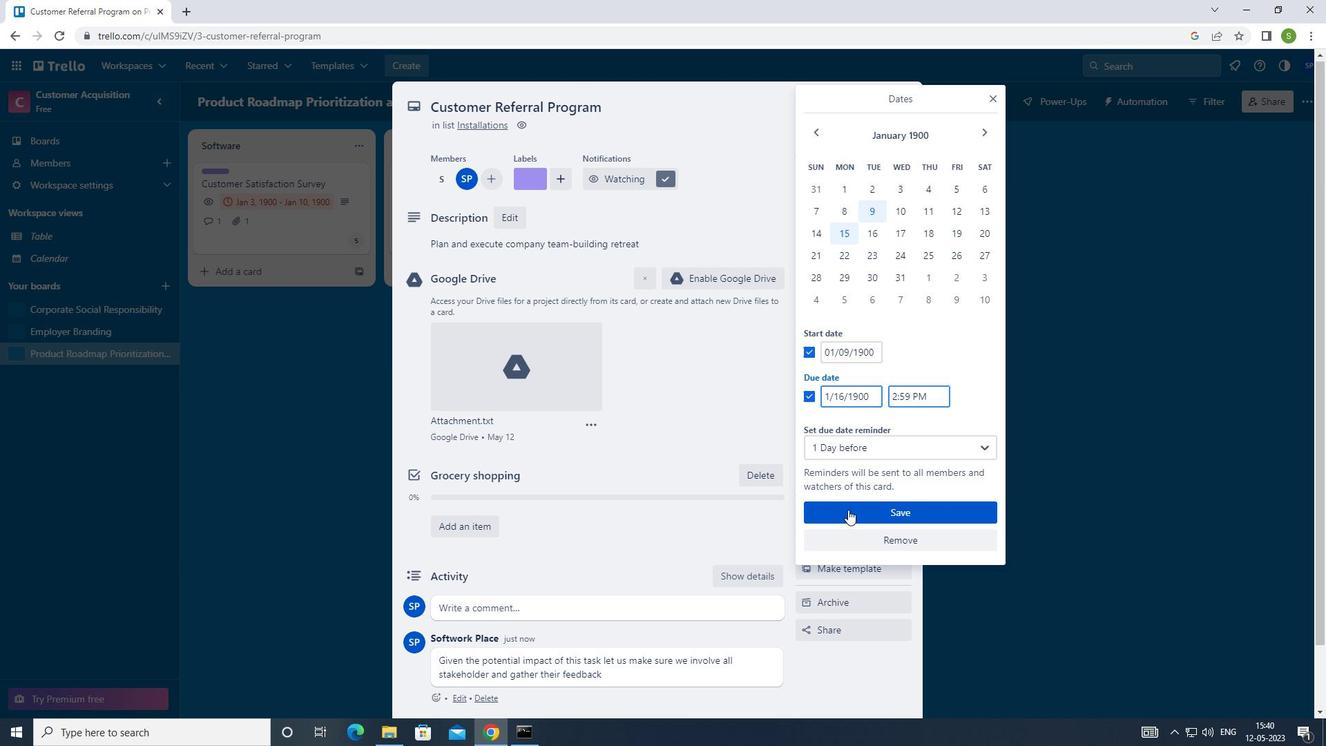 
Action: Key pressed <Key.f8>
Screenshot: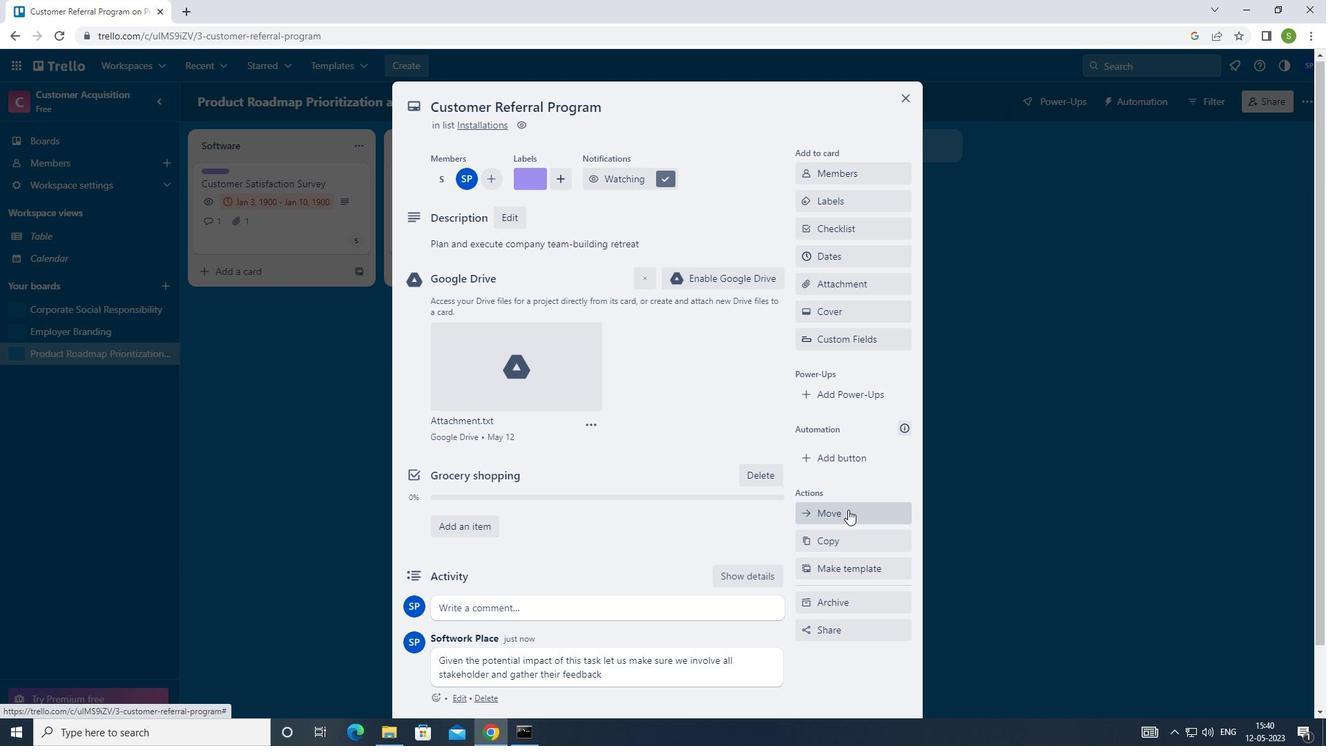 
